 Task: Find a one-way business class flight from San Antonio to Raleigh for 5 passengers on Sat, 5 Aug, with 4 checked bags, a price limit of ₹1,000,000, and specific time and airline preferences.
Action: Mouse moved to (313, 108)
Screenshot: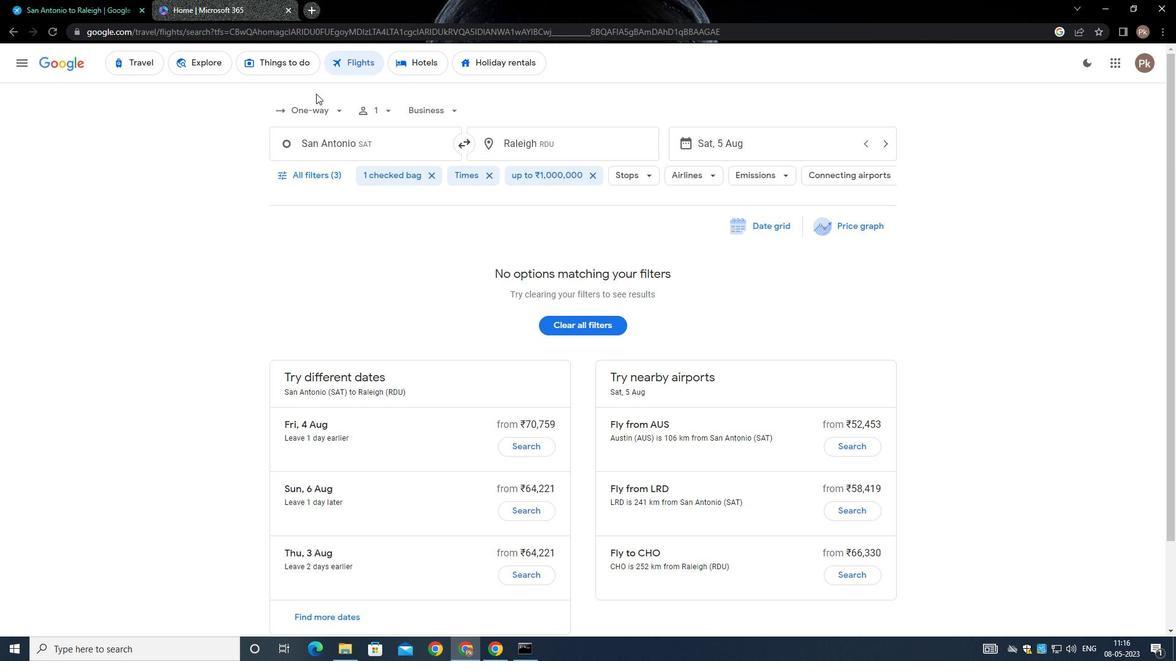 
Action: Mouse pressed left at (313, 108)
Screenshot: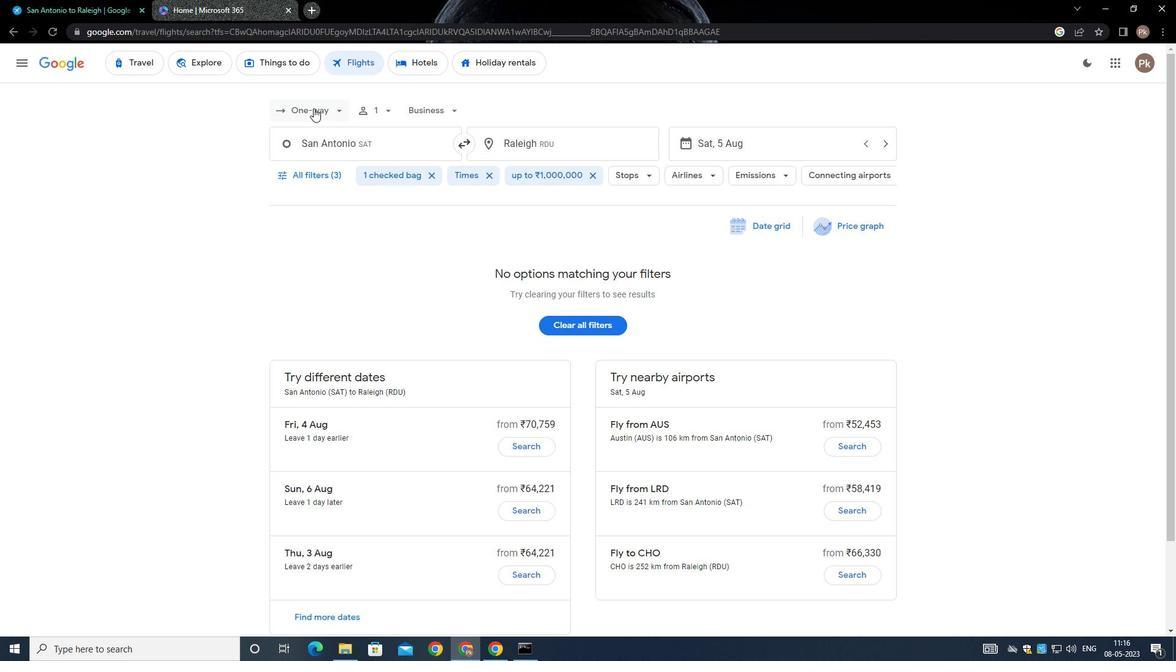 
Action: Mouse moved to (330, 175)
Screenshot: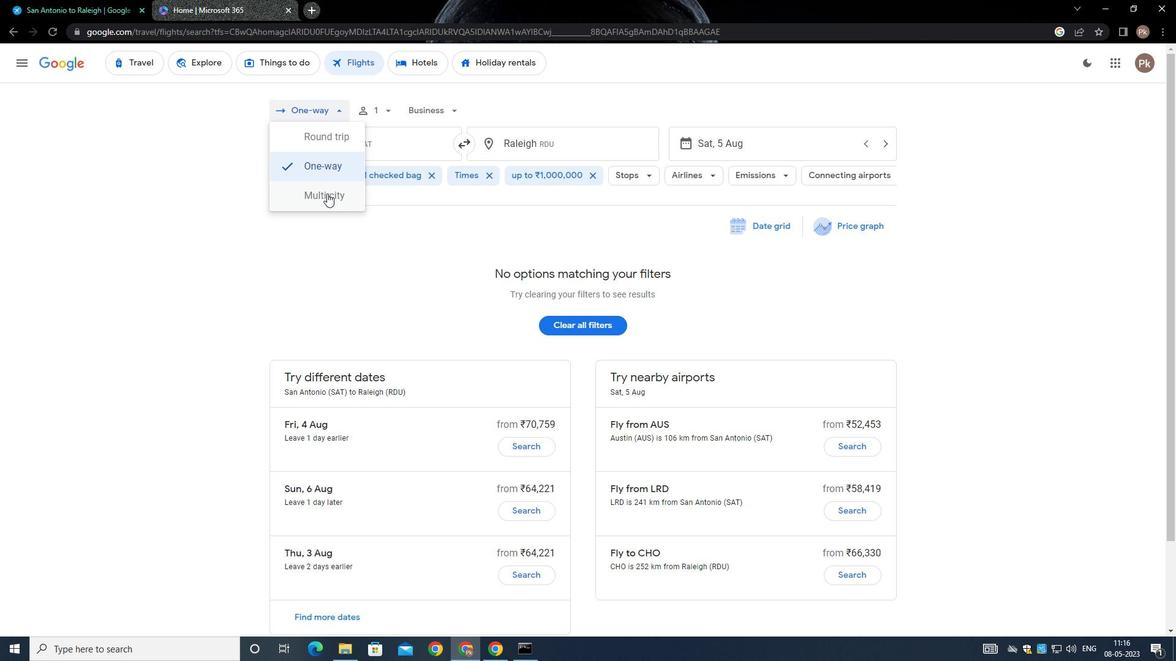 
Action: Mouse pressed left at (330, 175)
Screenshot: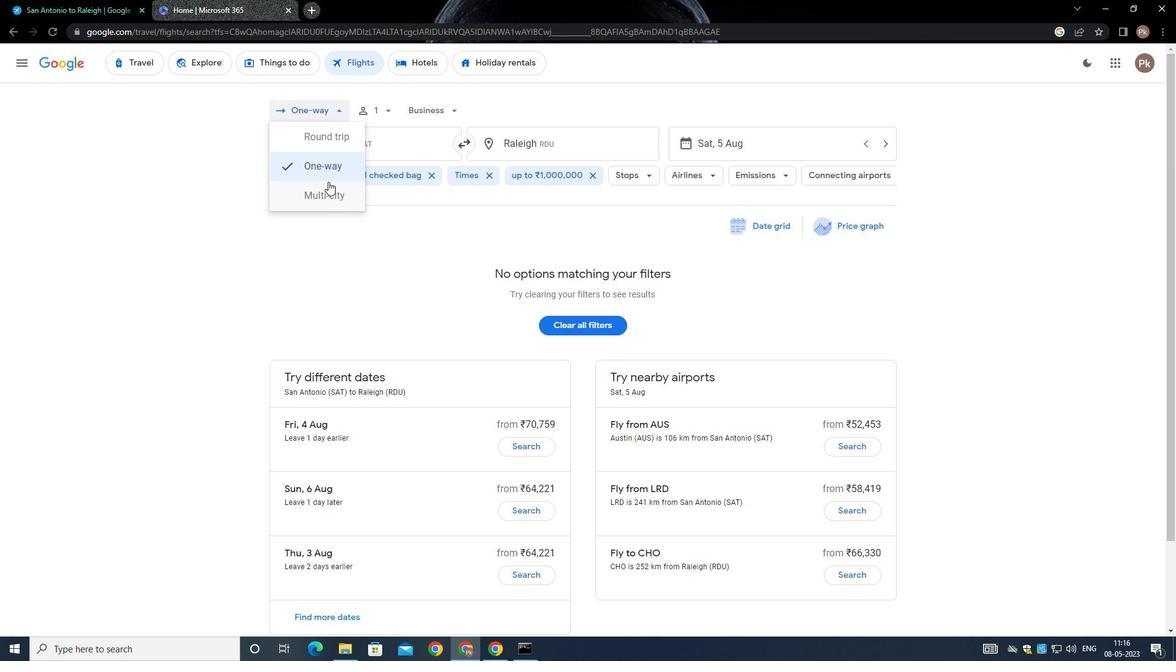 
Action: Mouse moved to (387, 109)
Screenshot: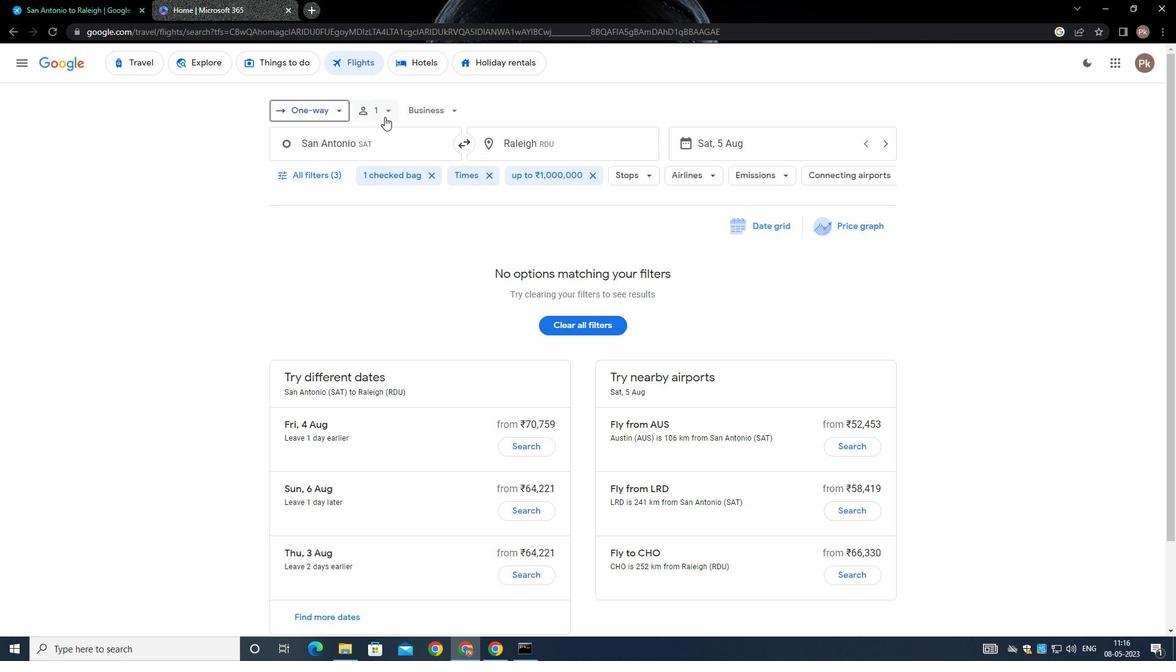
Action: Mouse pressed left at (387, 109)
Screenshot: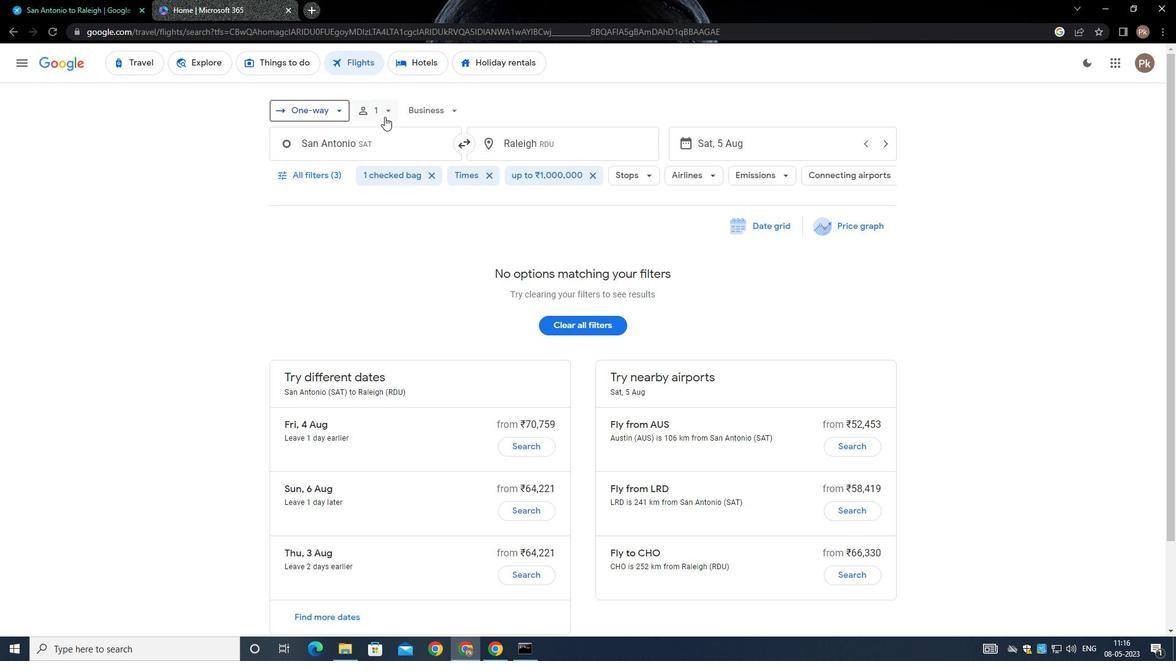 
Action: Mouse moved to (486, 142)
Screenshot: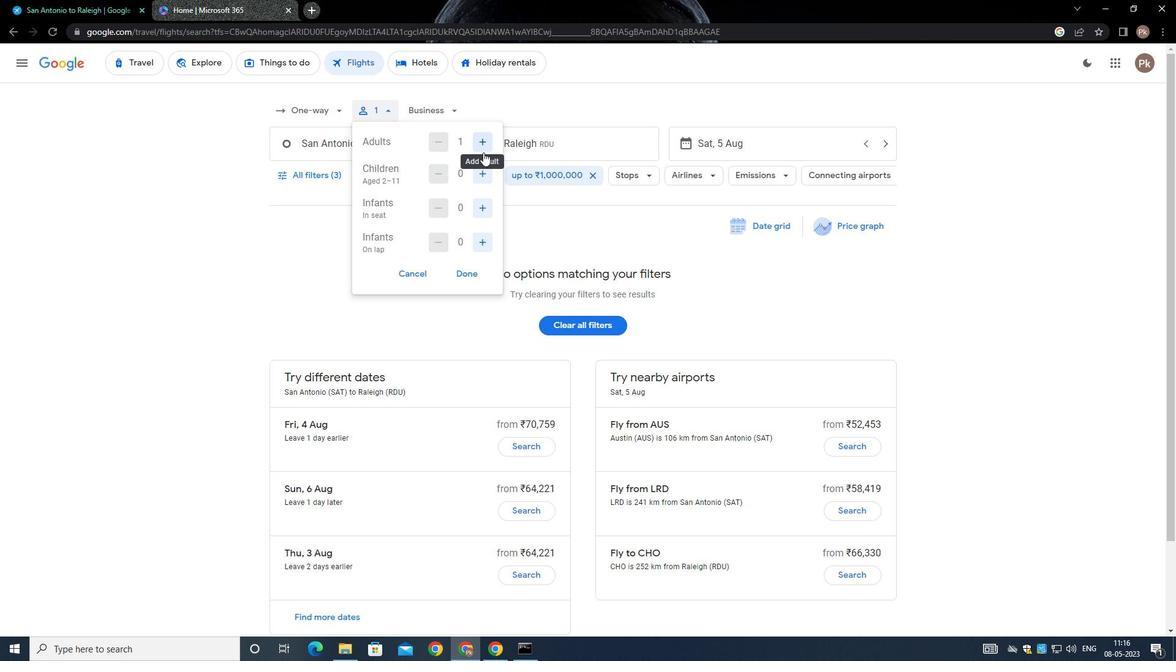 
Action: Mouse pressed left at (486, 142)
Screenshot: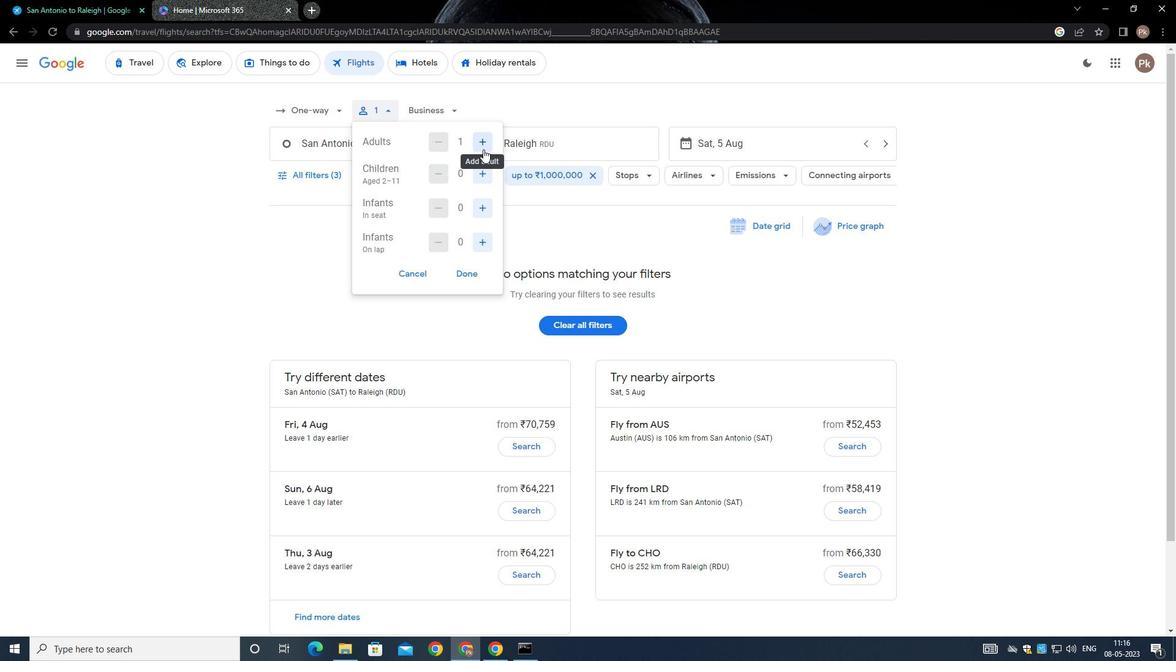
Action: Mouse moved to (476, 170)
Screenshot: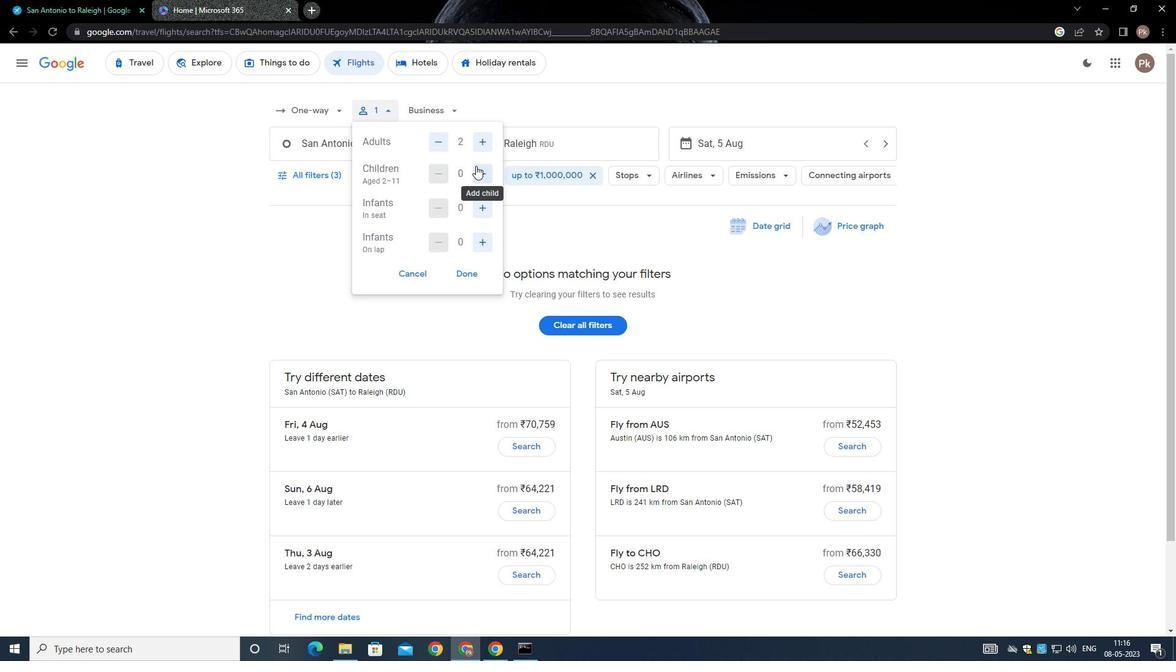 
Action: Mouse pressed left at (476, 170)
Screenshot: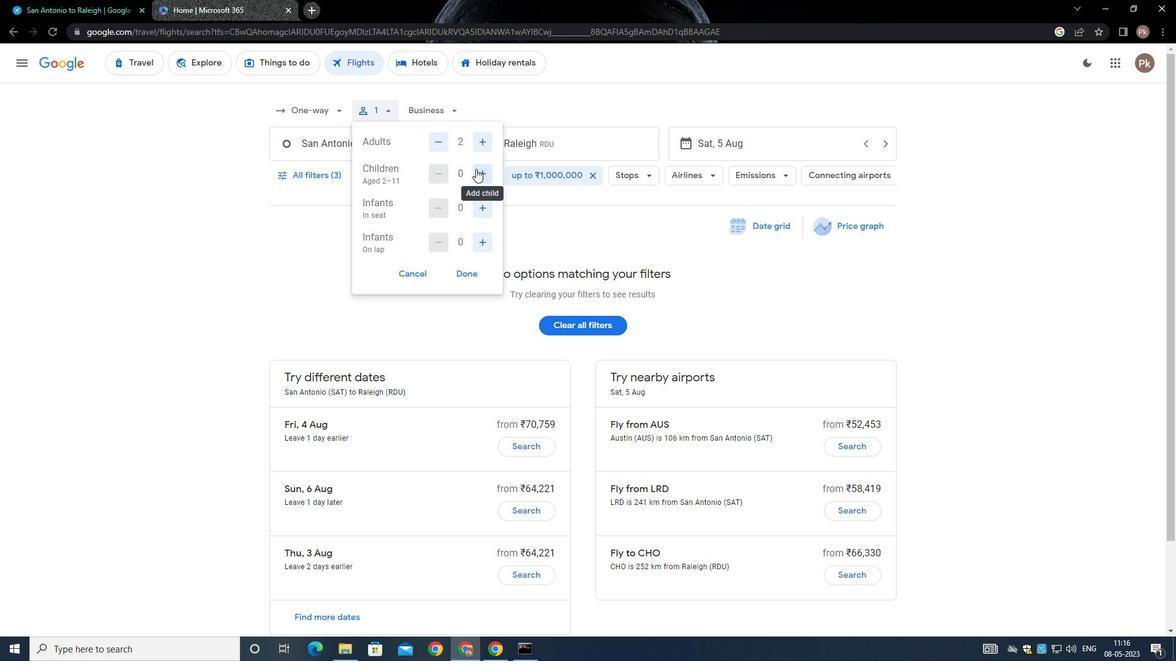 
Action: Mouse moved to (476, 171)
Screenshot: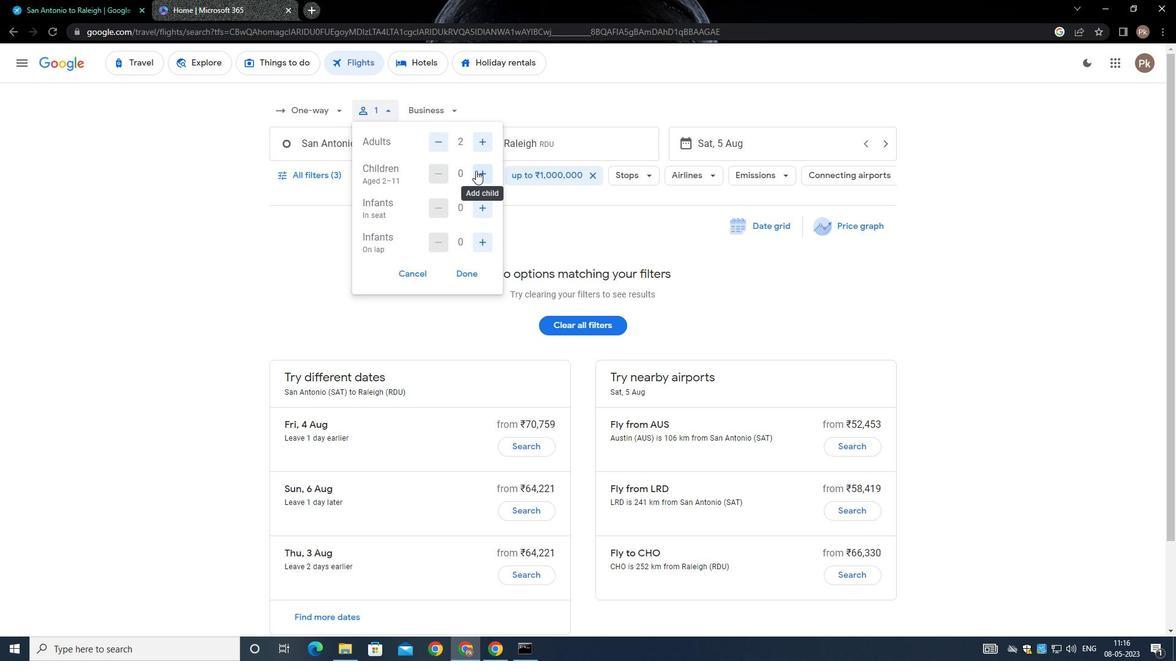 
Action: Mouse pressed left at (476, 171)
Screenshot: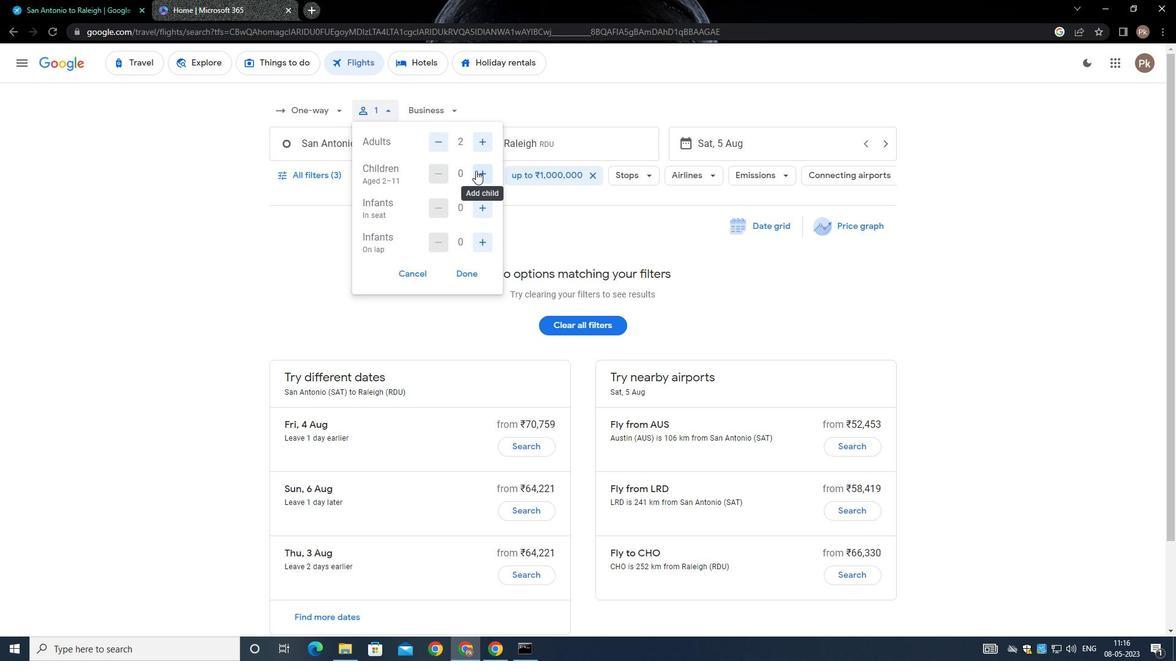 
Action: Mouse moved to (427, 167)
Screenshot: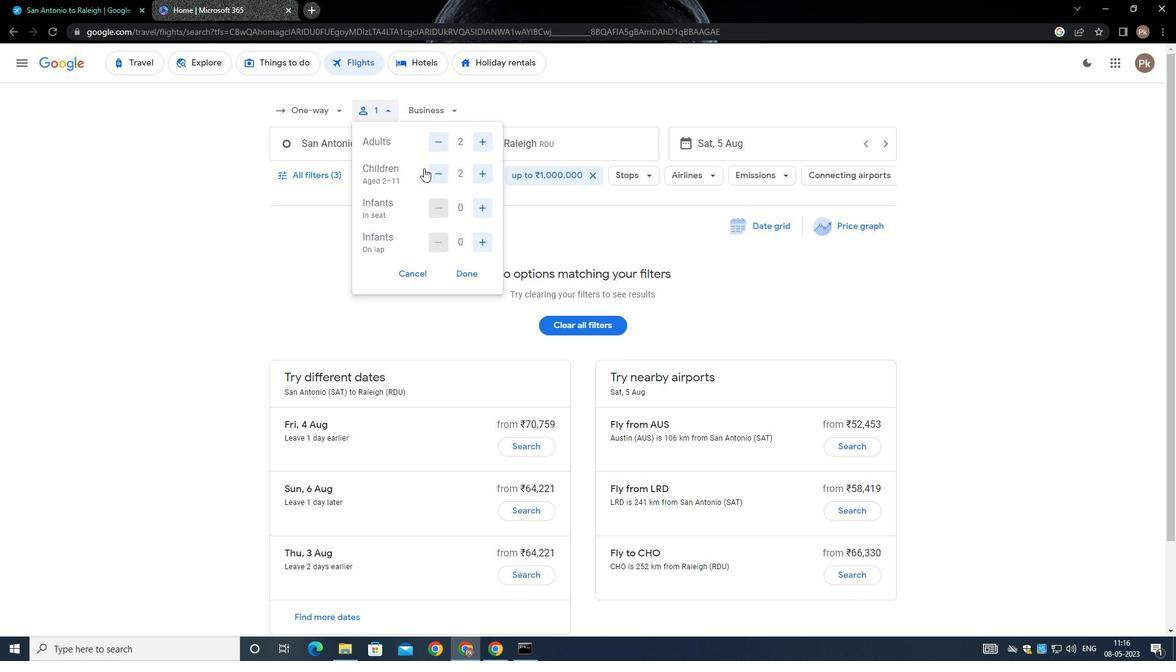 
Action: Mouse pressed left at (427, 167)
Screenshot: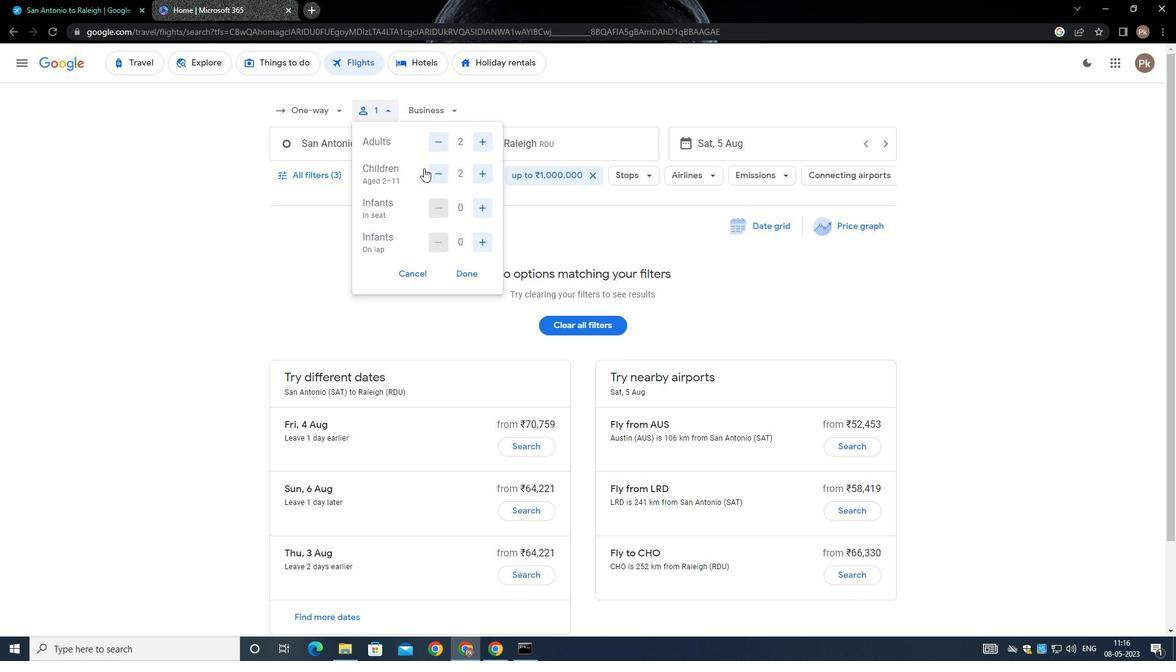 
Action: Mouse moved to (435, 177)
Screenshot: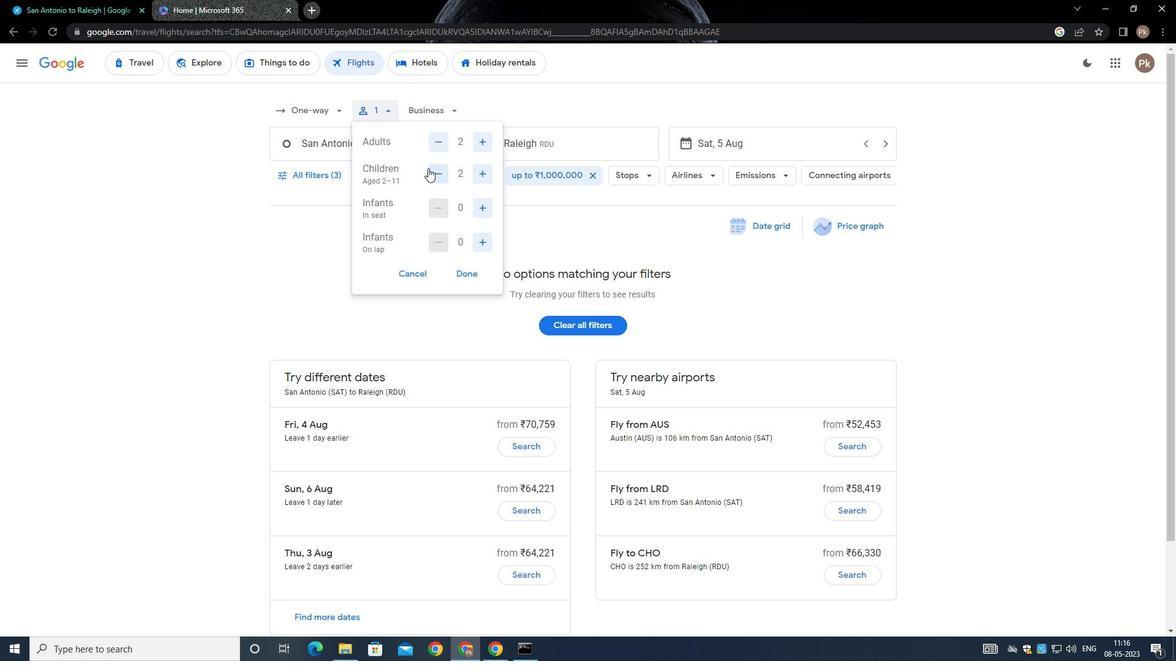 
Action: Mouse pressed left at (435, 177)
Screenshot: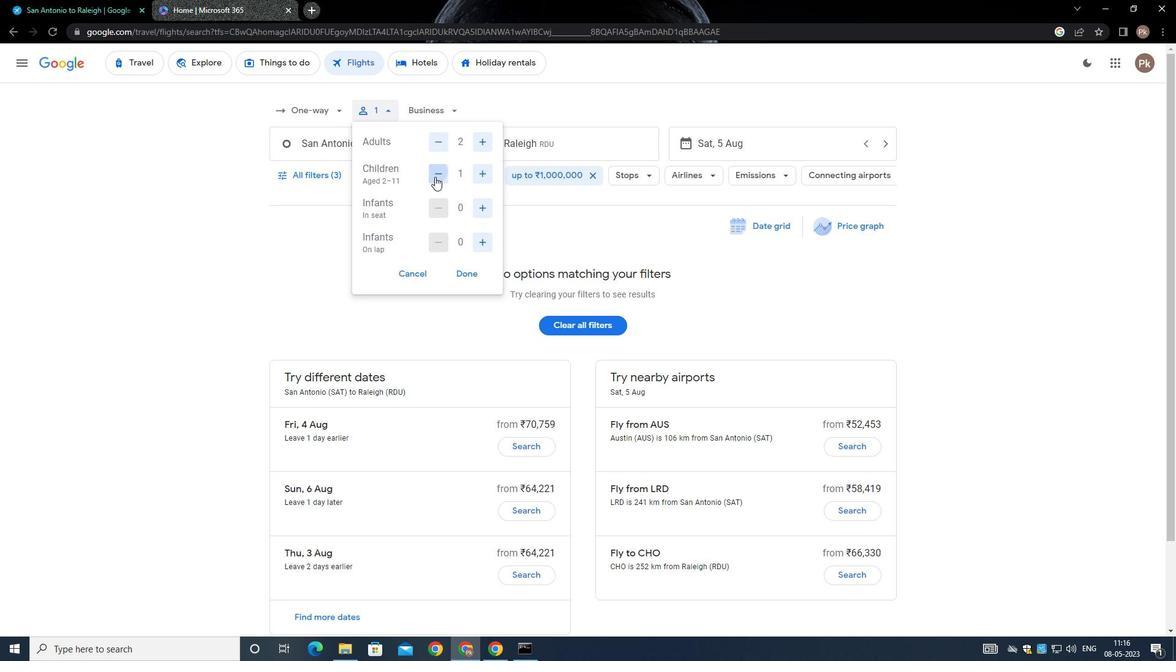 
Action: Mouse moved to (490, 207)
Screenshot: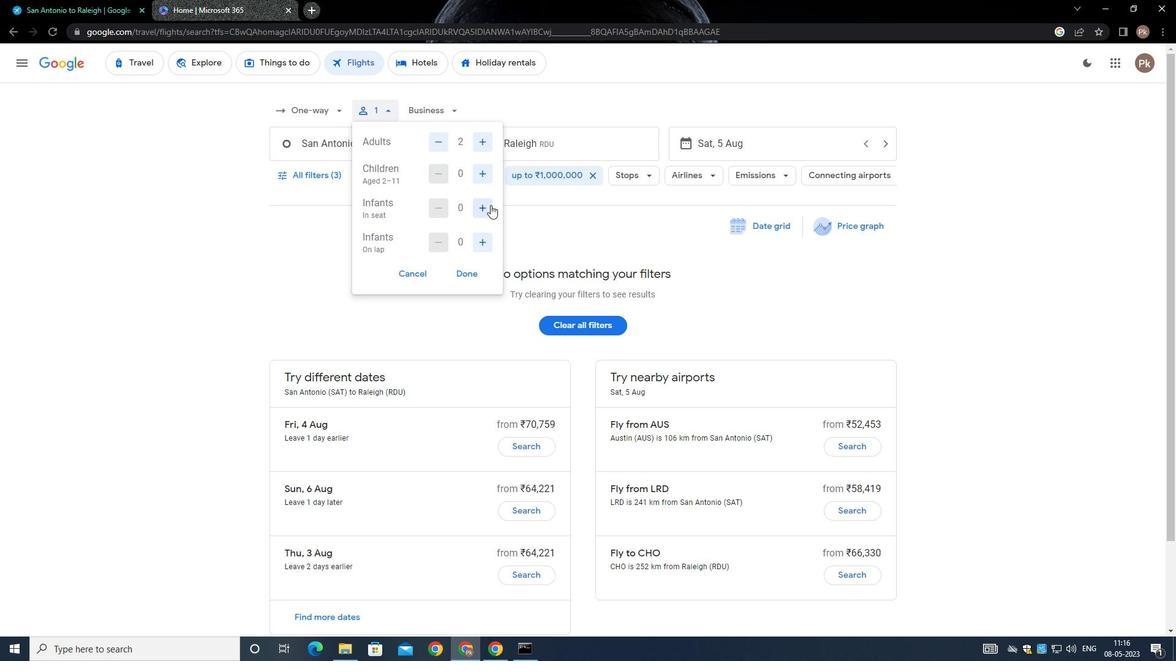 
Action: Mouse pressed left at (490, 207)
Screenshot: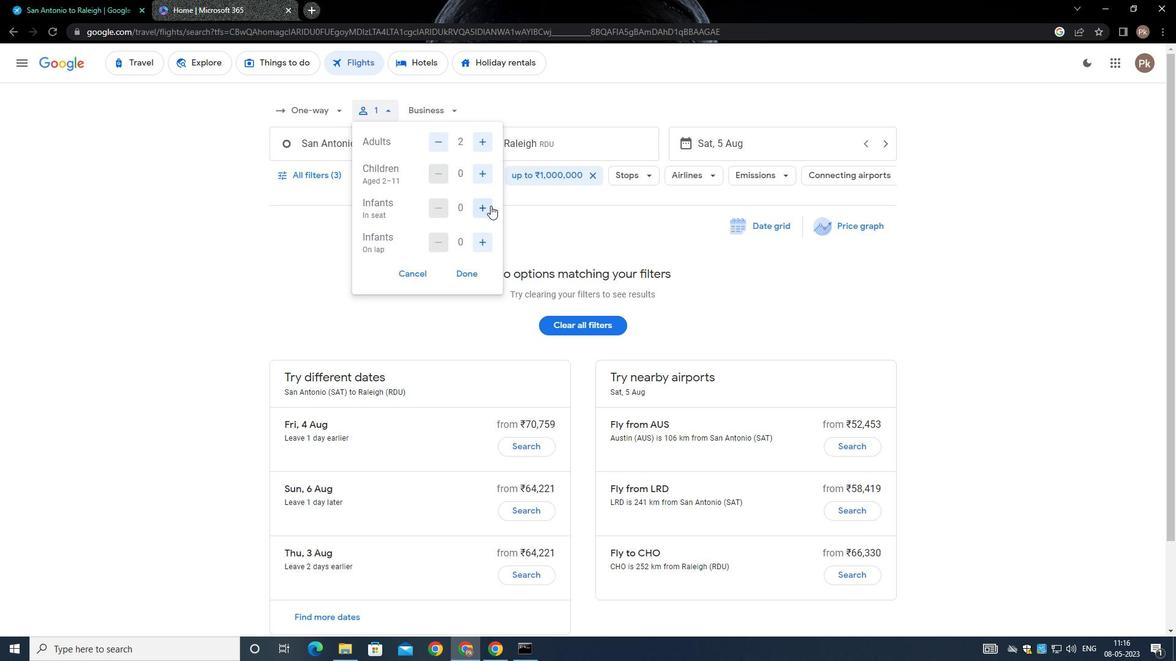 
Action: Mouse pressed left at (490, 207)
Screenshot: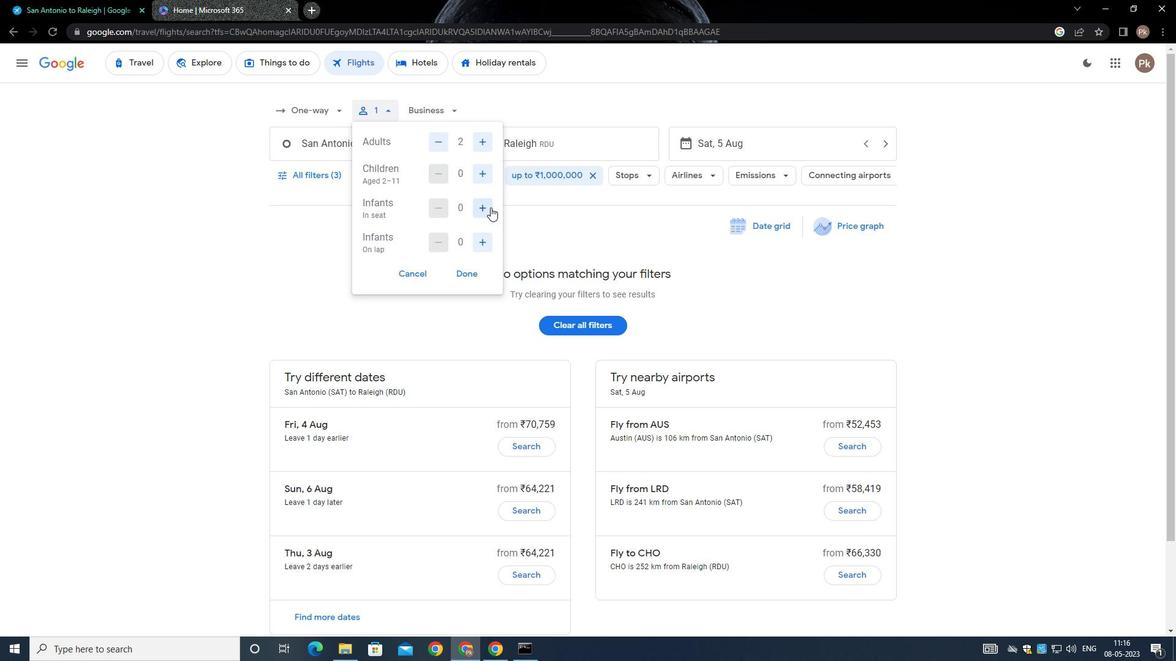
Action: Mouse moved to (486, 238)
Screenshot: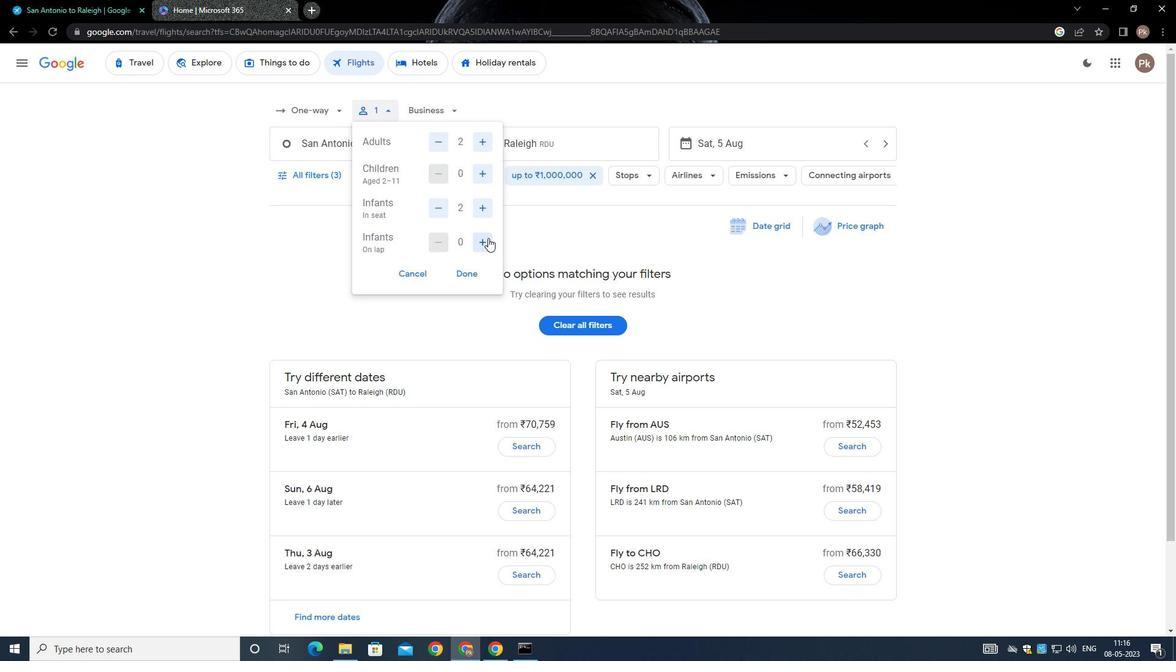
Action: Mouse pressed left at (486, 238)
Screenshot: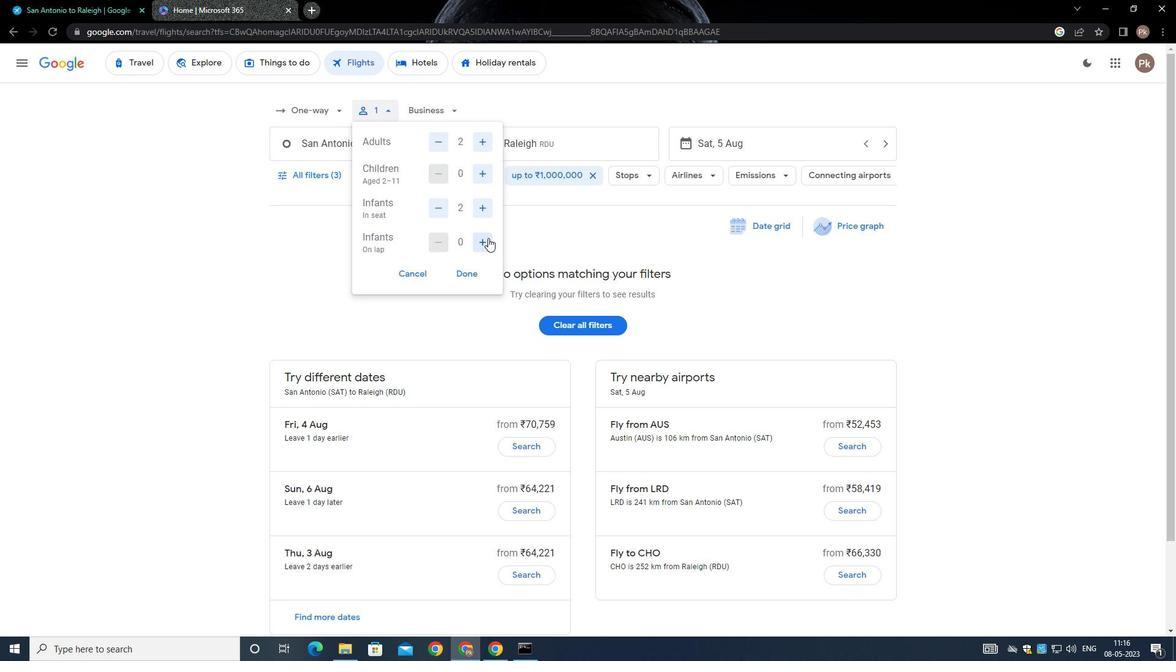 
Action: Mouse moved to (471, 274)
Screenshot: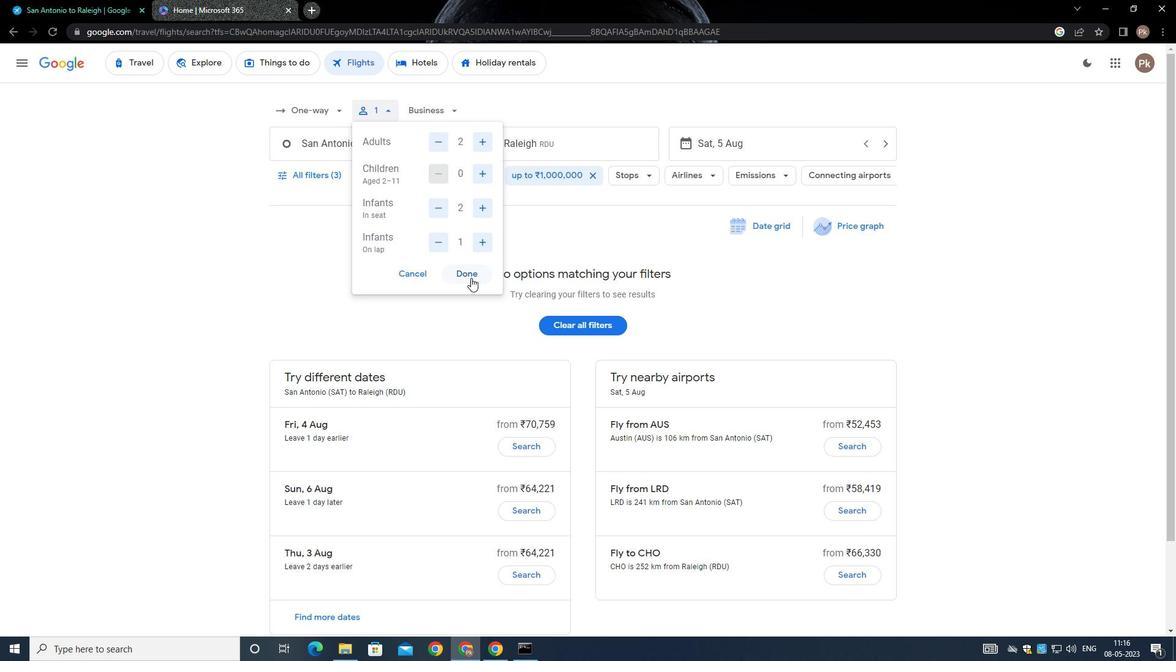 
Action: Mouse pressed left at (471, 274)
Screenshot: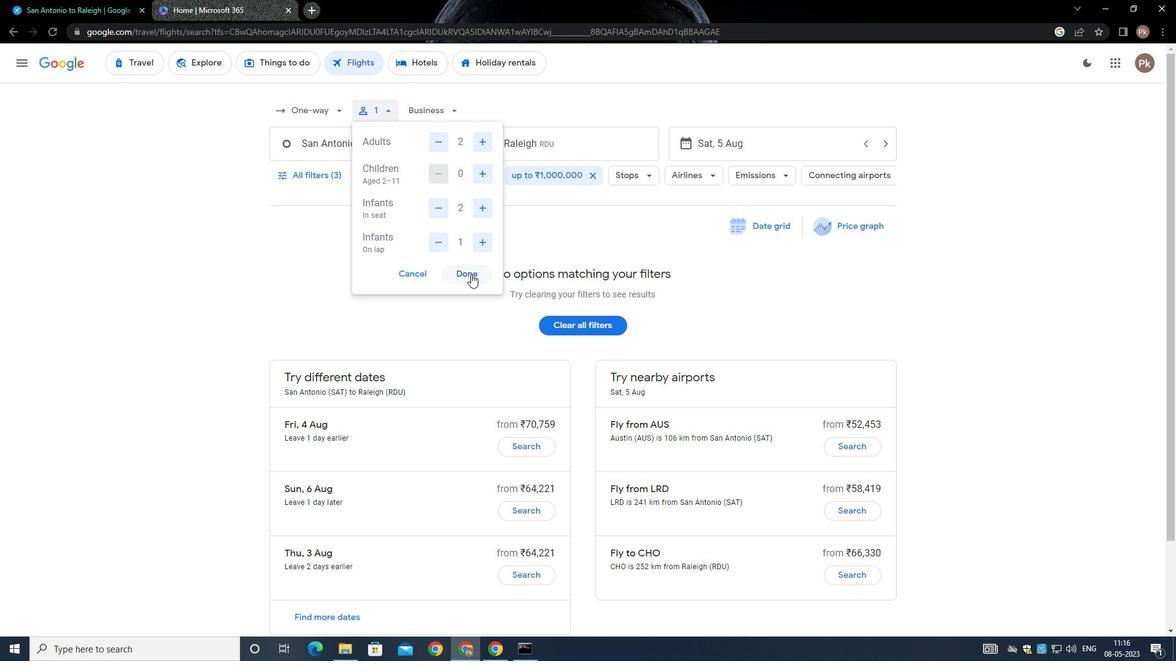 
Action: Mouse moved to (348, 147)
Screenshot: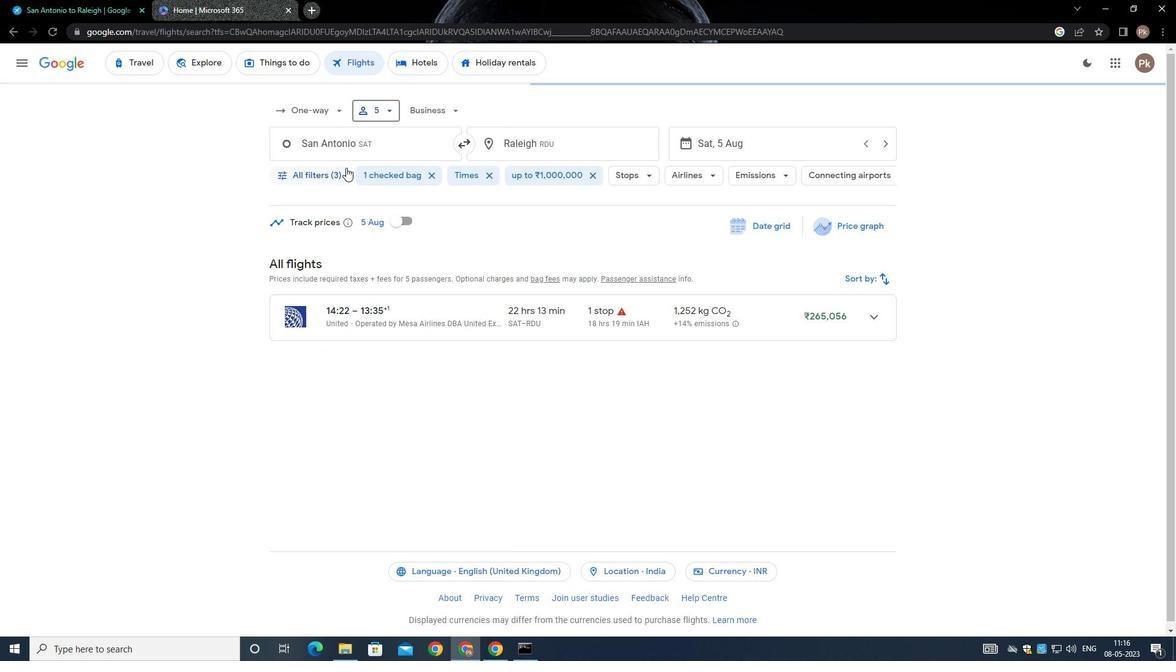 
Action: Mouse pressed left at (348, 147)
Screenshot: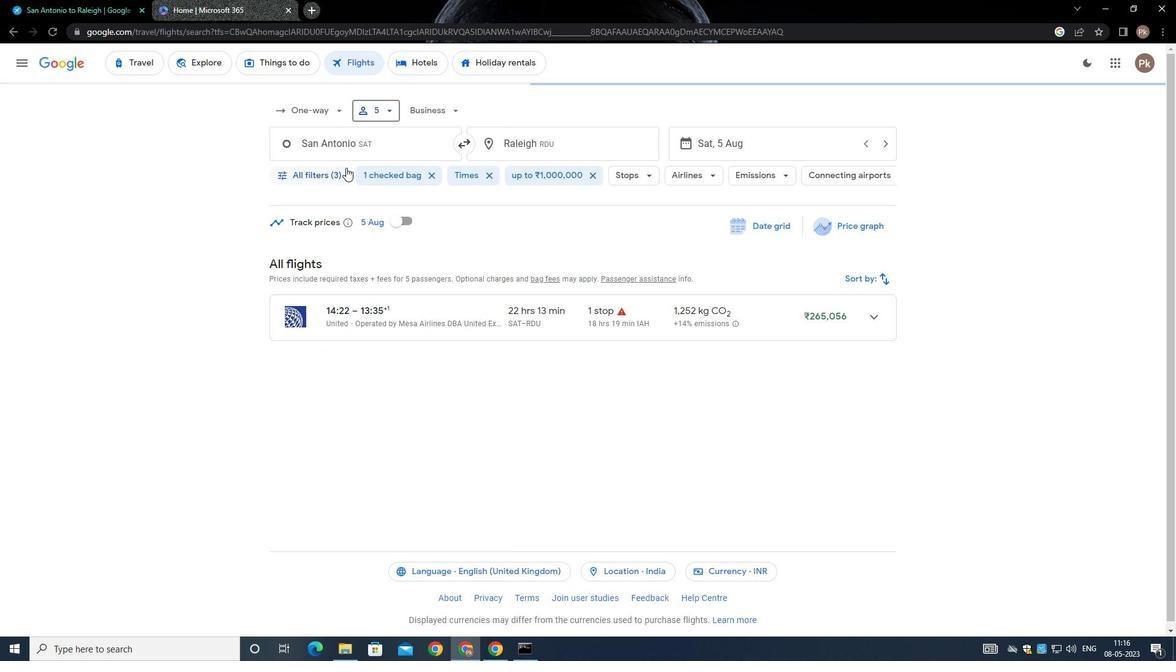 
Action: Mouse moved to (379, 211)
Screenshot: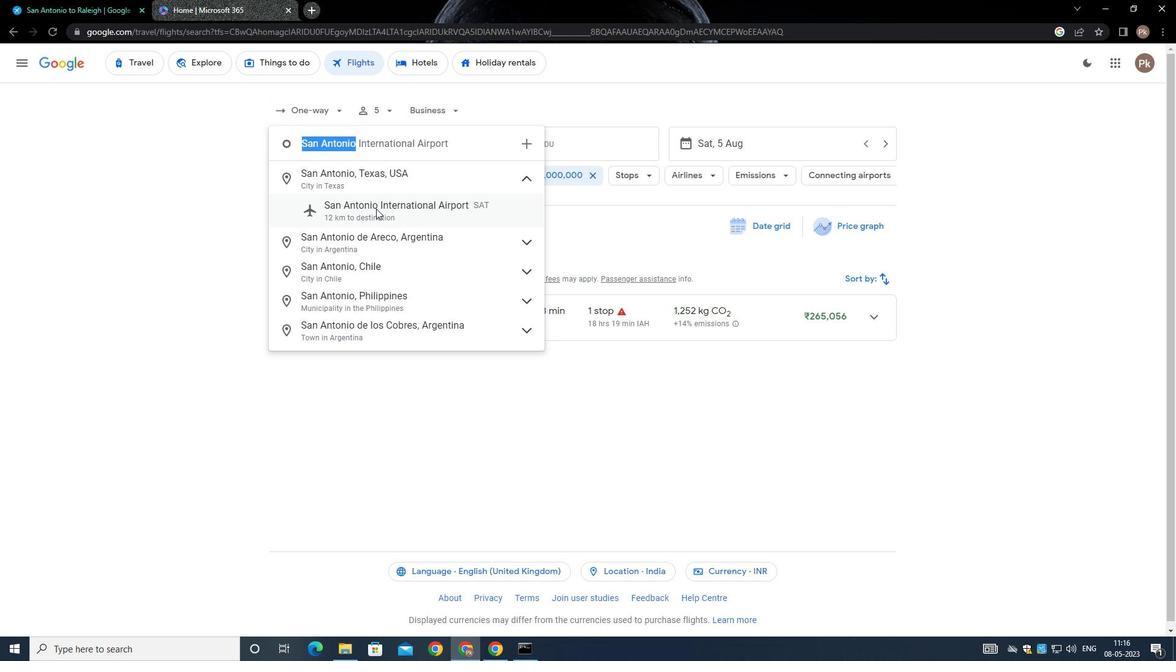 
Action: Mouse pressed left at (379, 211)
Screenshot: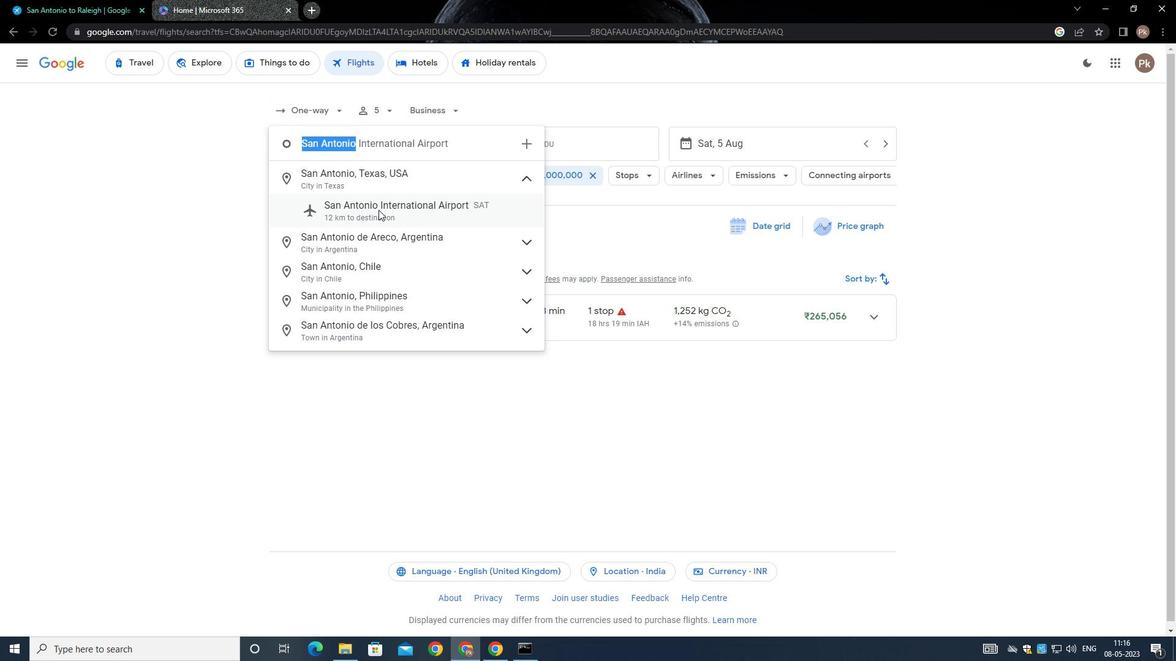 
Action: Mouse moved to (566, 145)
Screenshot: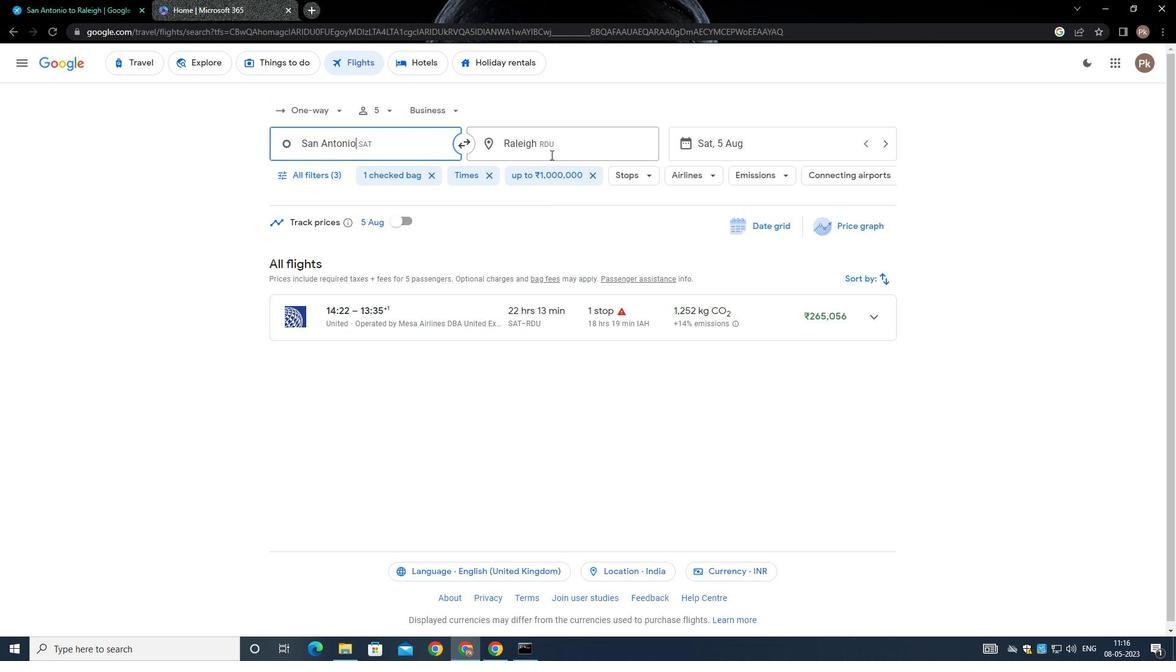 
Action: Mouse pressed left at (566, 145)
Screenshot: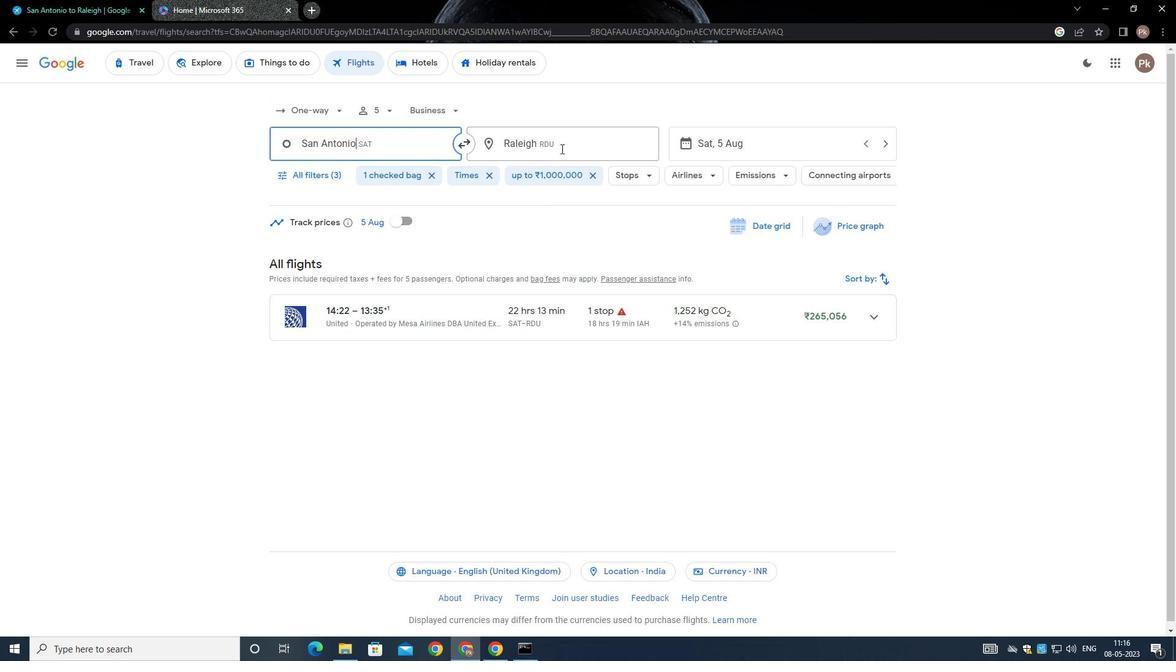 
Action: Mouse moved to (574, 208)
Screenshot: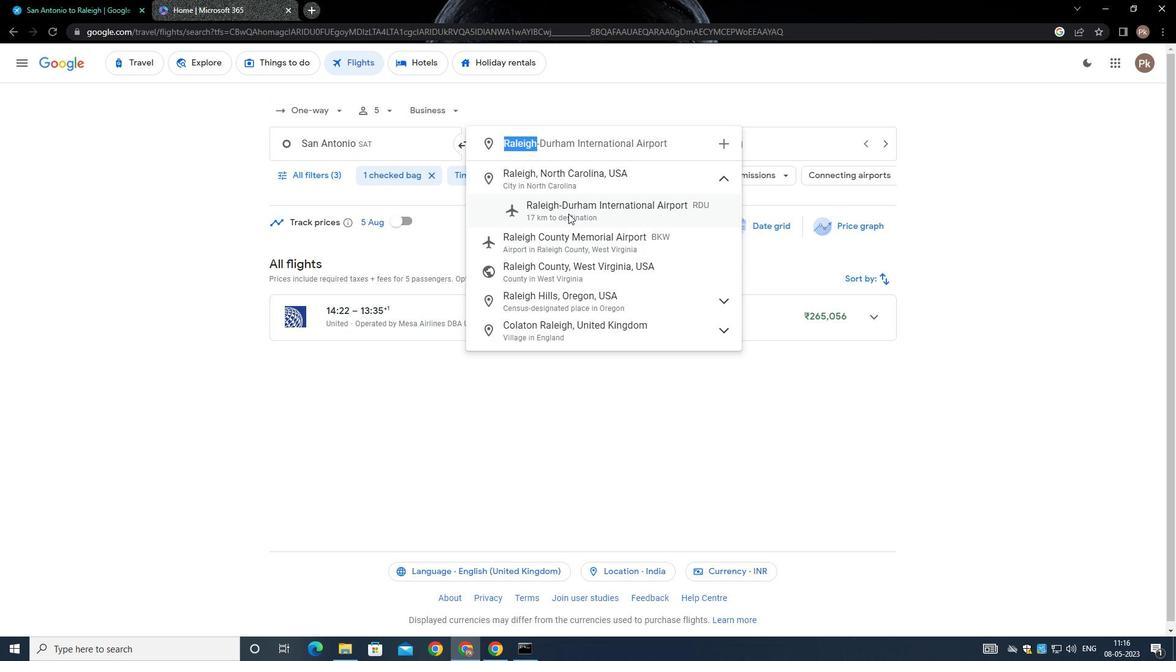 
Action: Mouse pressed left at (574, 208)
Screenshot: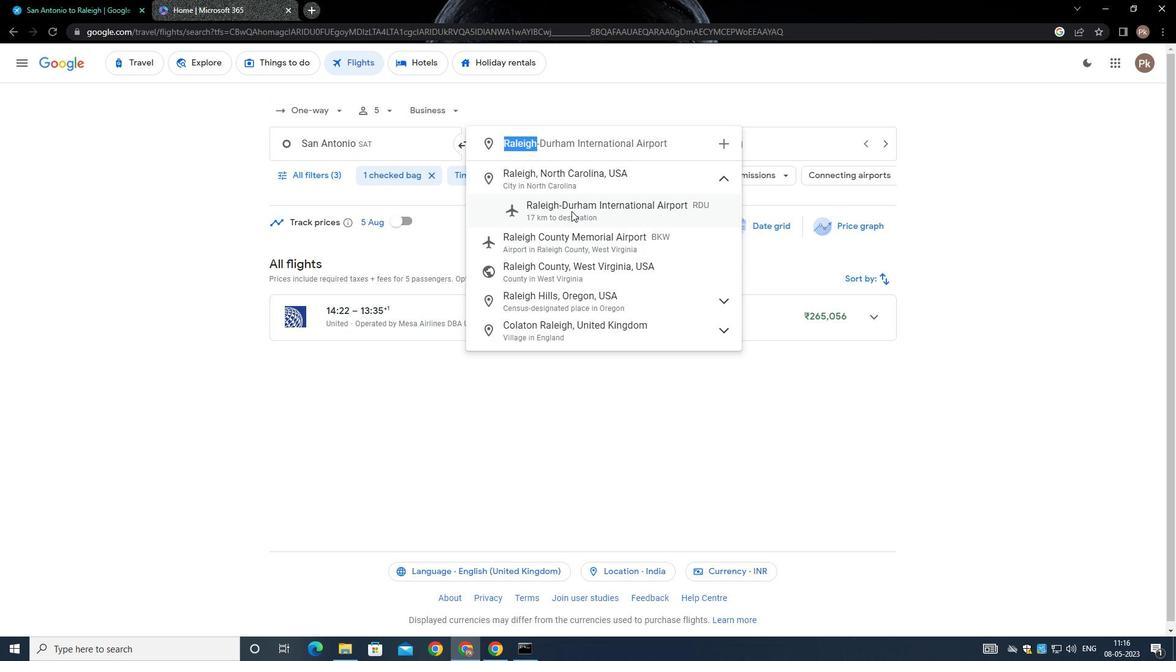 
Action: Mouse moved to (732, 139)
Screenshot: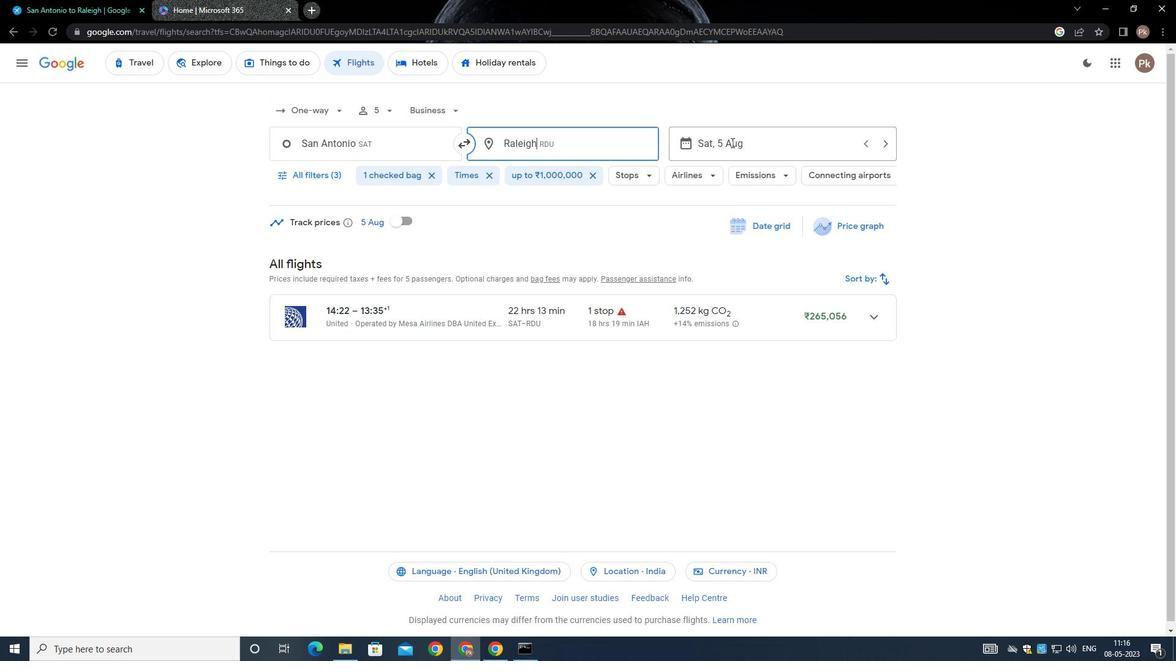
Action: Mouse pressed left at (732, 139)
Screenshot: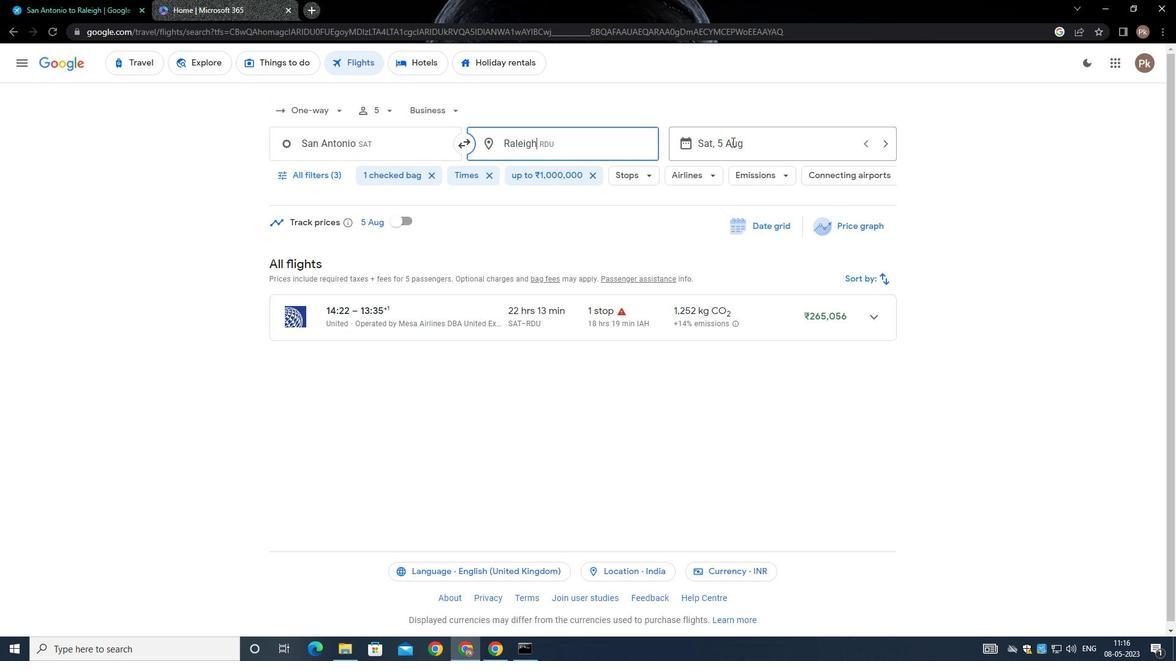 
Action: Mouse moved to (648, 243)
Screenshot: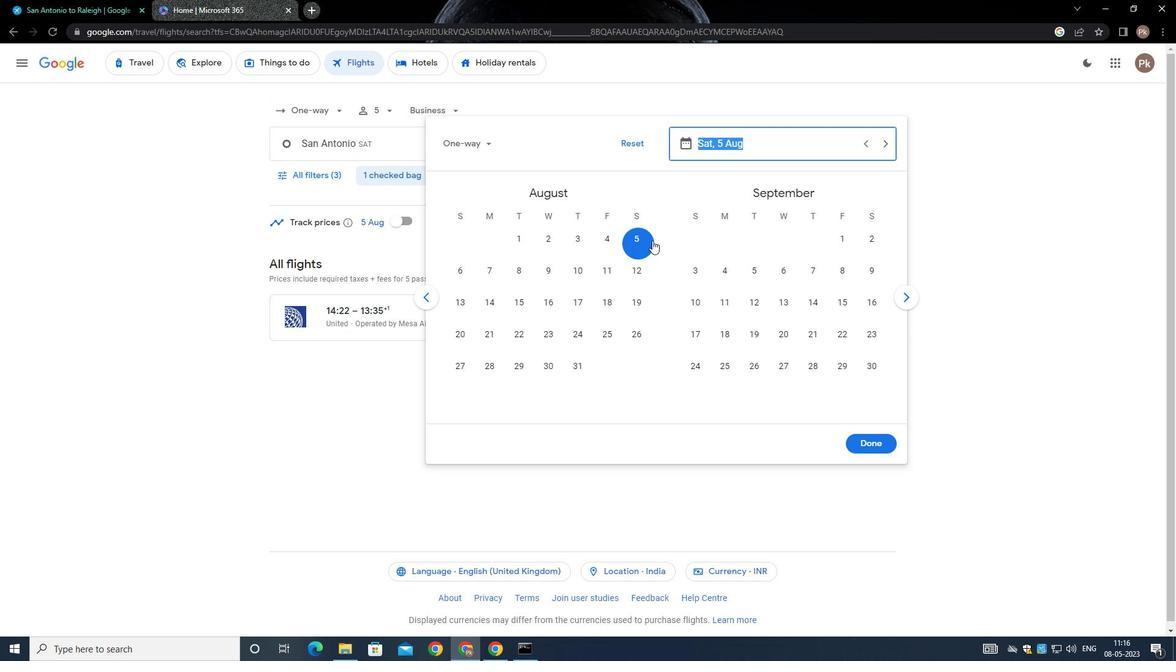 
Action: Mouse pressed left at (648, 243)
Screenshot: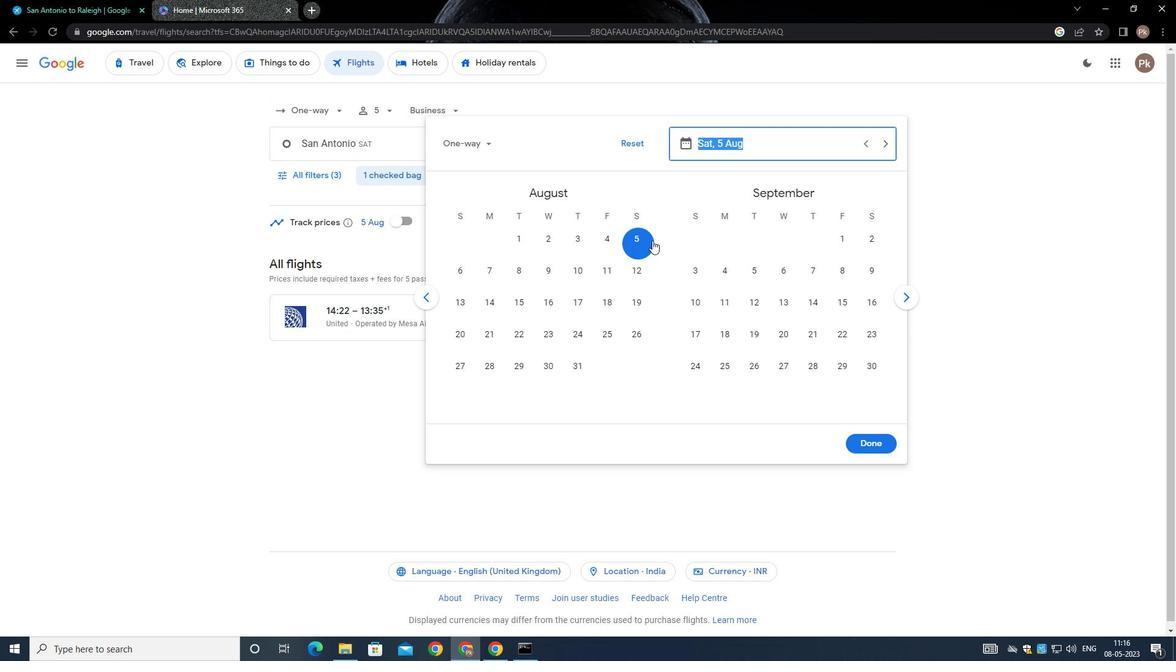 
Action: Mouse moved to (865, 451)
Screenshot: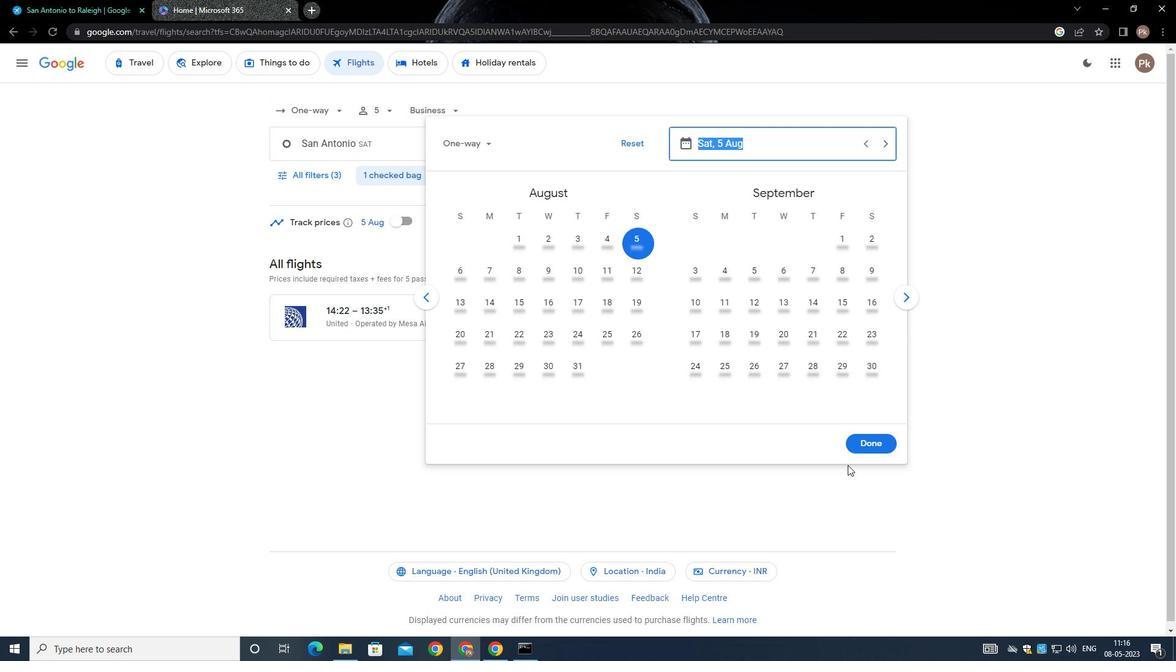 
Action: Mouse pressed left at (865, 451)
Screenshot: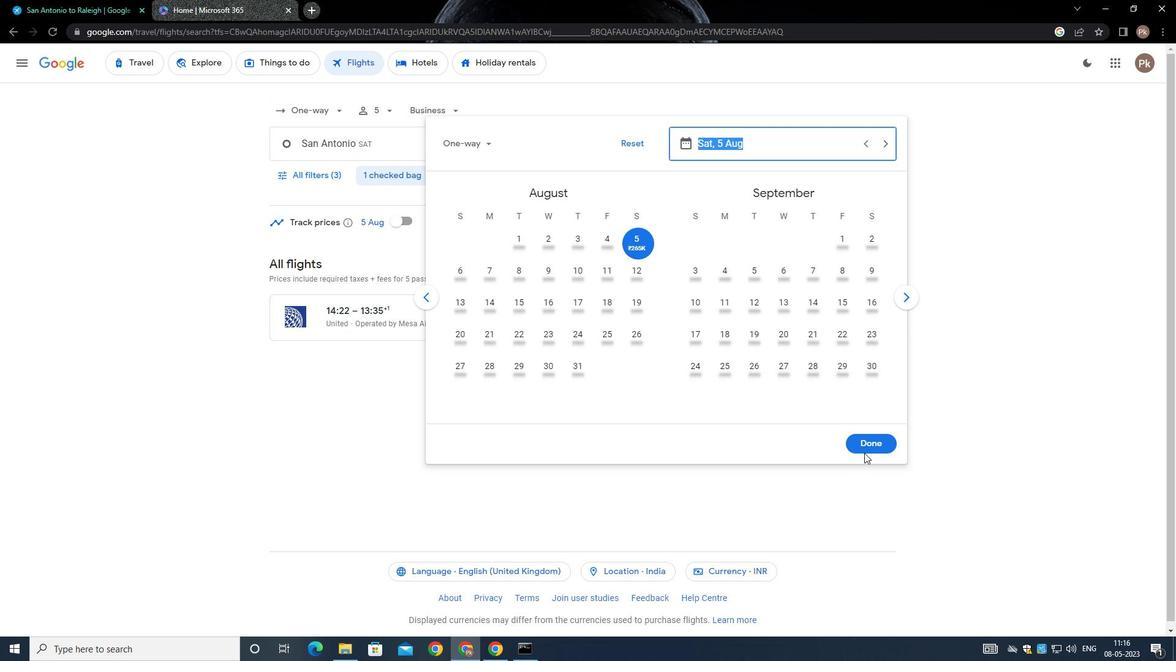 
Action: Mouse moved to (316, 177)
Screenshot: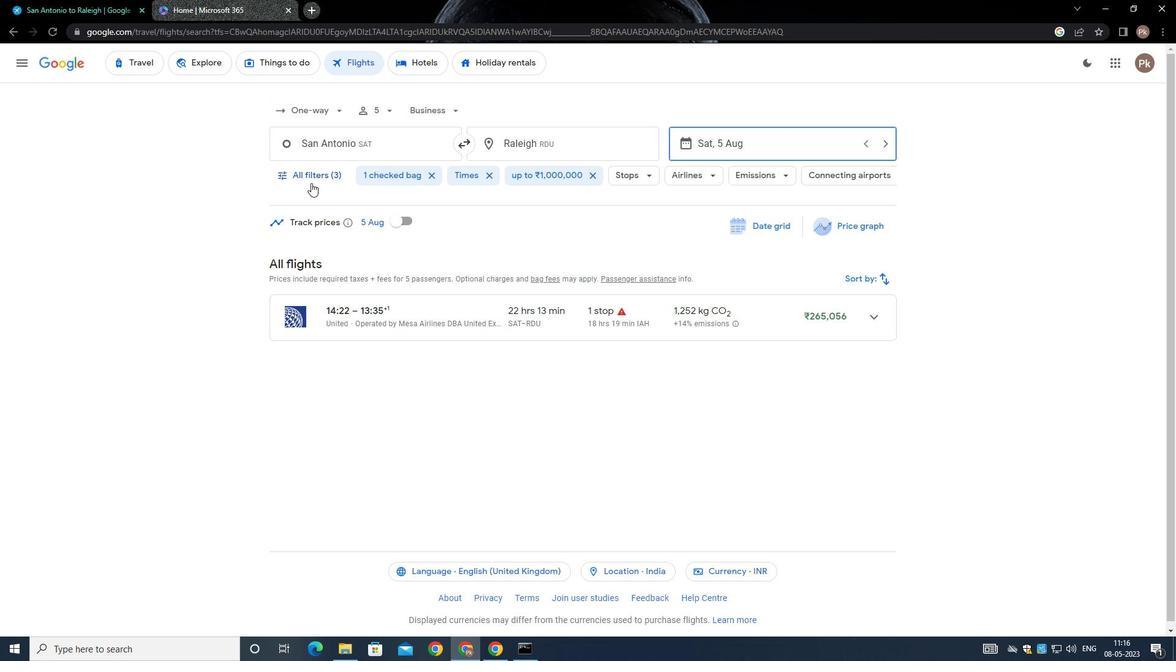 
Action: Mouse pressed left at (316, 177)
Screenshot: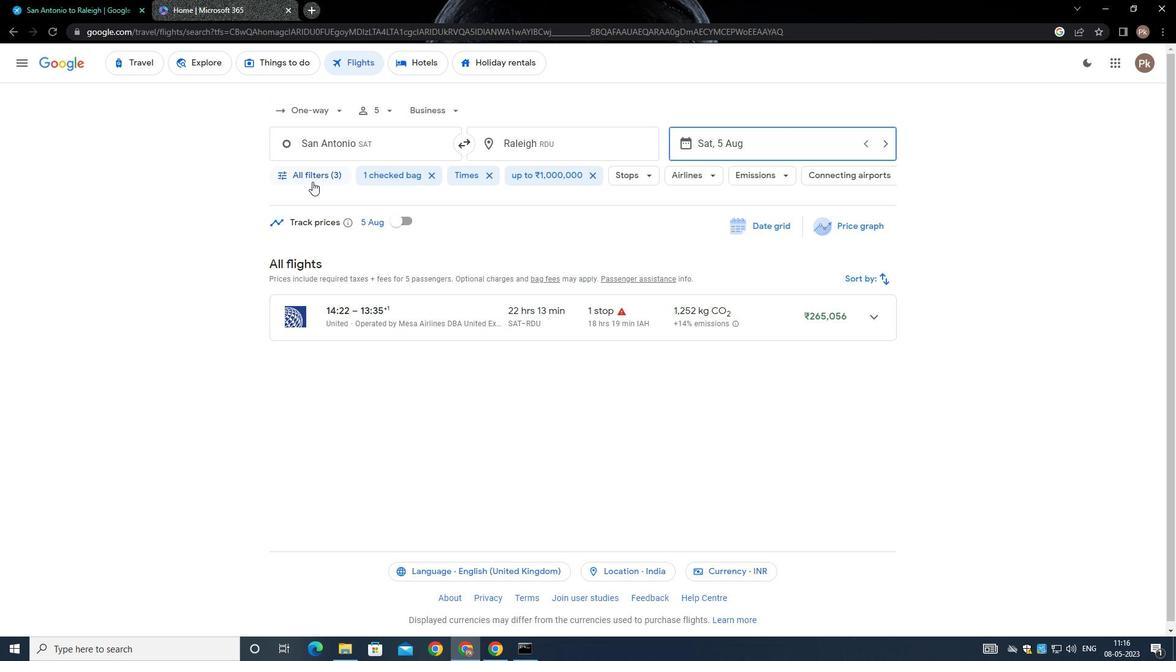 
Action: Mouse moved to (445, 435)
Screenshot: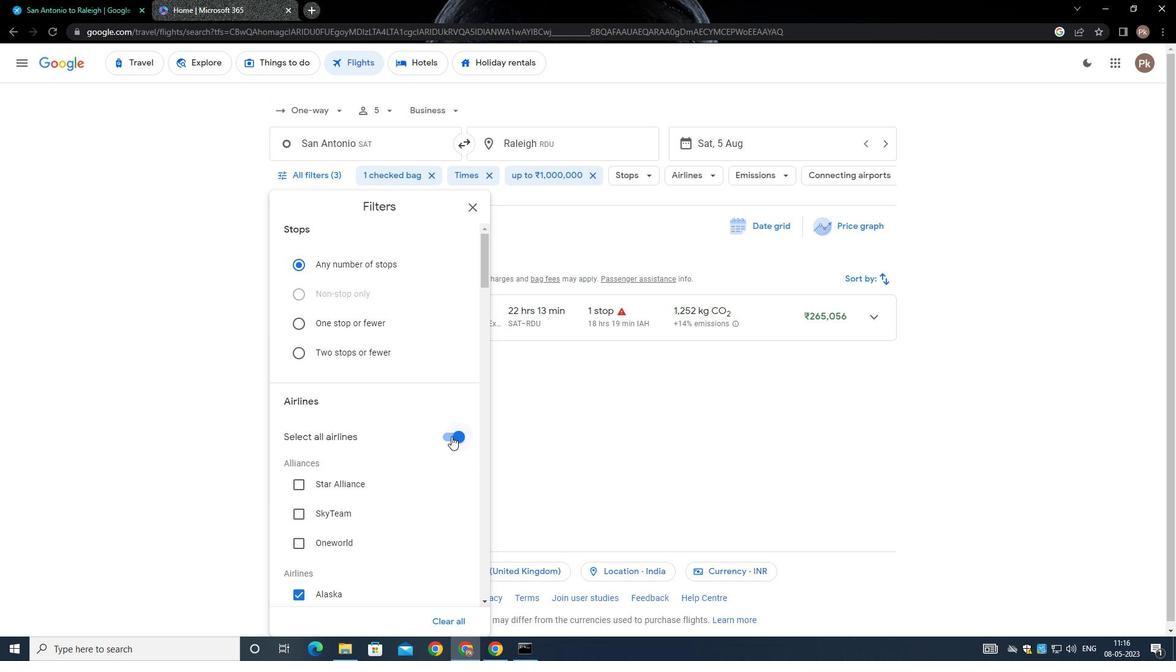 
Action: Mouse pressed left at (445, 435)
Screenshot: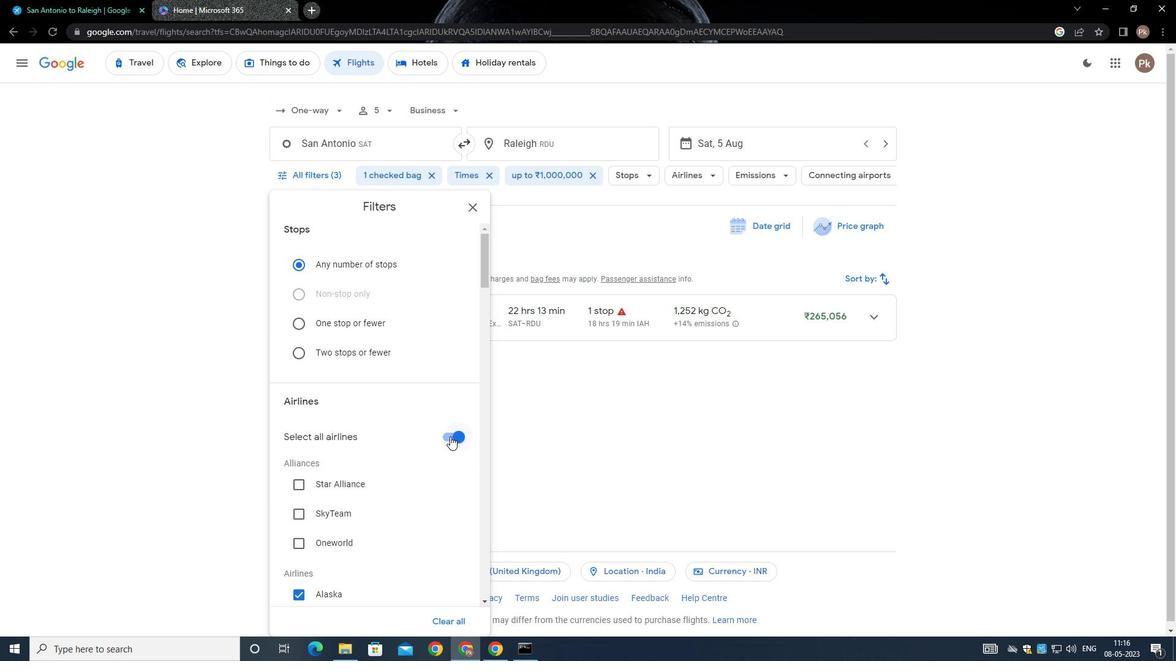 
Action: Mouse moved to (392, 415)
Screenshot: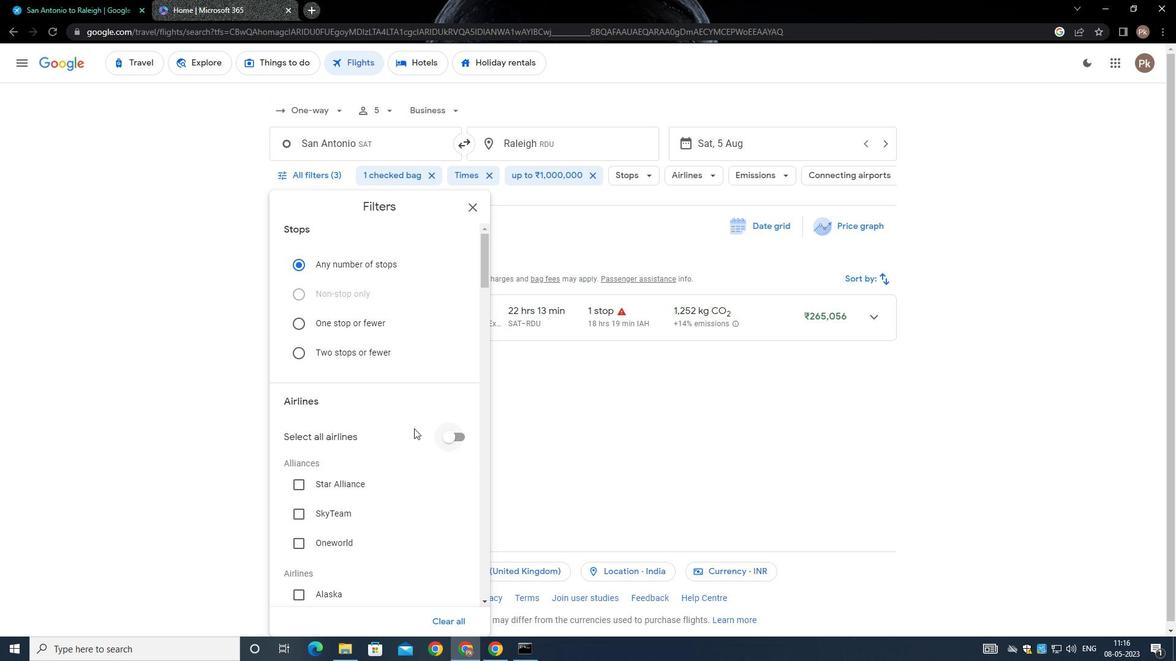 
Action: Mouse scrolled (392, 414) with delta (0, 0)
Screenshot: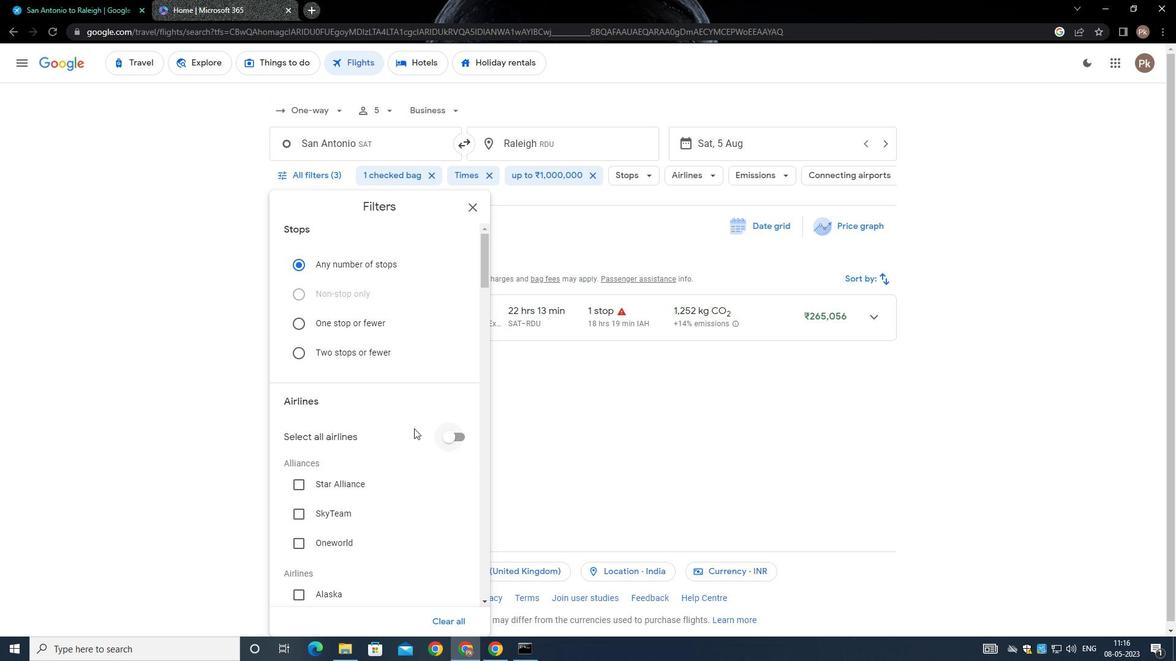 
Action: Mouse moved to (391, 415)
Screenshot: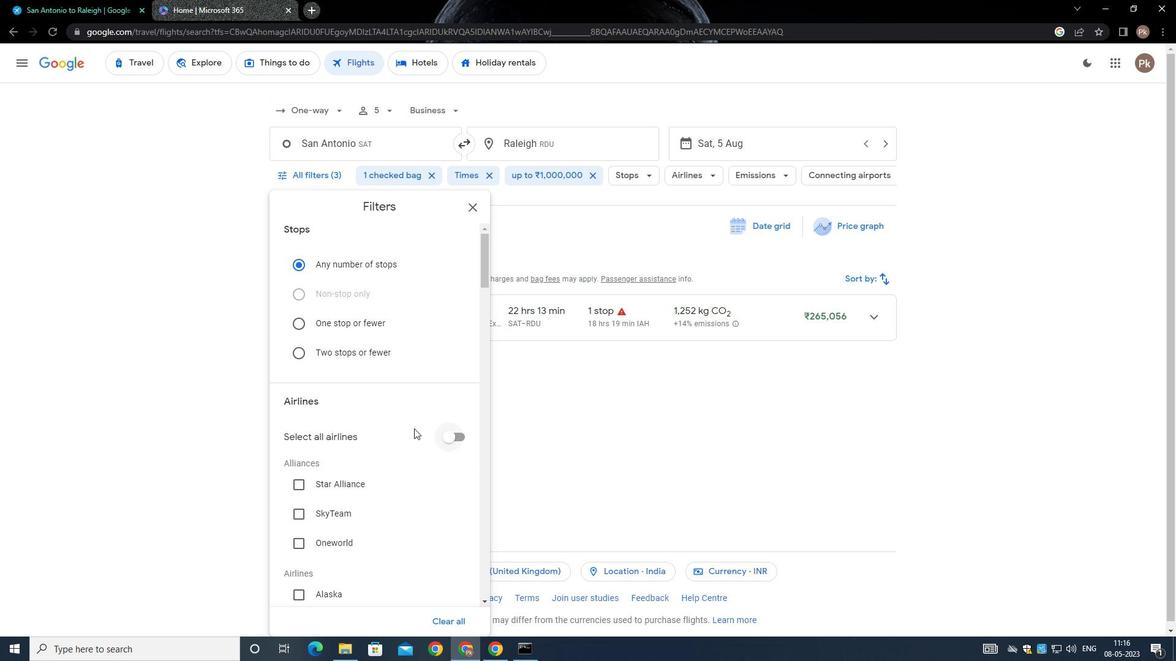 
Action: Mouse scrolled (391, 414) with delta (0, 0)
Screenshot: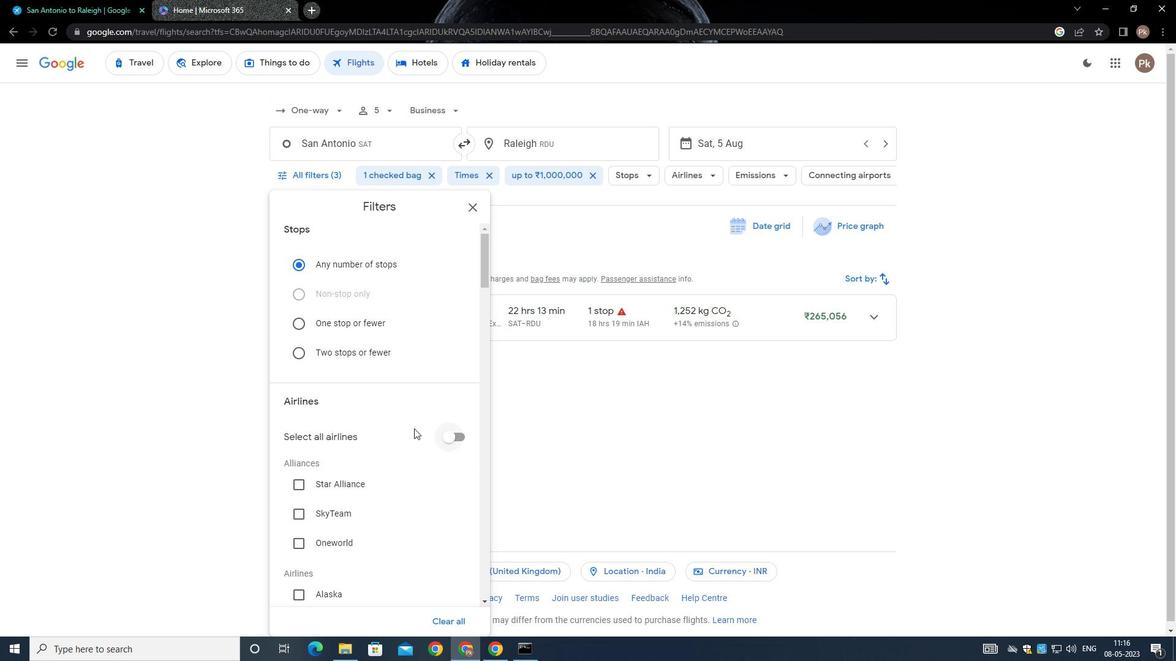 
Action: Mouse moved to (391, 415)
Screenshot: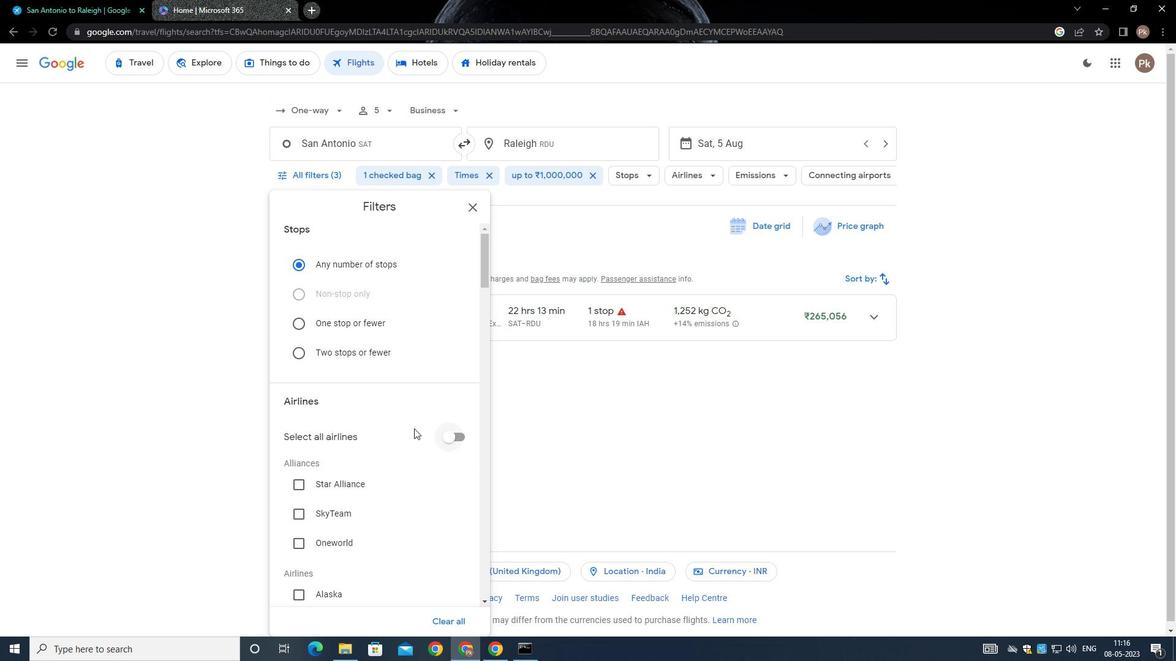 
Action: Mouse scrolled (391, 414) with delta (0, 0)
Screenshot: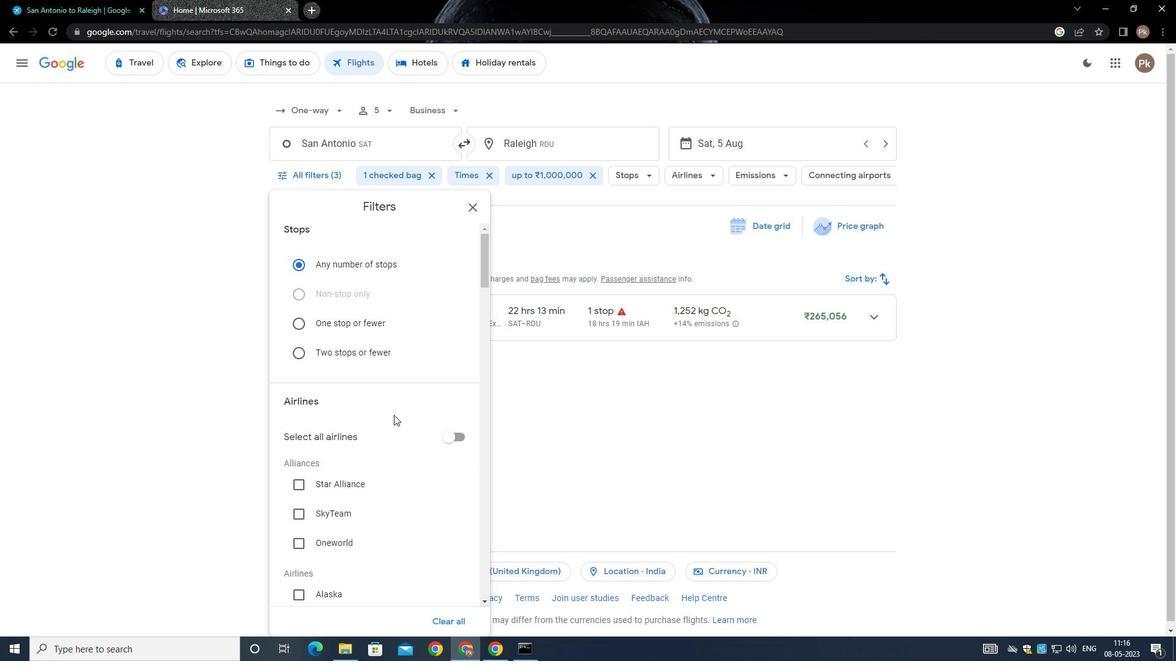 
Action: Mouse scrolled (391, 414) with delta (0, 0)
Screenshot: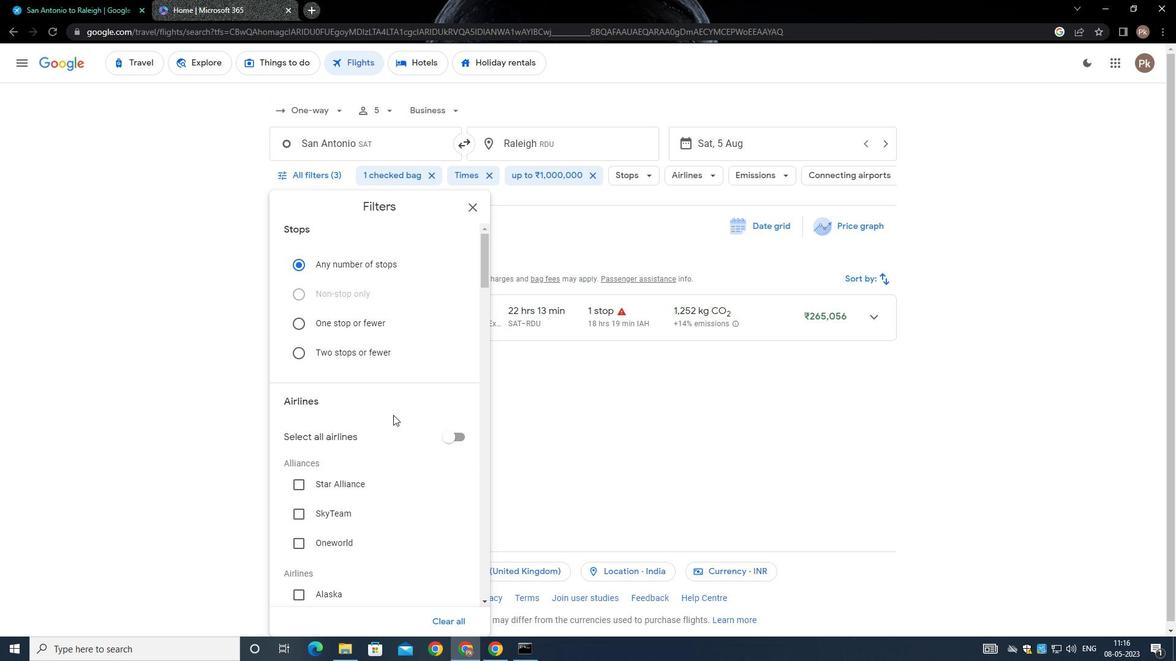 
Action: Mouse scrolled (391, 414) with delta (0, 0)
Screenshot: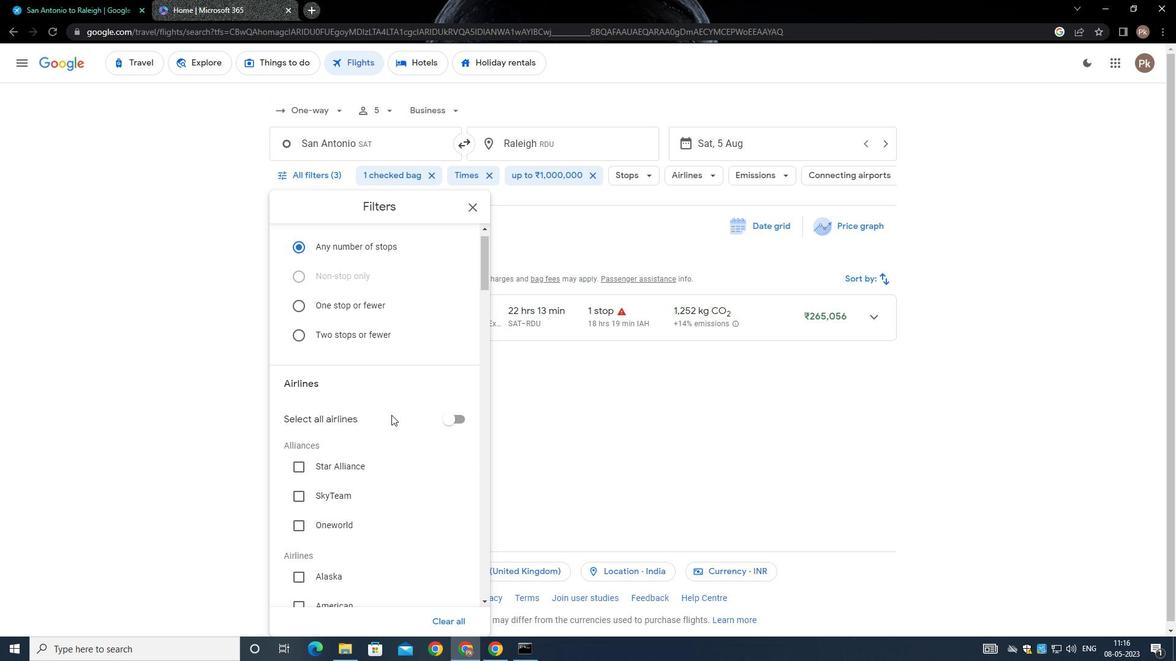 
Action: Mouse moved to (390, 418)
Screenshot: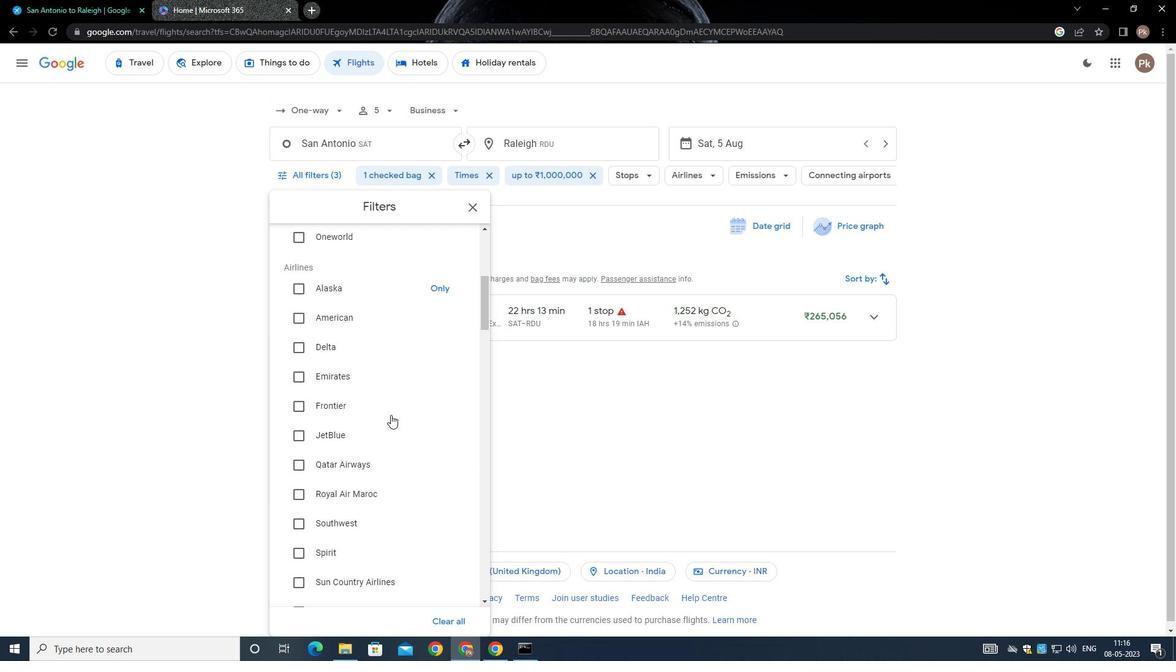 
Action: Mouse scrolled (390, 417) with delta (0, 0)
Screenshot: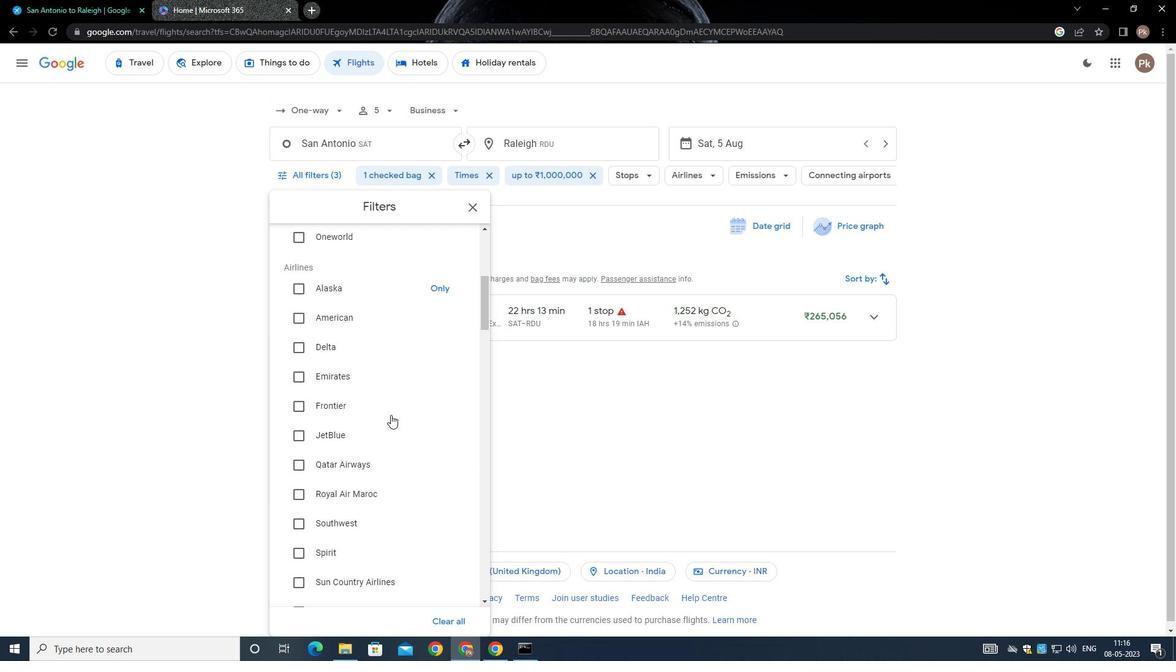 
Action: Mouse moved to (390, 418)
Screenshot: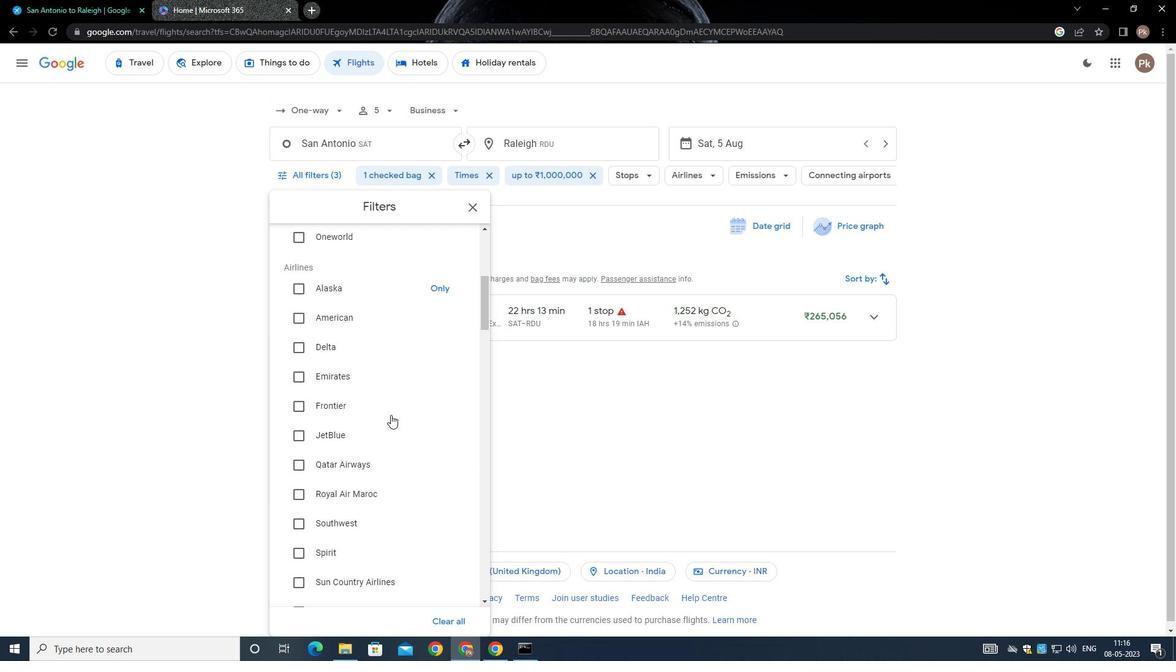 
Action: Mouse scrolled (390, 417) with delta (0, 0)
Screenshot: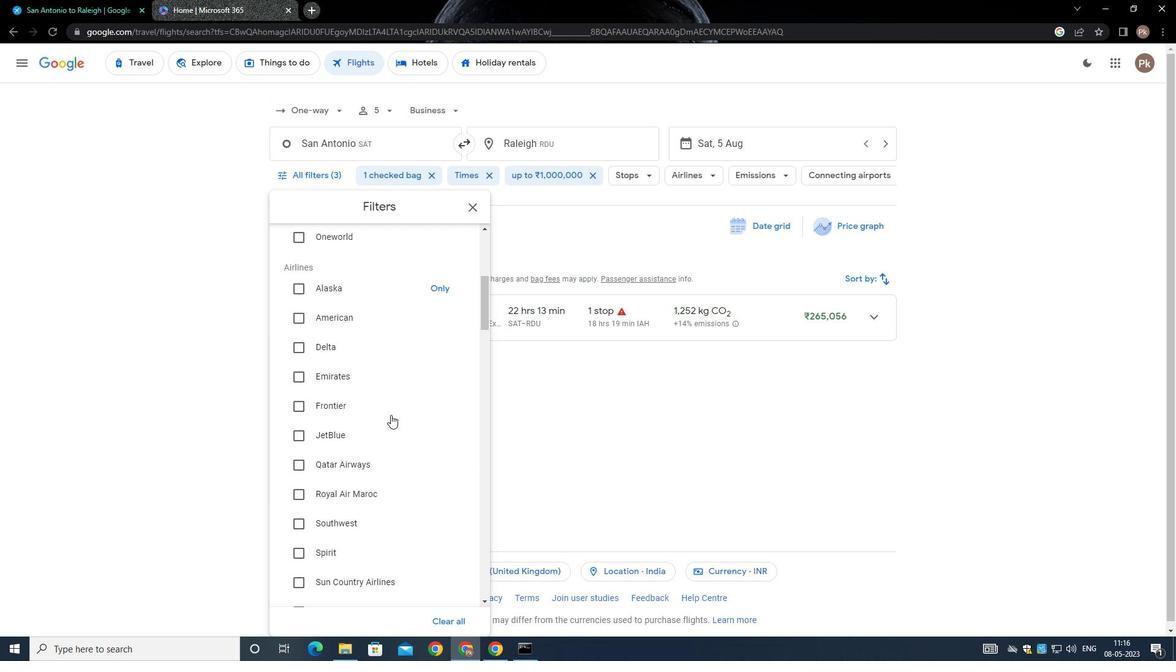 
Action: Mouse moved to (390, 419)
Screenshot: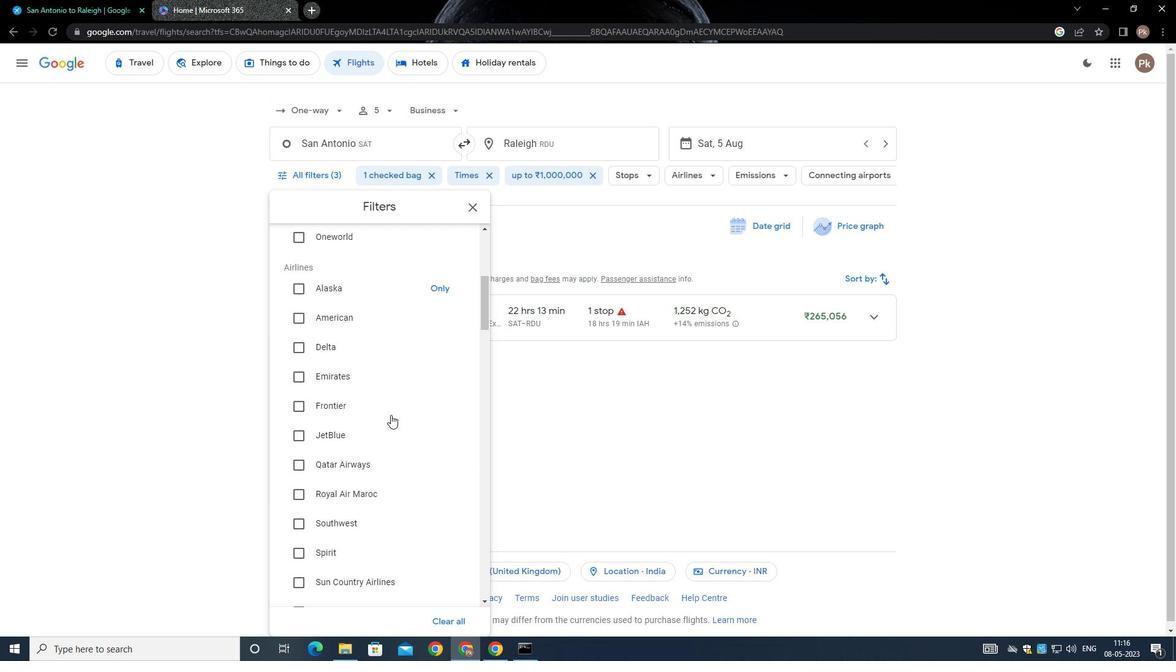 
Action: Mouse scrolled (390, 418) with delta (0, 0)
Screenshot: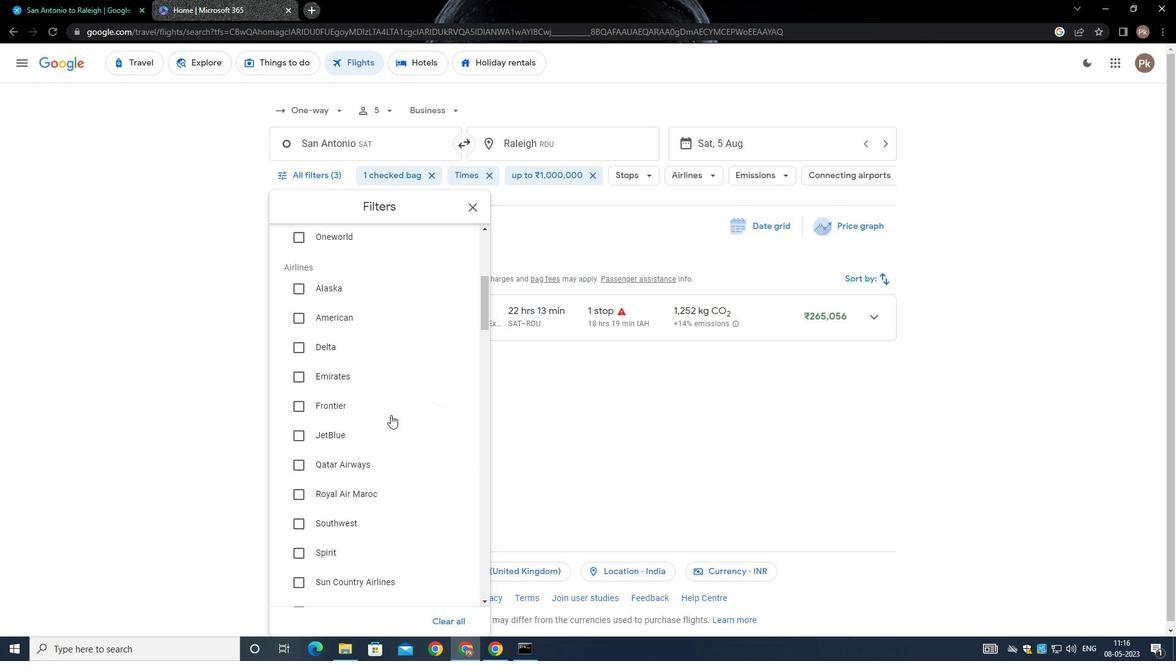 
Action: Mouse moved to (390, 420)
Screenshot: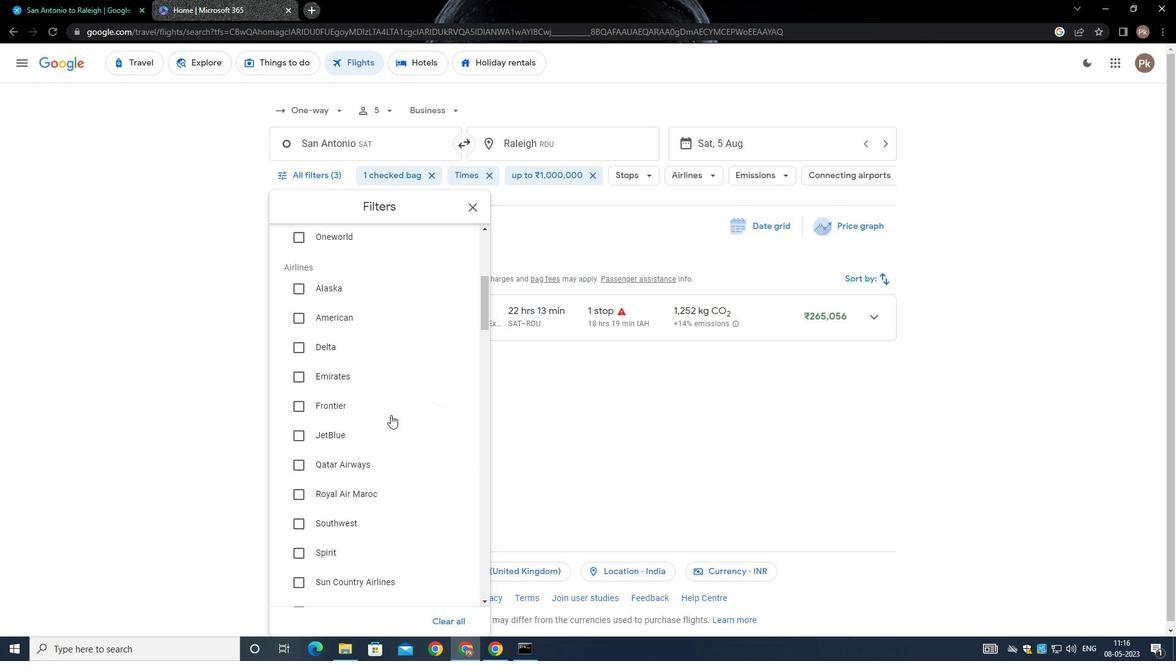 
Action: Mouse scrolled (390, 419) with delta (0, 0)
Screenshot: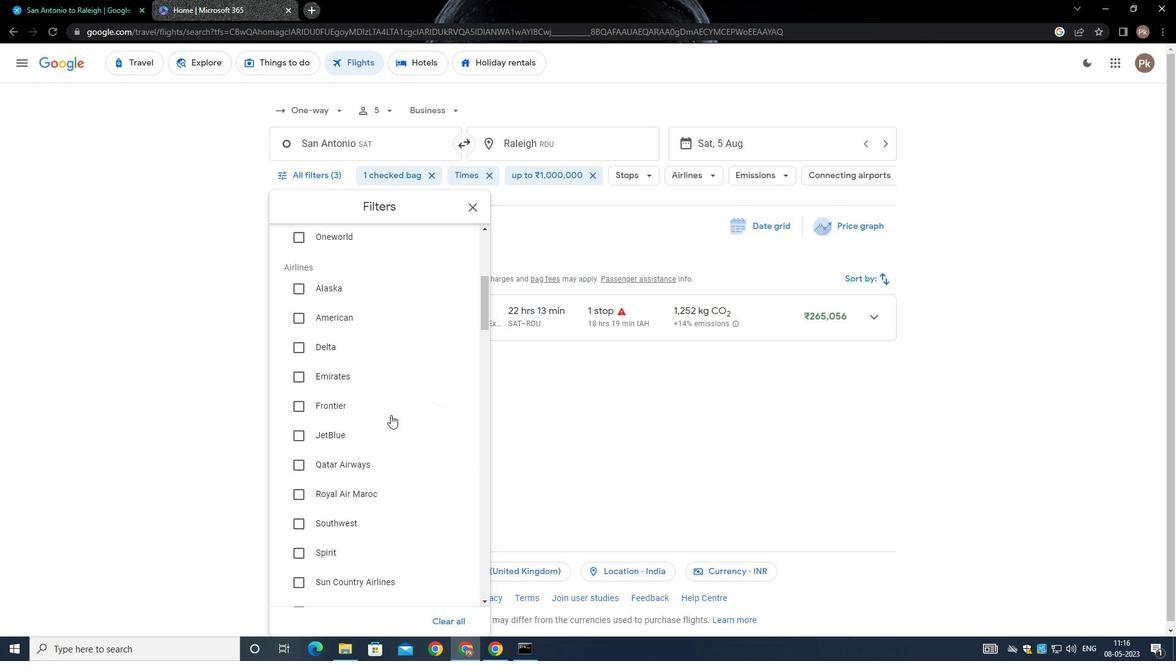 
Action: Mouse moved to (457, 509)
Screenshot: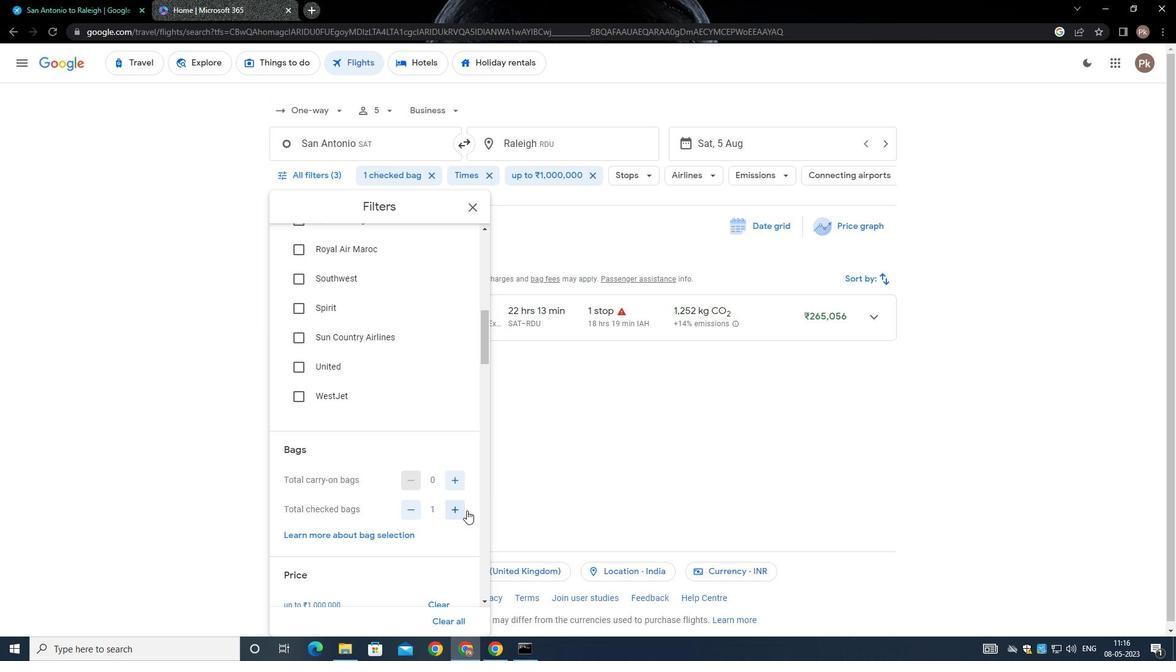 
Action: Mouse pressed left at (457, 509)
Screenshot: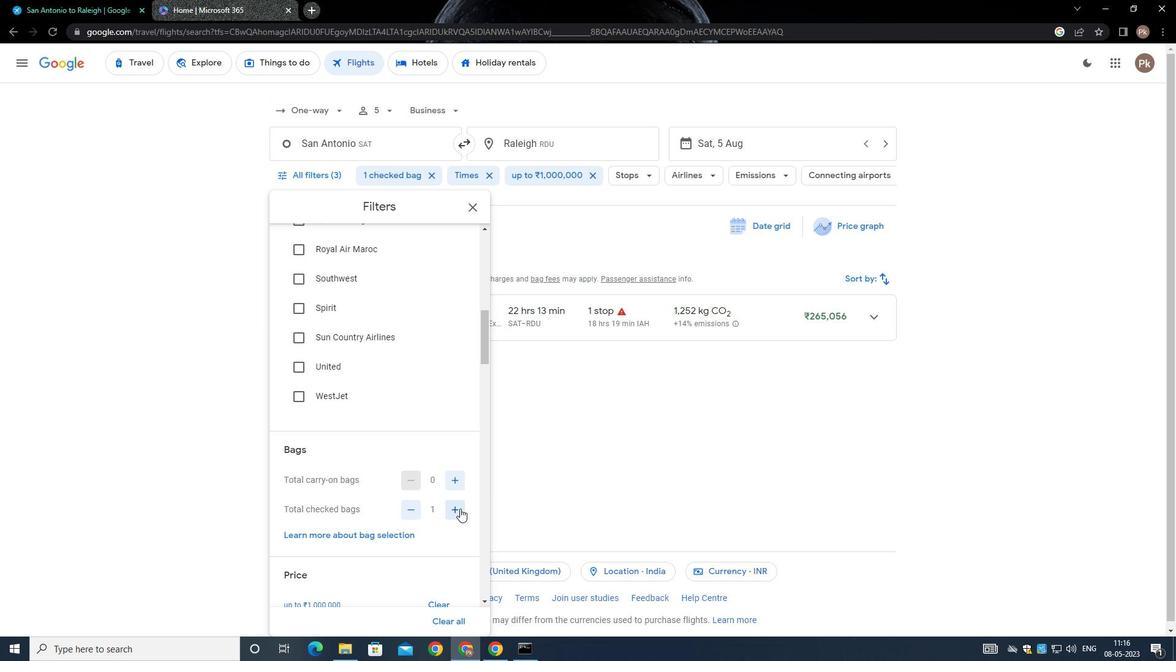
Action: Mouse moved to (457, 508)
Screenshot: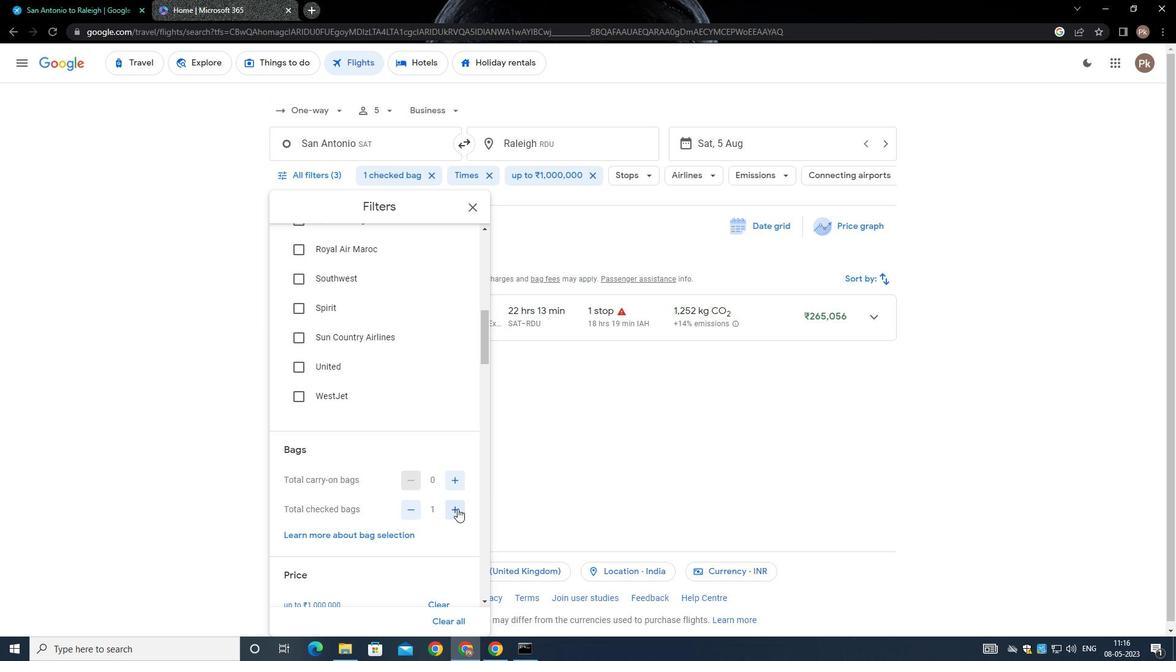 
Action: Mouse pressed left at (457, 508)
Screenshot: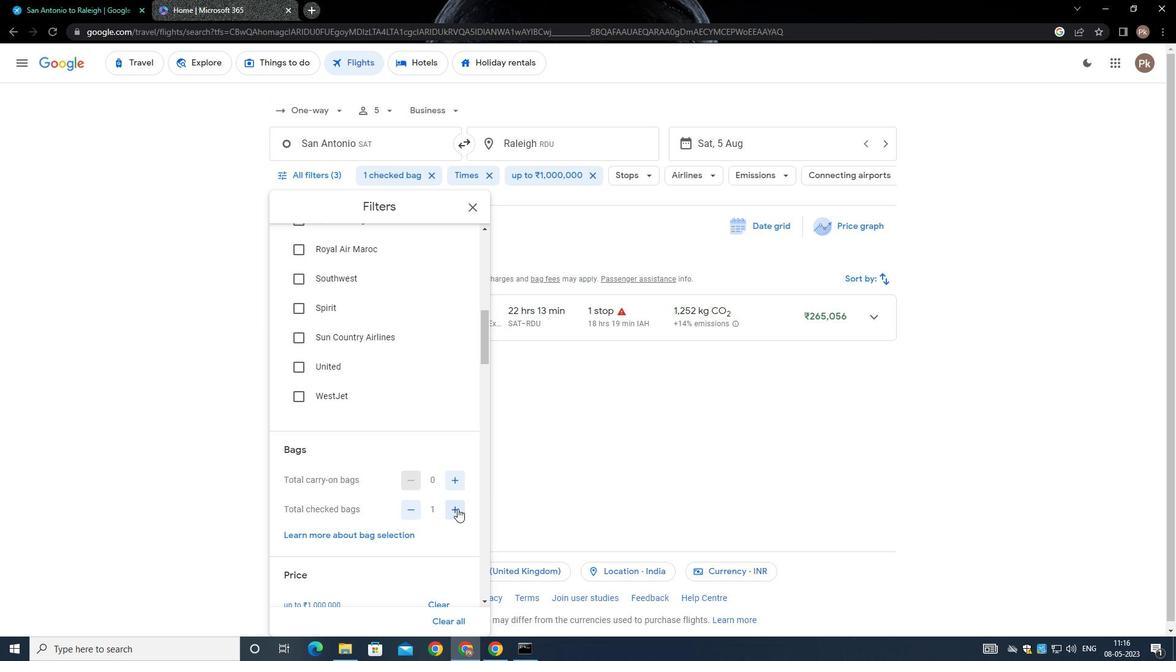 
Action: Mouse moved to (457, 508)
Screenshot: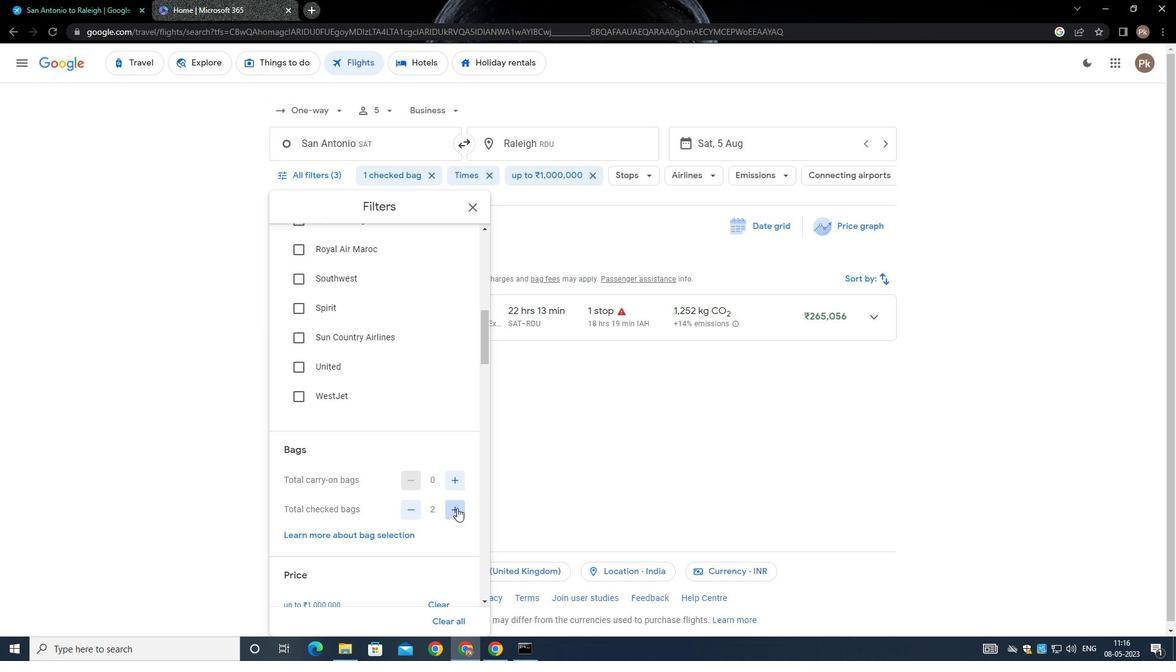 
Action: Mouse pressed left at (457, 508)
Screenshot: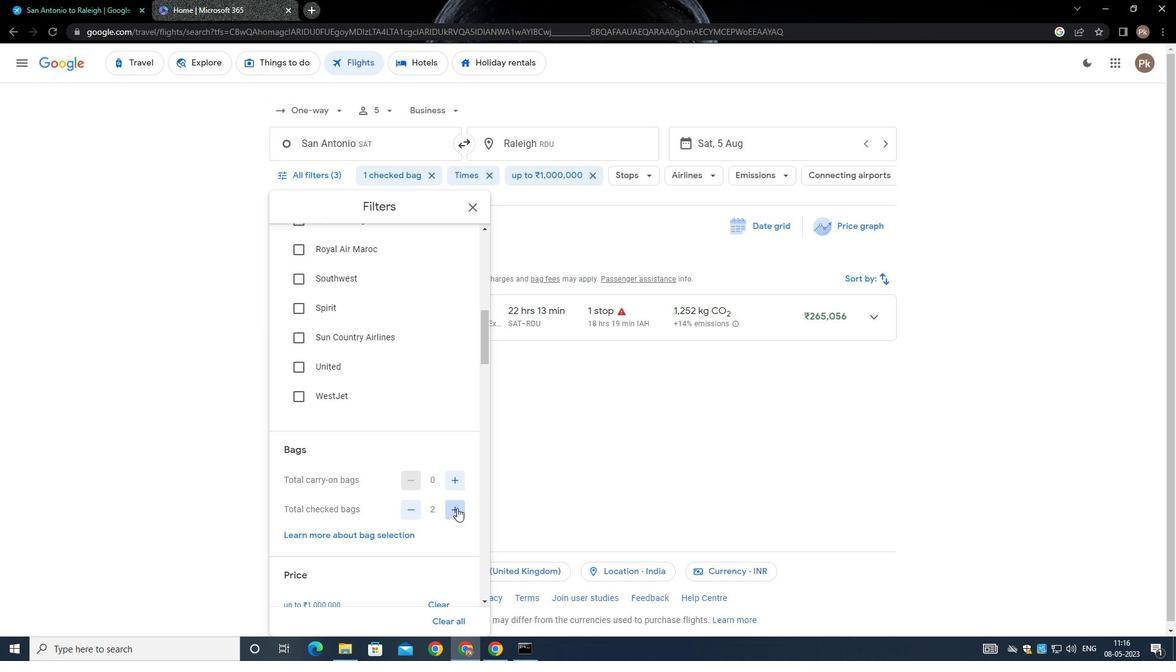 
Action: Mouse moved to (457, 507)
Screenshot: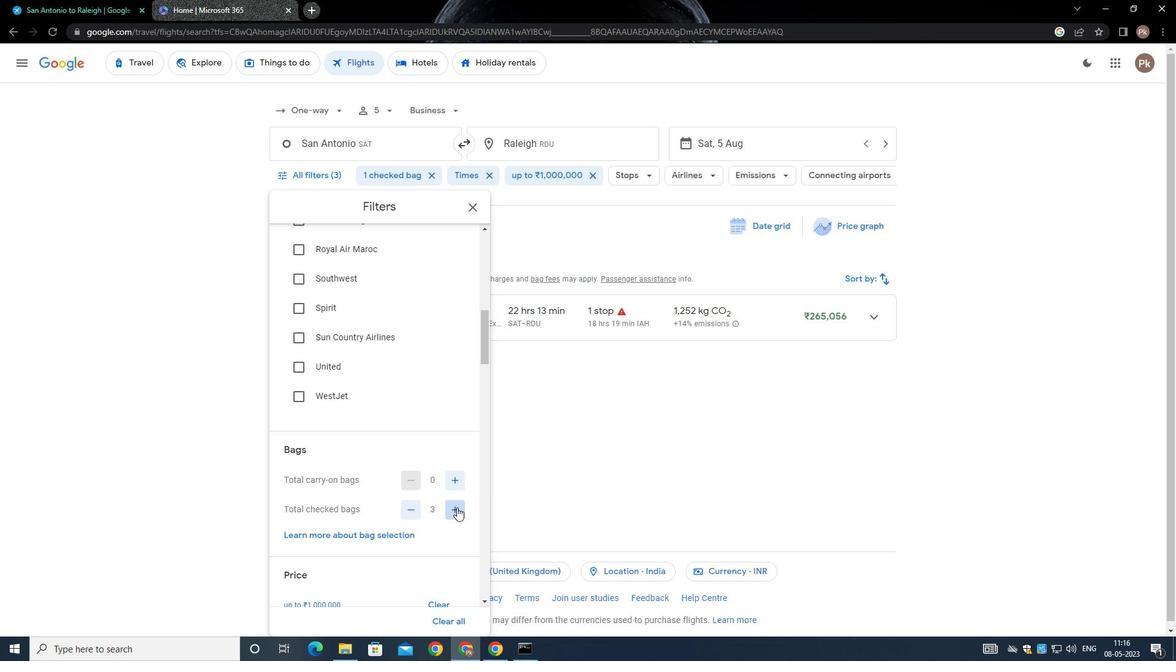 
Action: Mouse pressed left at (457, 507)
Screenshot: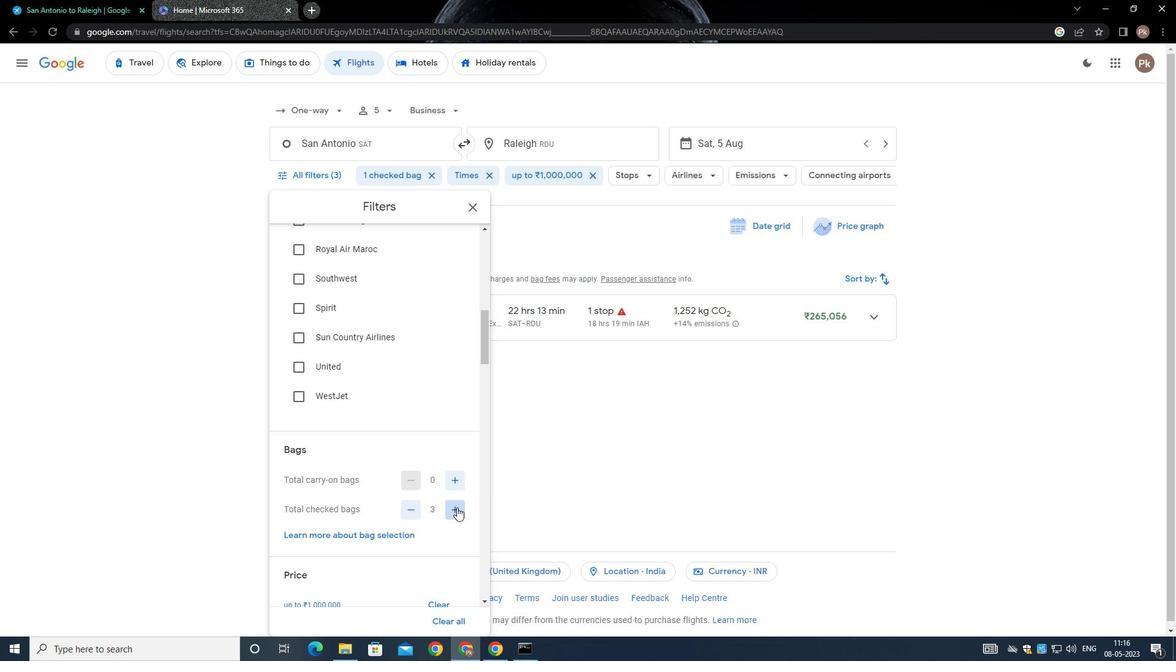 
Action: Mouse moved to (411, 501)
Screenshot: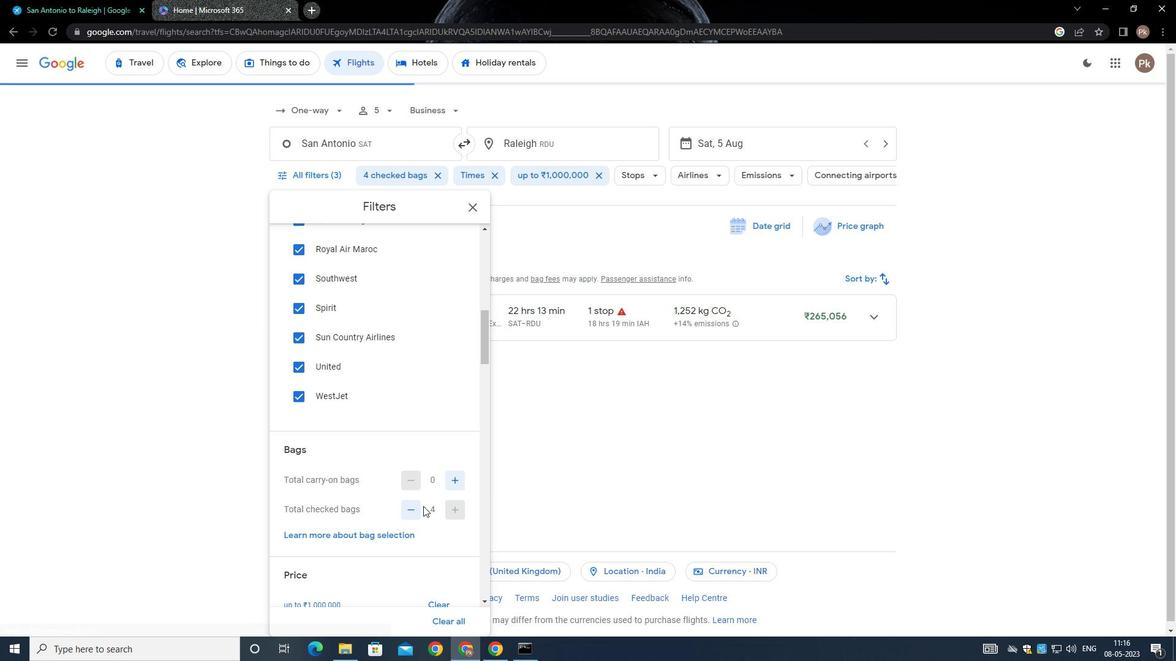 
Action: Mouse scrolled (411, 501) with delta (0, 0)
Screenshot: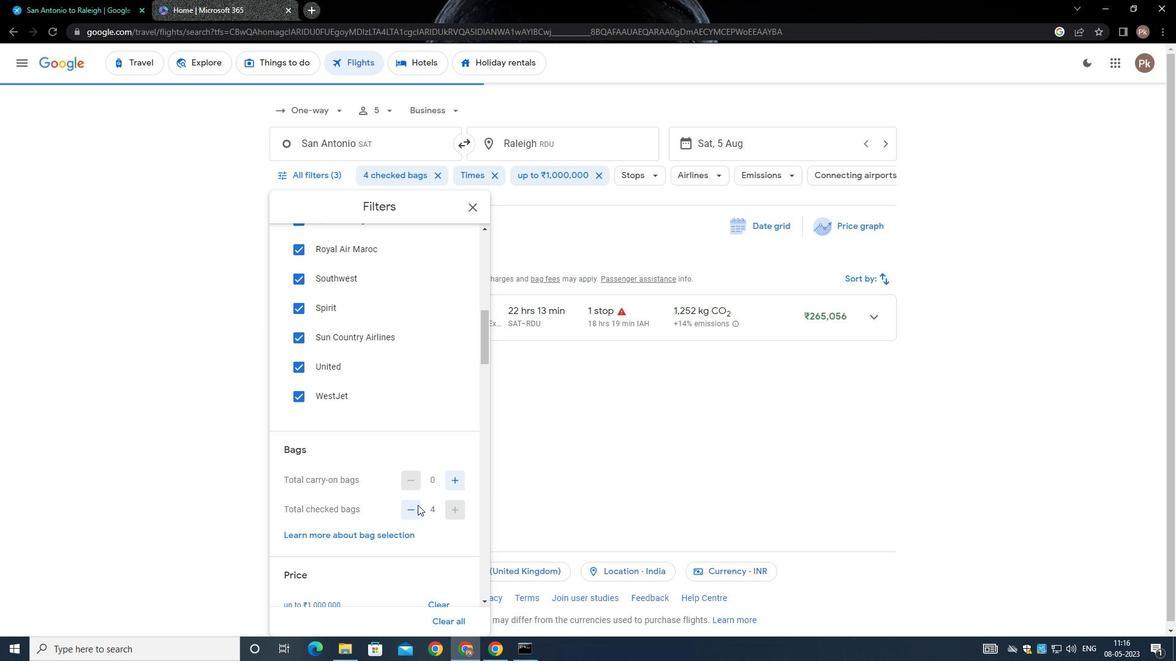 
Action: Mouse moved to (411, 501)
Screenshot: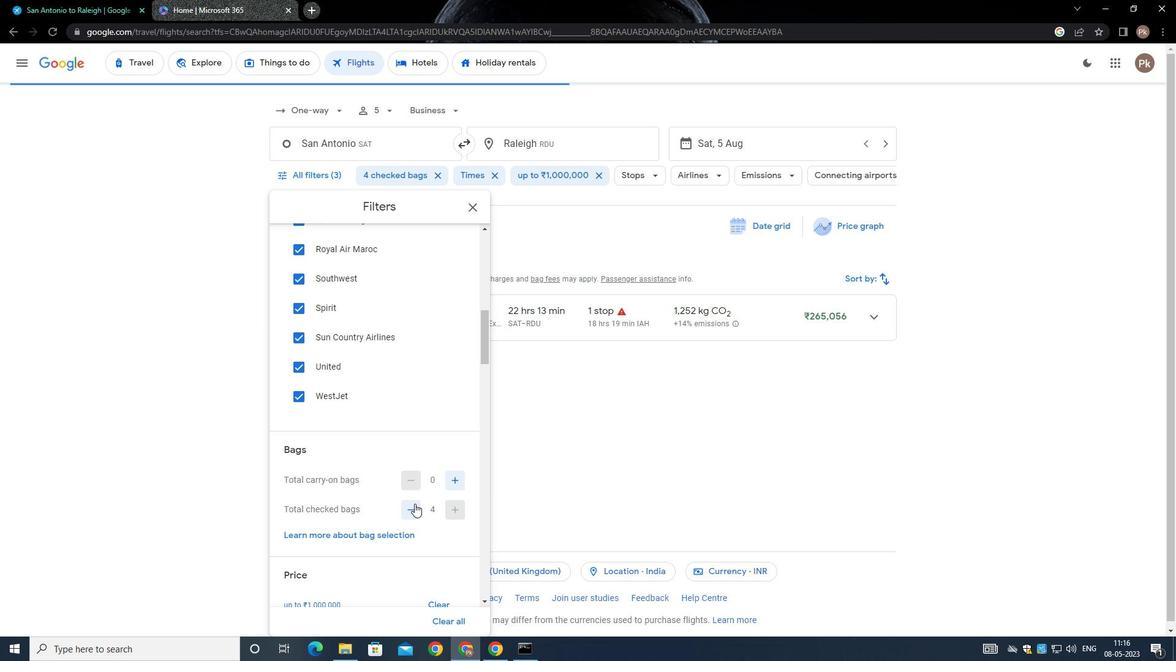 
Action: Mouse scrolled (411, 501) with delta (0, 0)
Screenshot: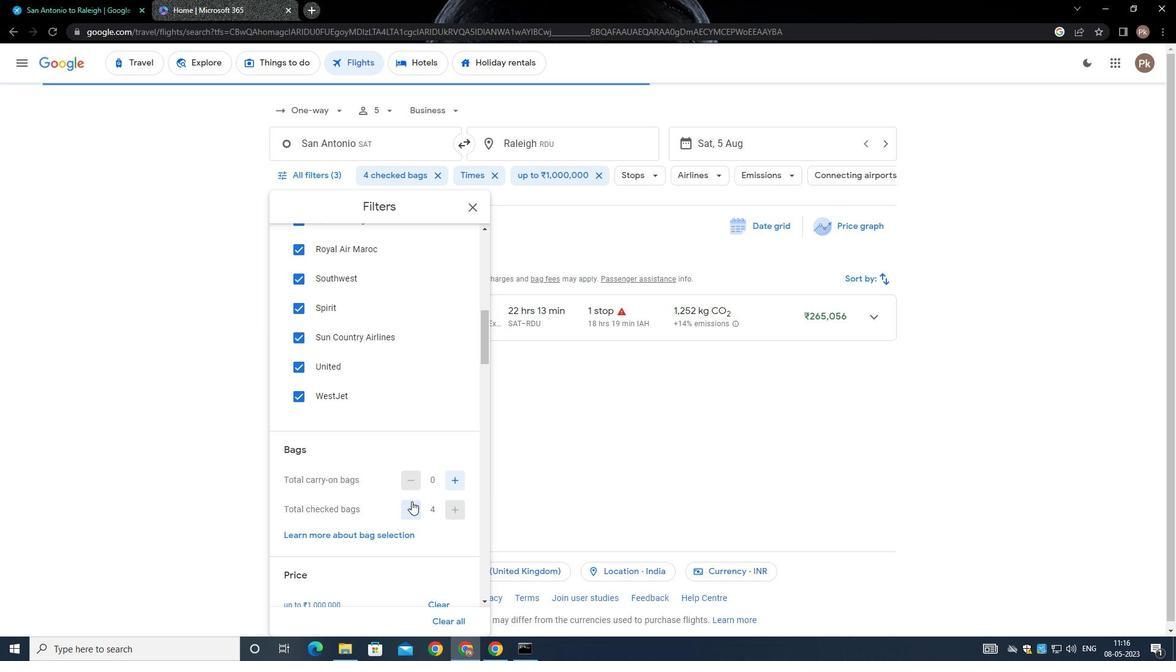 
Action: Mouse moved to (411, 501)
Screenshot: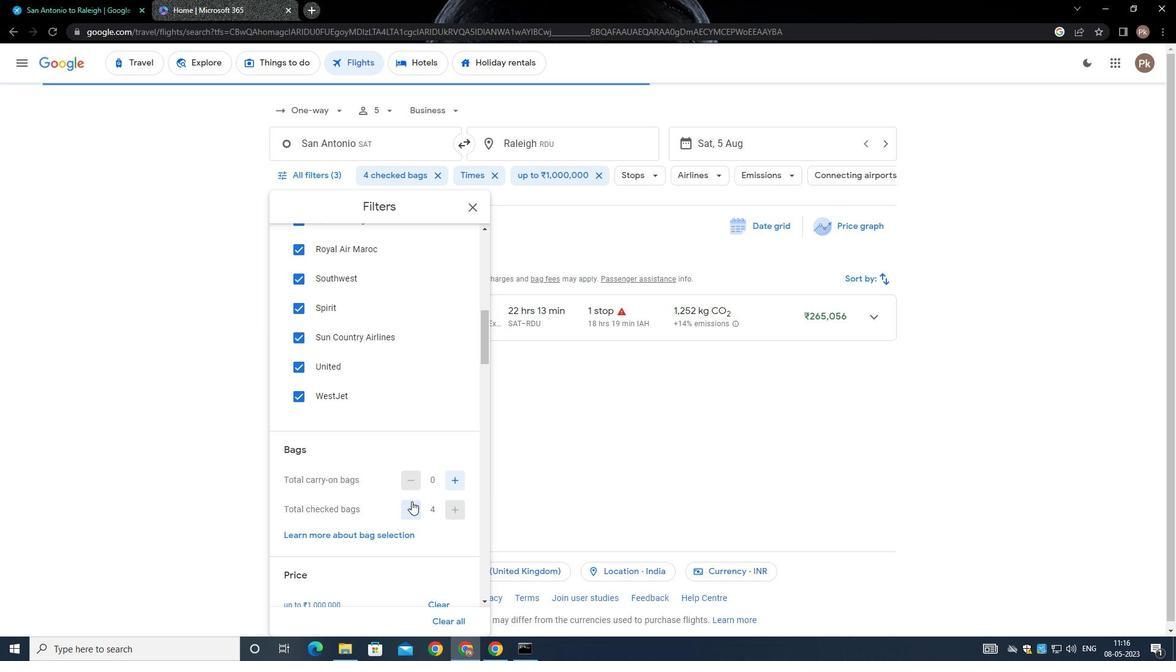 
Action: Mouse scrolled (411, 501) with delta (0, 0)
Screenshot: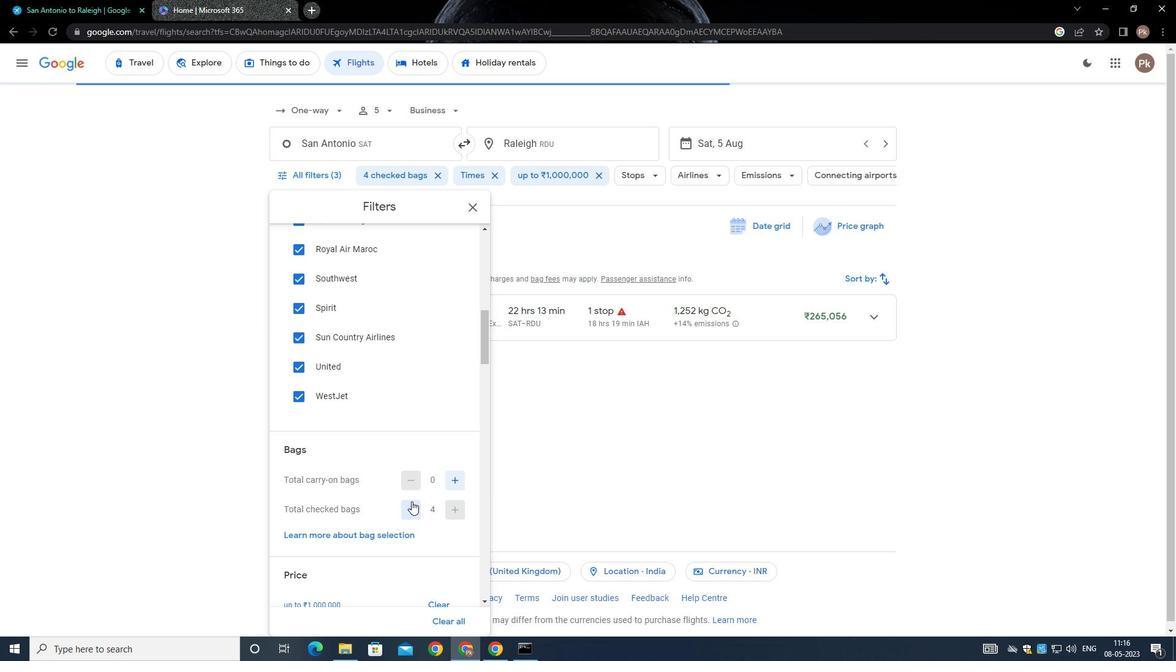 
Action: Mouse moved to (309, 445)
Screenshot: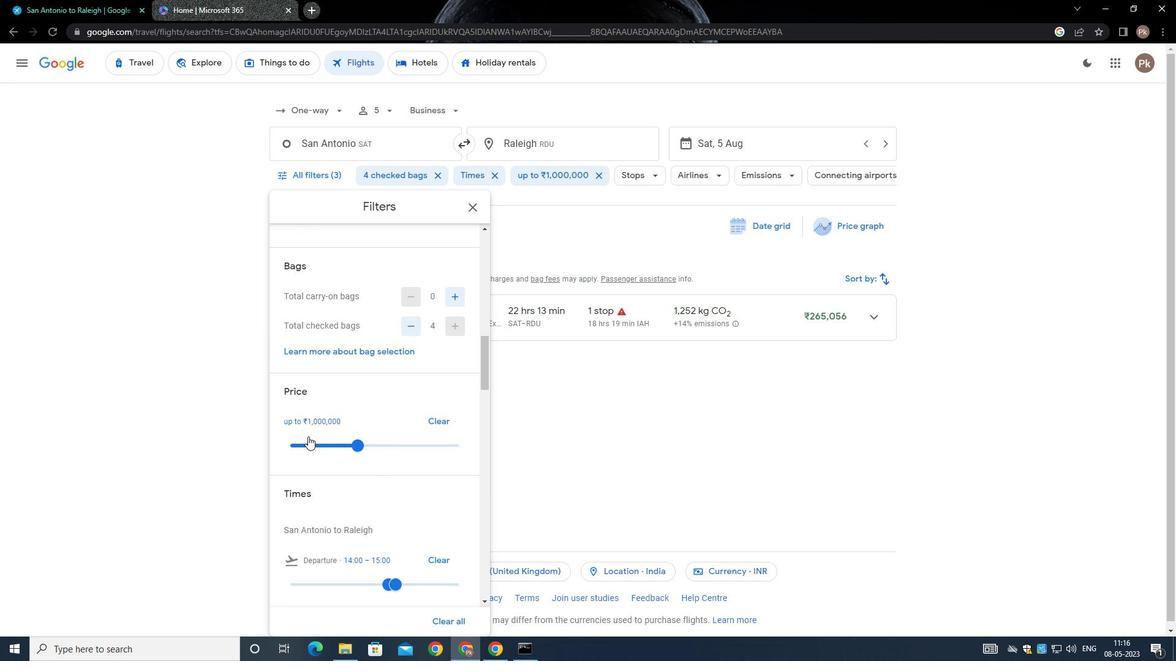 
Action: Mouse pressed left at (309, 445)
Screenshot: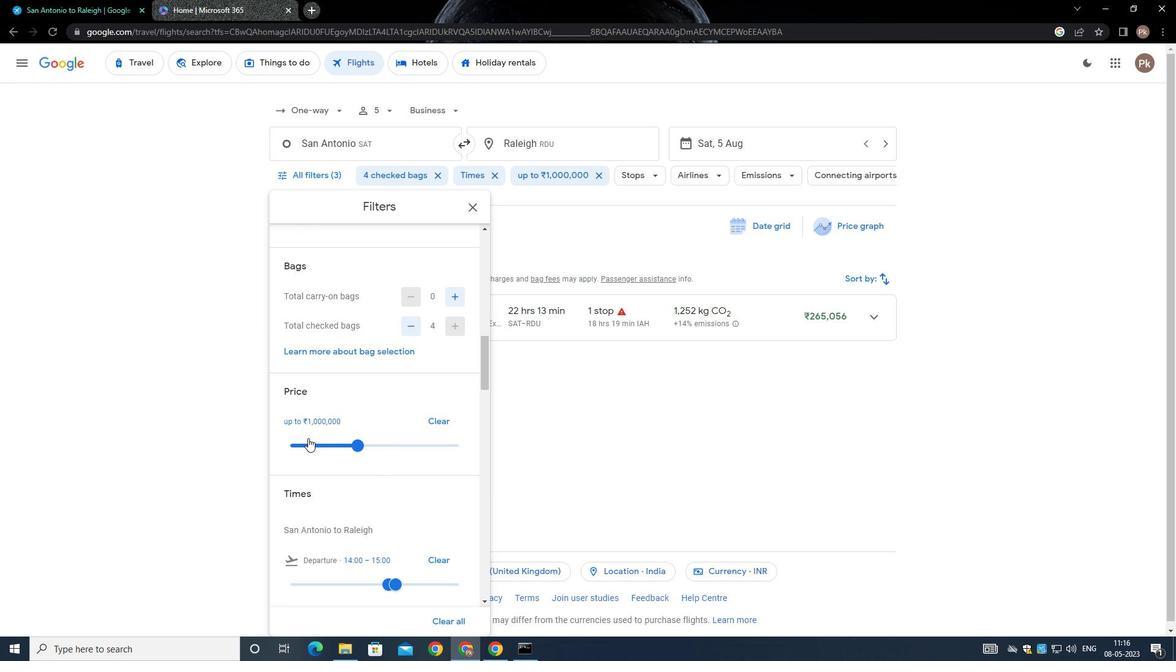
Action: Mouse moved to (309, 445)
Screenshot: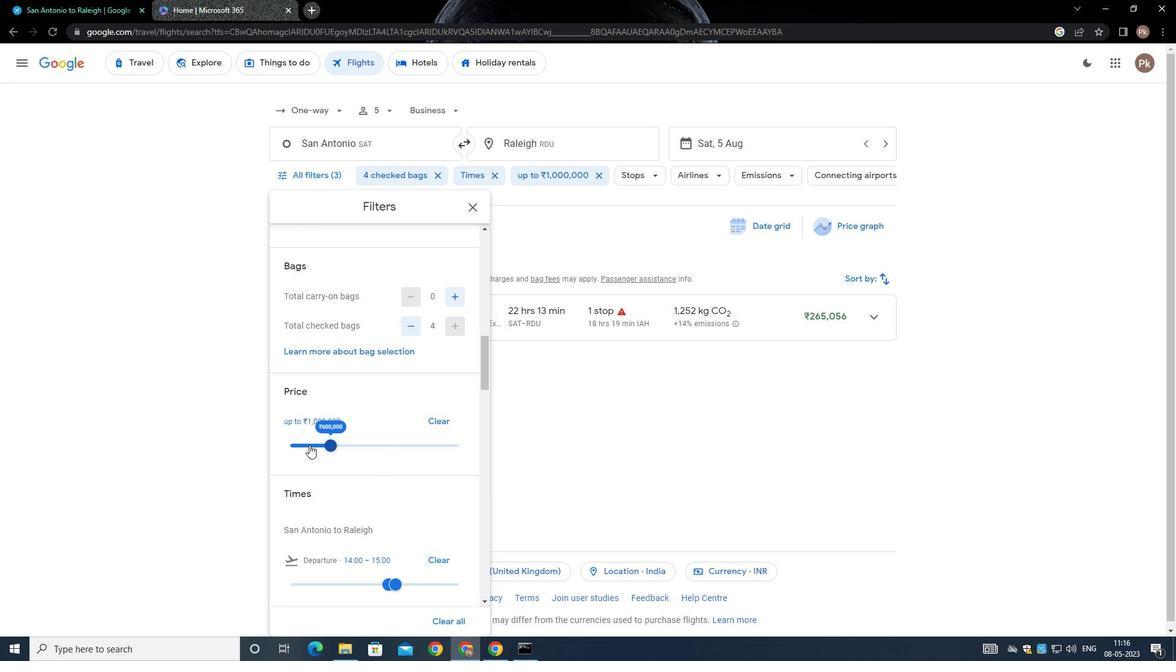 
Action: Mouse pressed left at (309, 445)
Screenshot: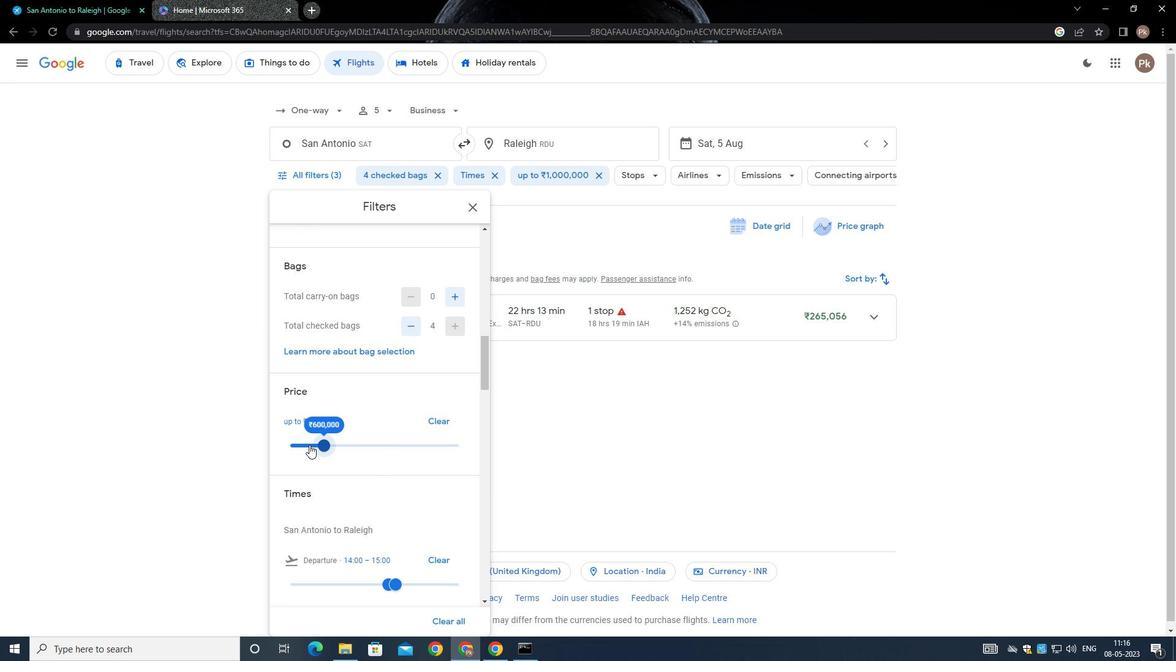 
Action: Mouse moved to (319, 463)
Screenshot: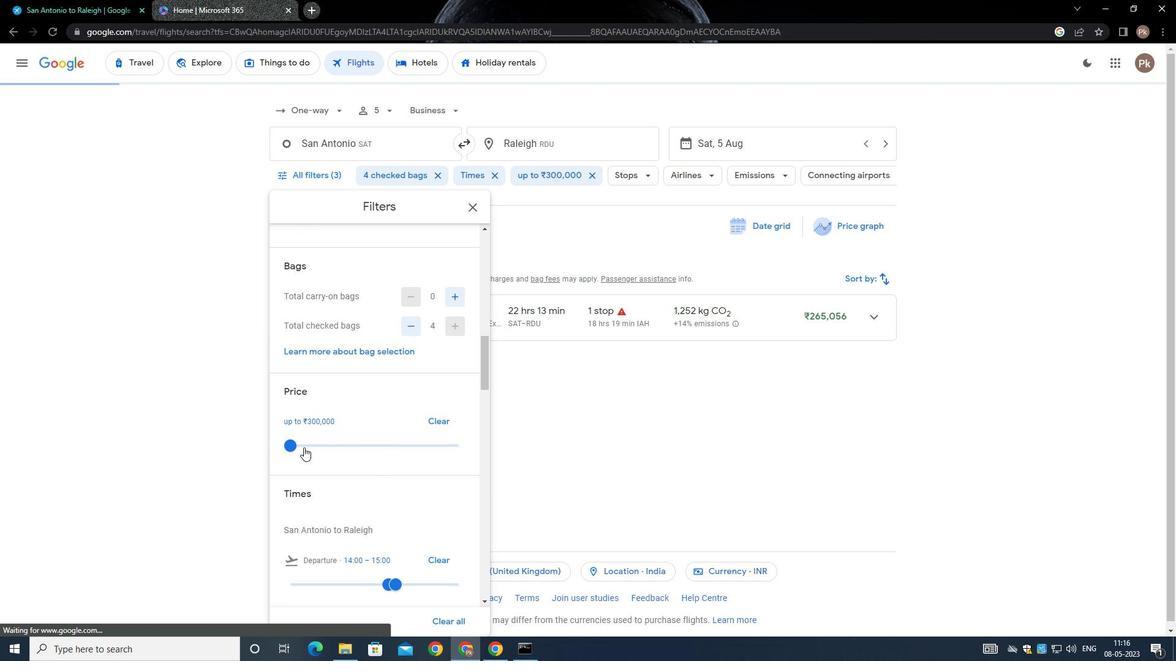 
Action: Mouse scrolled (319, 462) with delta (0, 0)
Screenshot: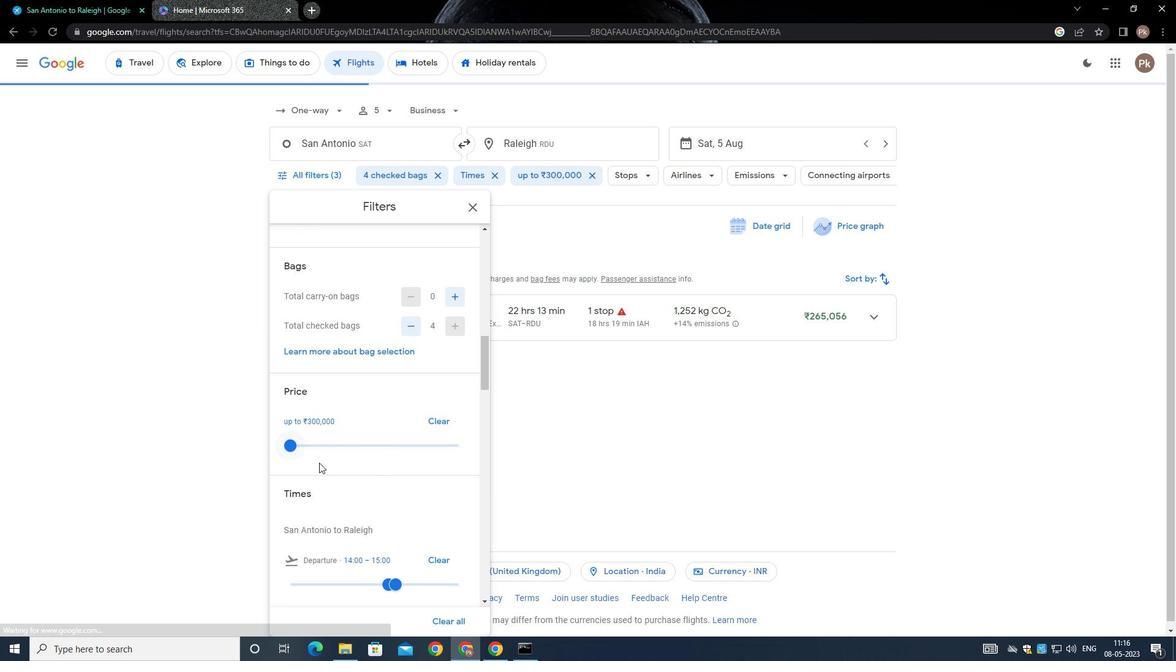 
Action: Mouse scrolled (319, 462) with delta (0, 0)
Screenshot: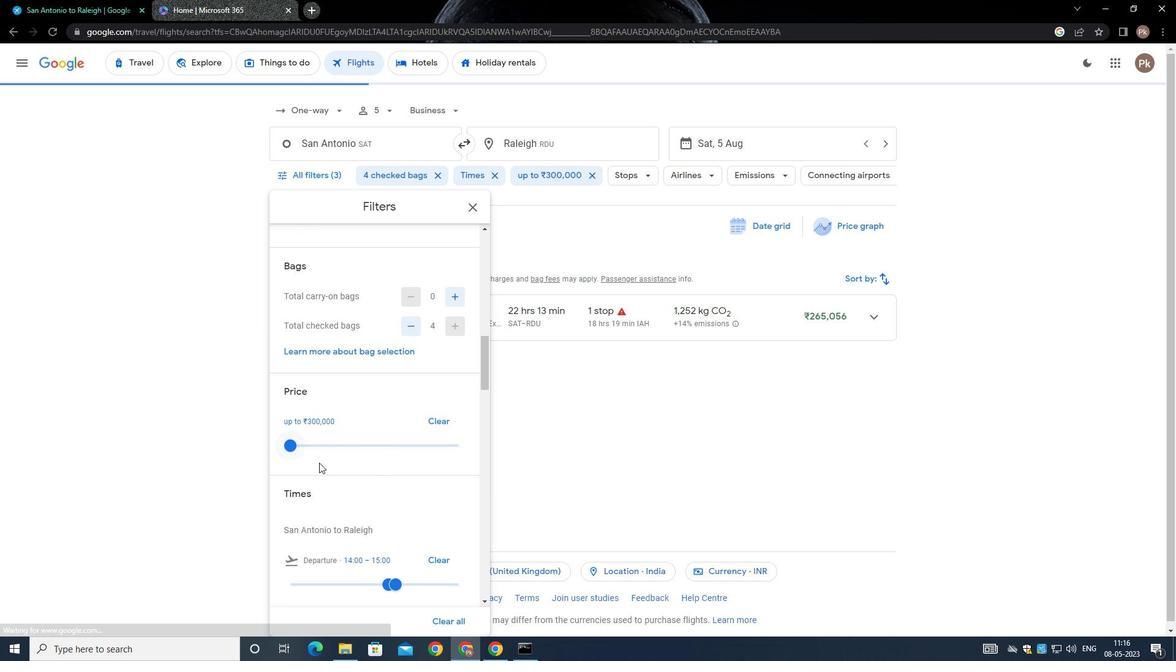 
Action: Mouse moved to (319, 463)
Screenshot: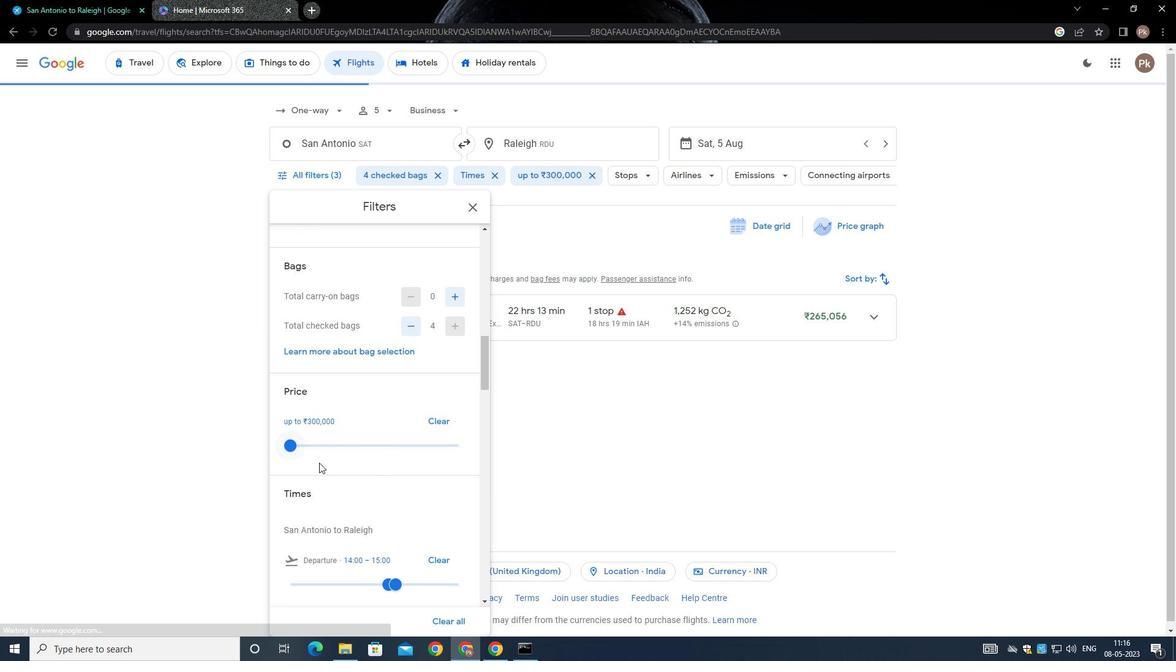 
Action: Mouse scrolled (319, 462) with delta (0, 0)
Screenshot: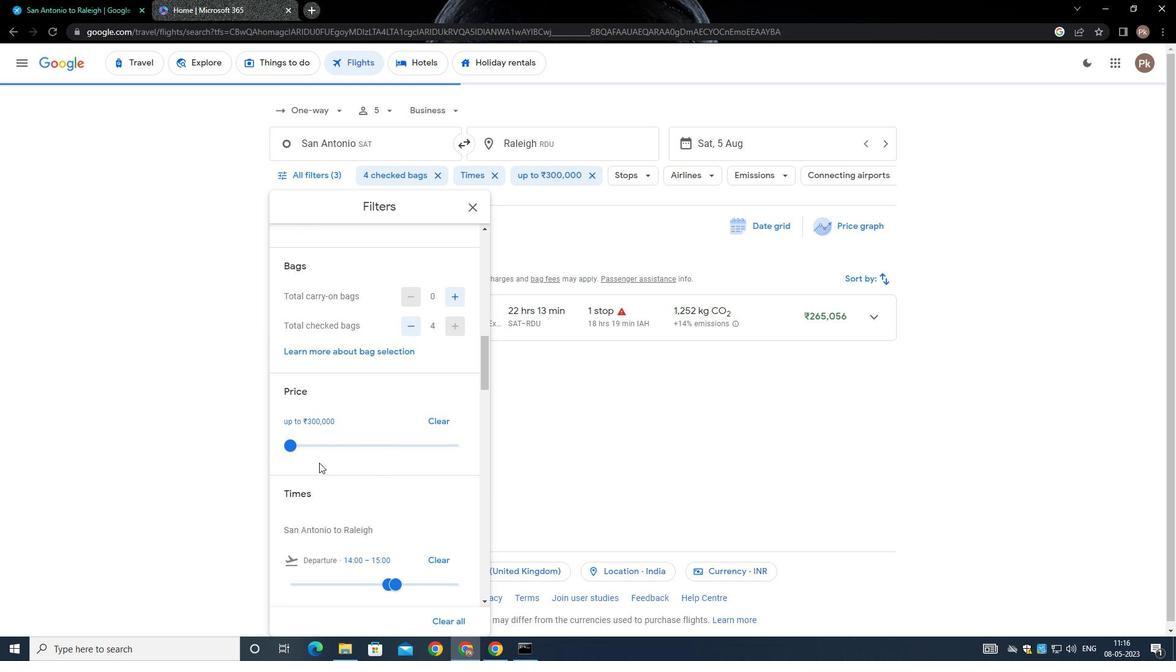 
Action: Mouse moved to (414, 399)
Screenshot: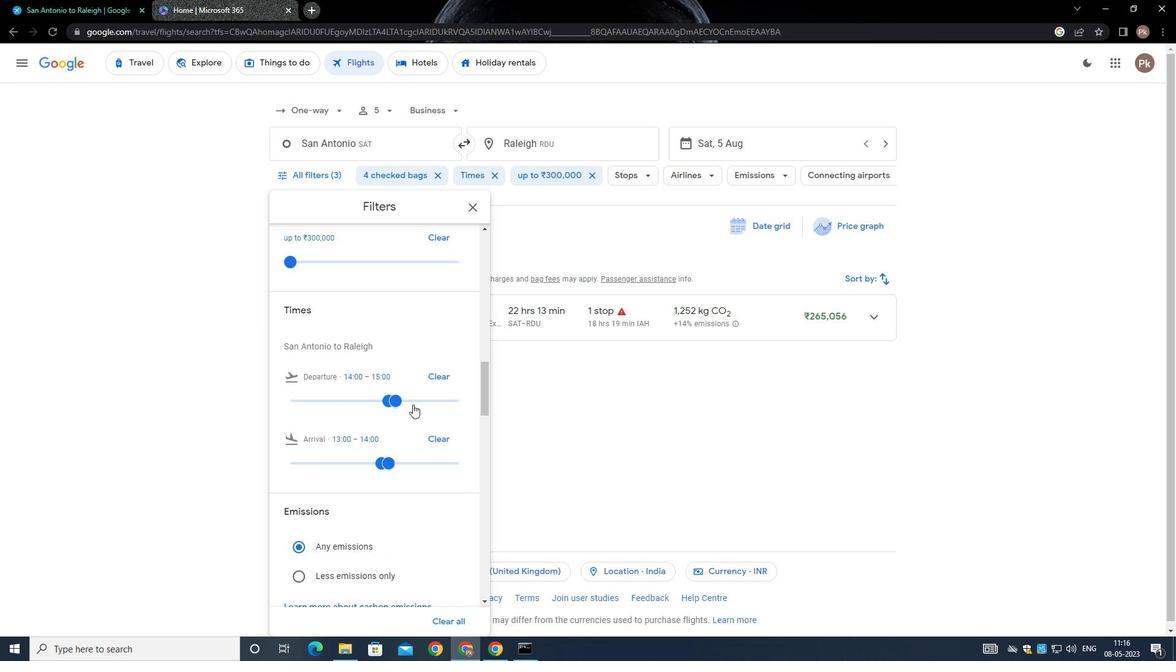 
Action: Mouse pressed left at (414, 399)
Screenshot: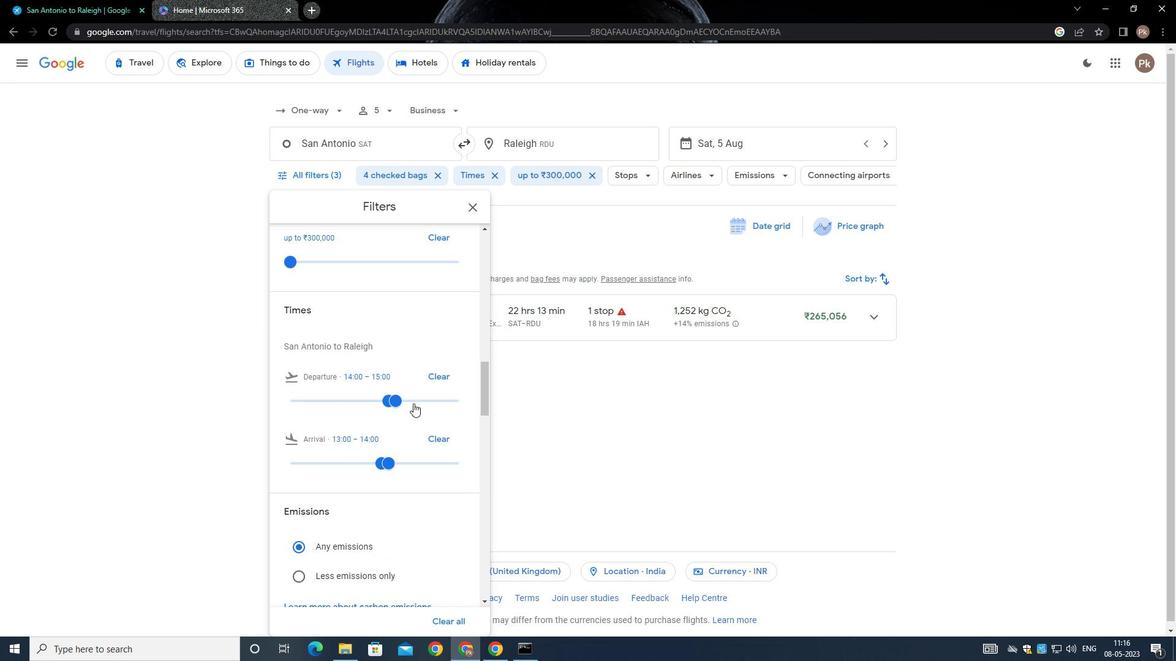 
Action: Mouse moved to (413, 400)
Screenshot: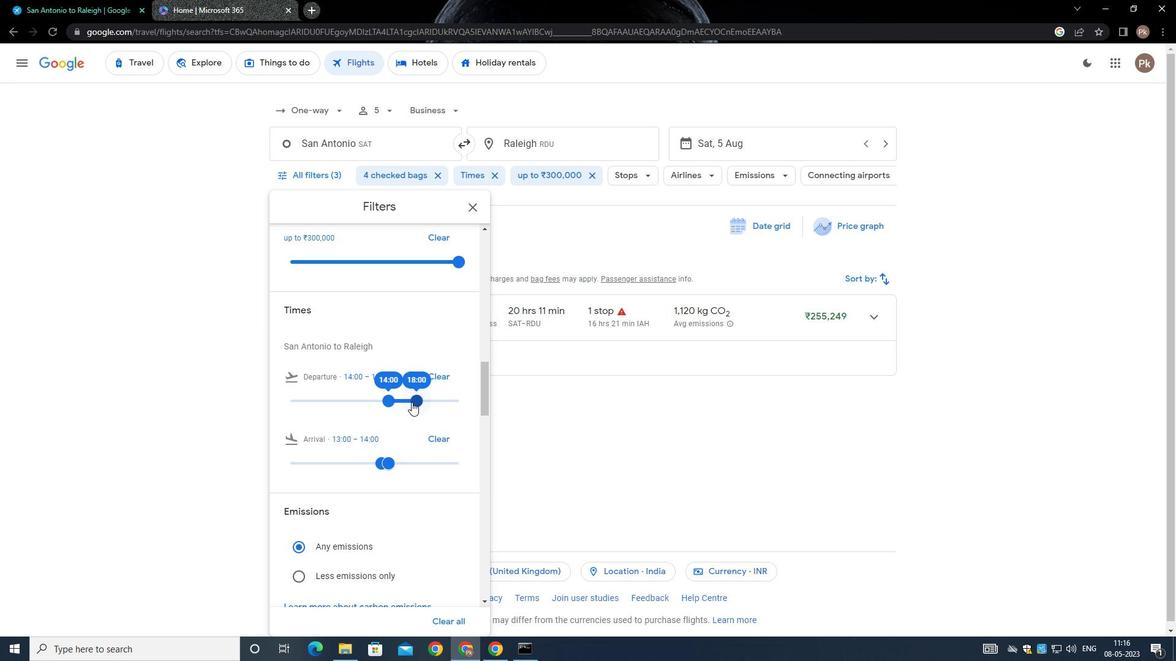
Action: Mouse pressed left at (413, 400)
Screenshot: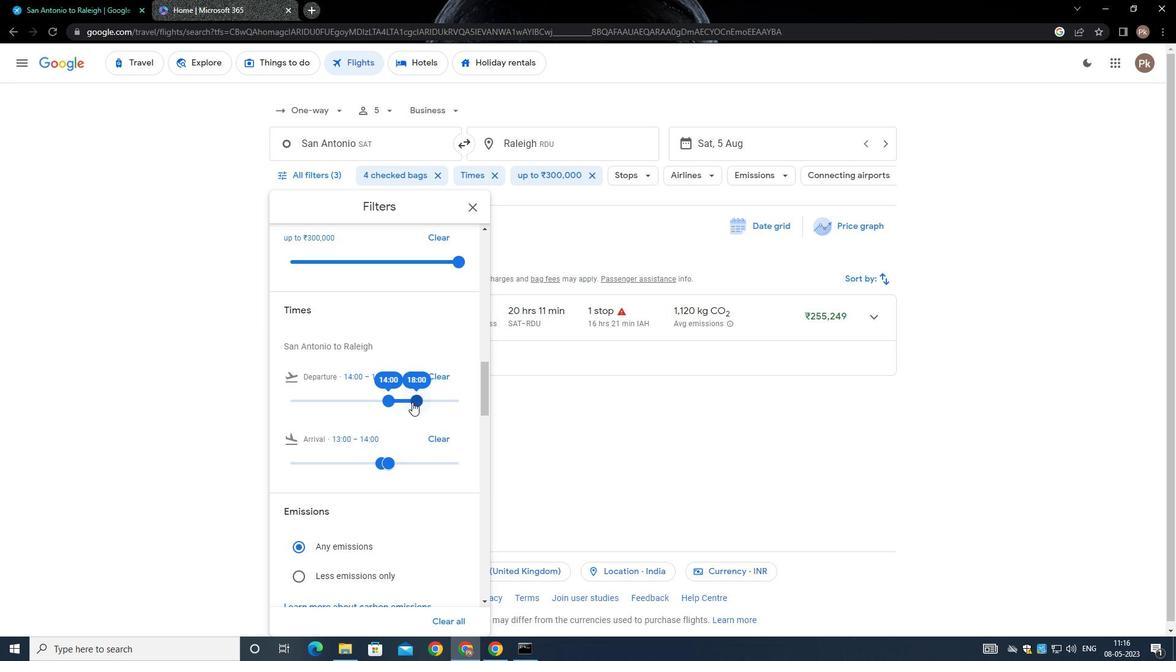 
Action: Mouse moved to (377, 401)
Screenshot: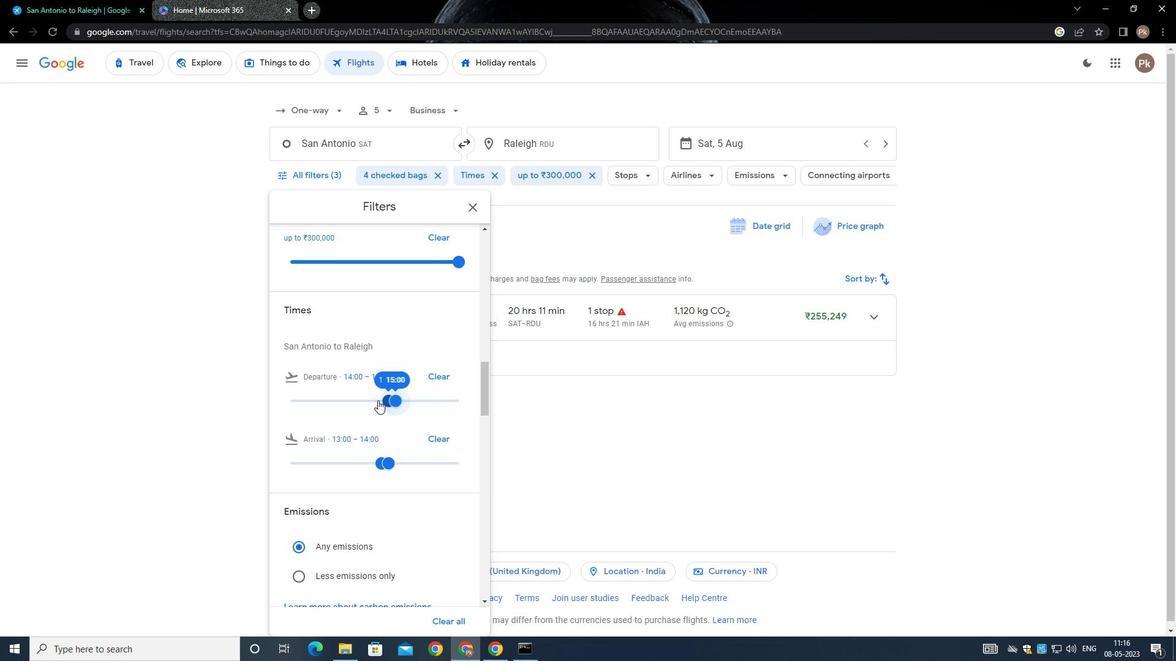 
Action: Mouse scrolled (377, 401) with delta (0, 0)
Screenshot: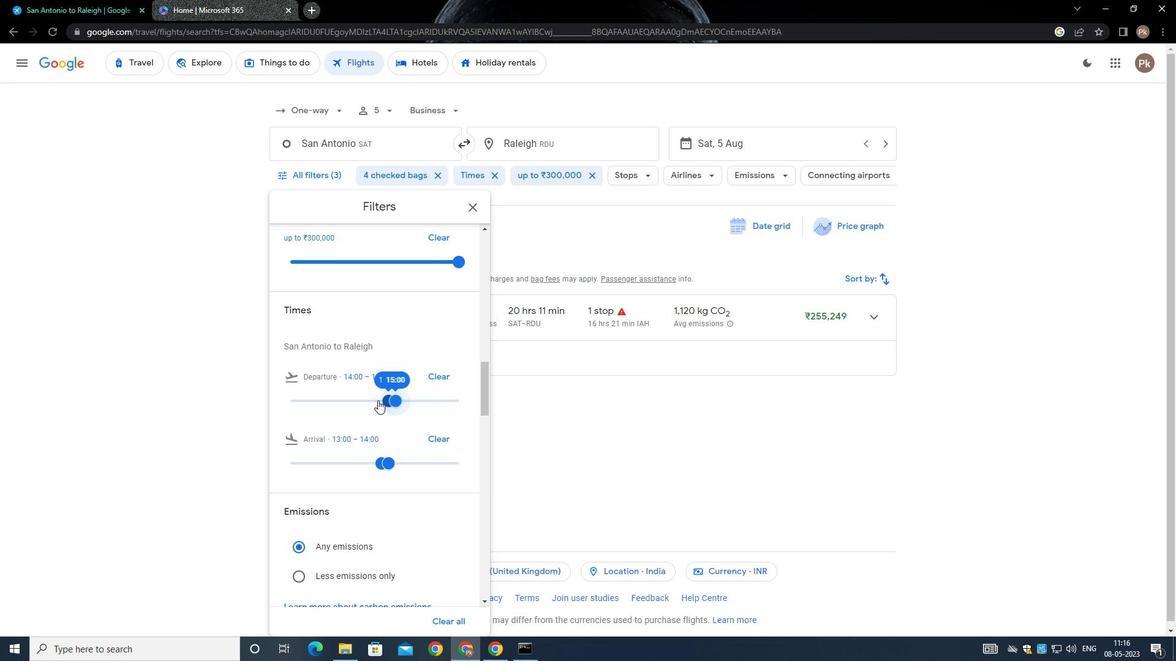 
Action: Mouse moved to (377, 403)
Screenshot: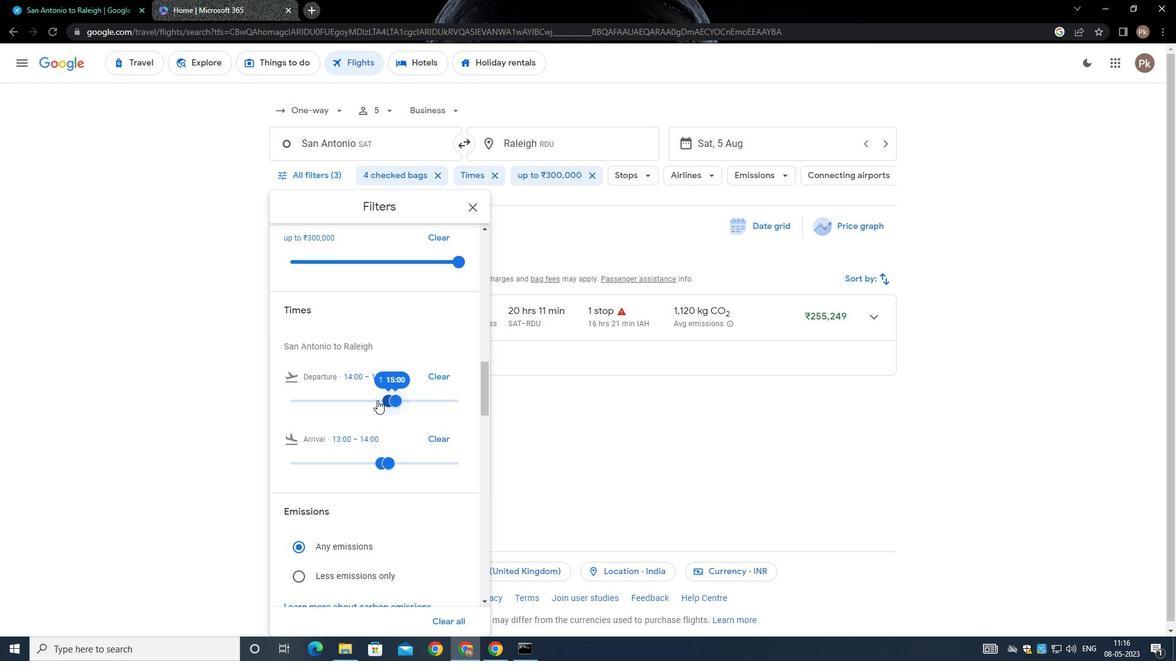 
Action: Mouse scrolled (377, 402) with delta (0, 0)
Screenshot: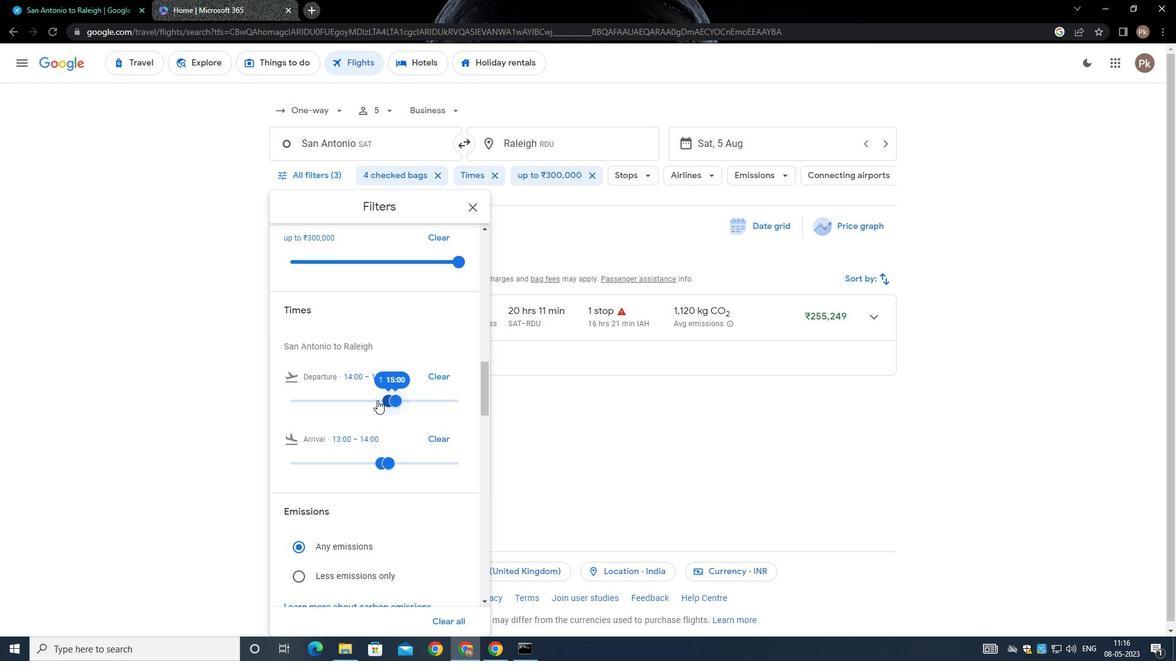 
Action: Mouse moved to (377, 404)
Screenshot: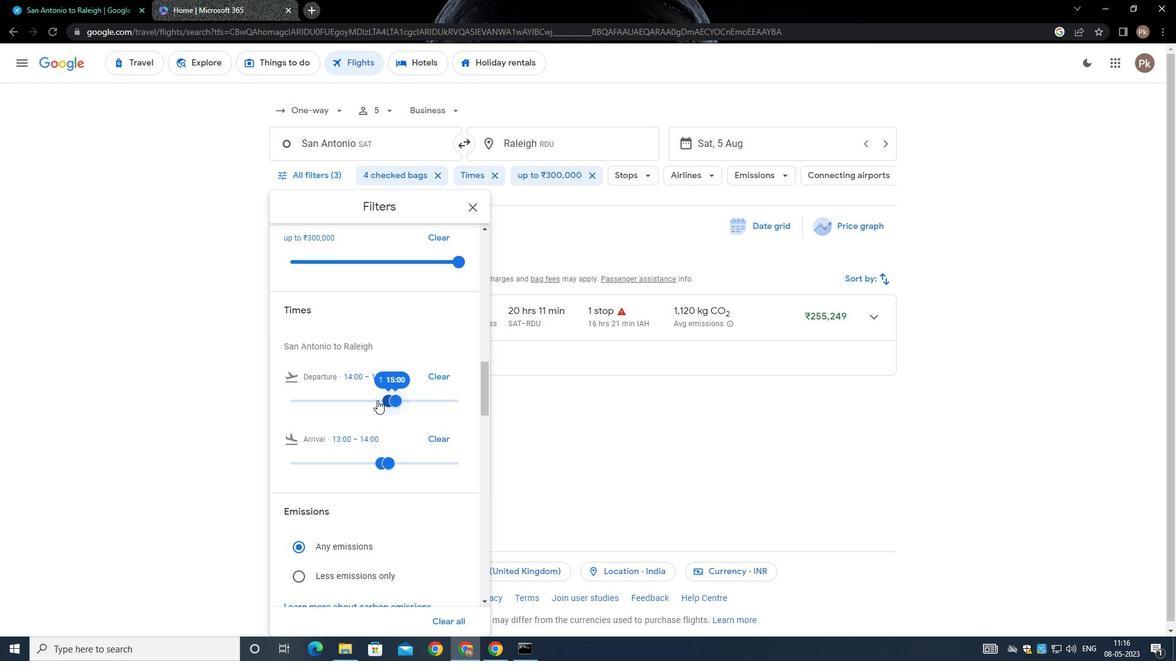 
Action: Mouse scrolled (377, 403) with delta (0, 0)
Screenshot: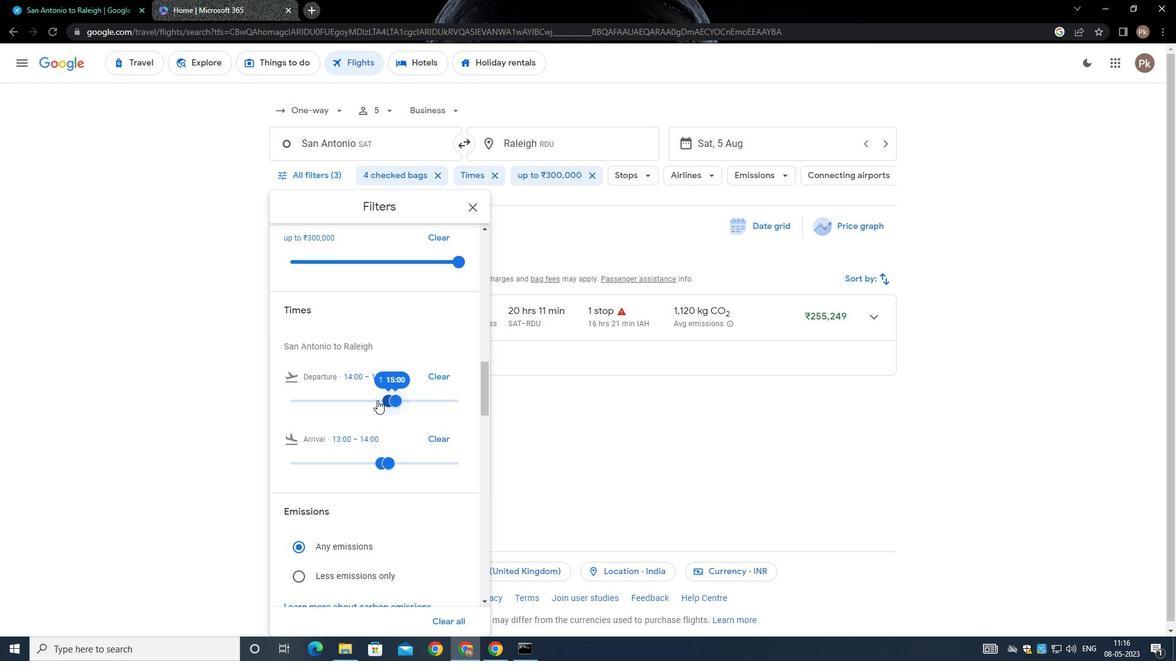 
Action: Mouse scrolled (377, 403) with delta (0, 0)
Screenshot: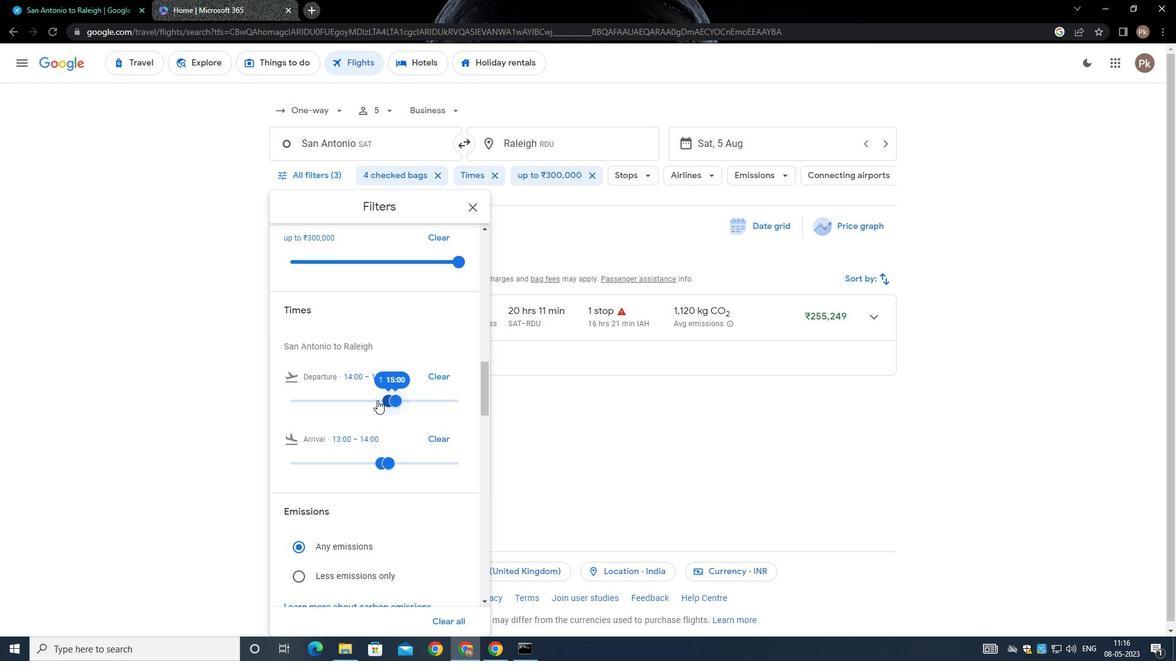
Action: Mouse moved to (377, 405)
Screenshot: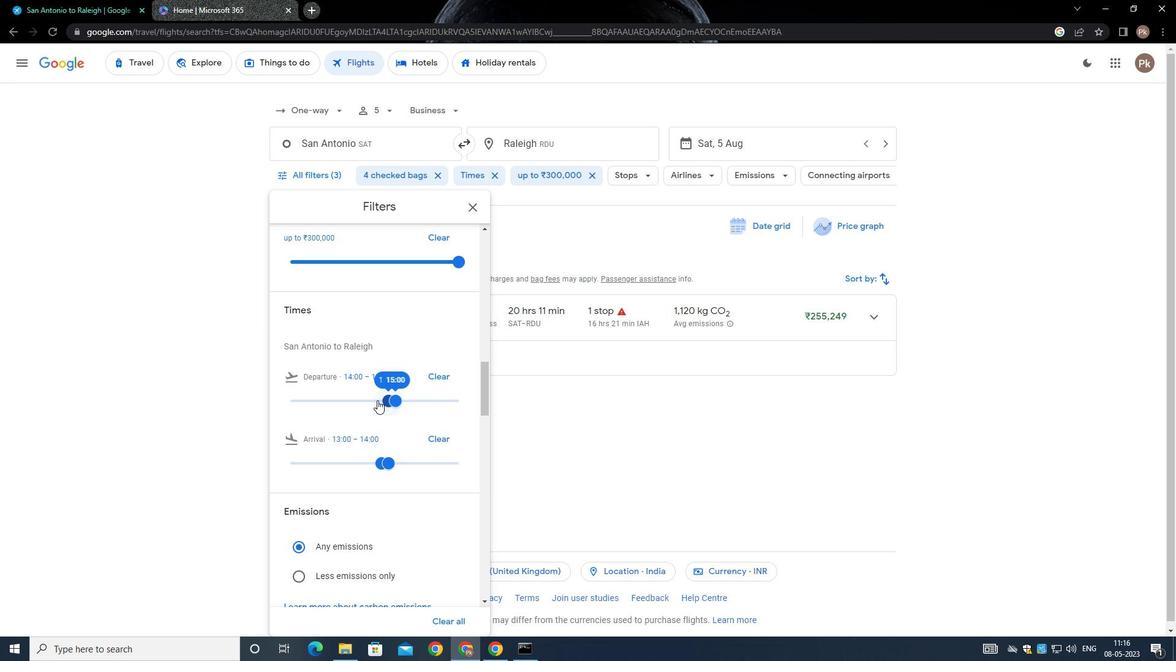 
Action: Mouse scrolled (377, 404) with delta (0, 0)
Screenshot: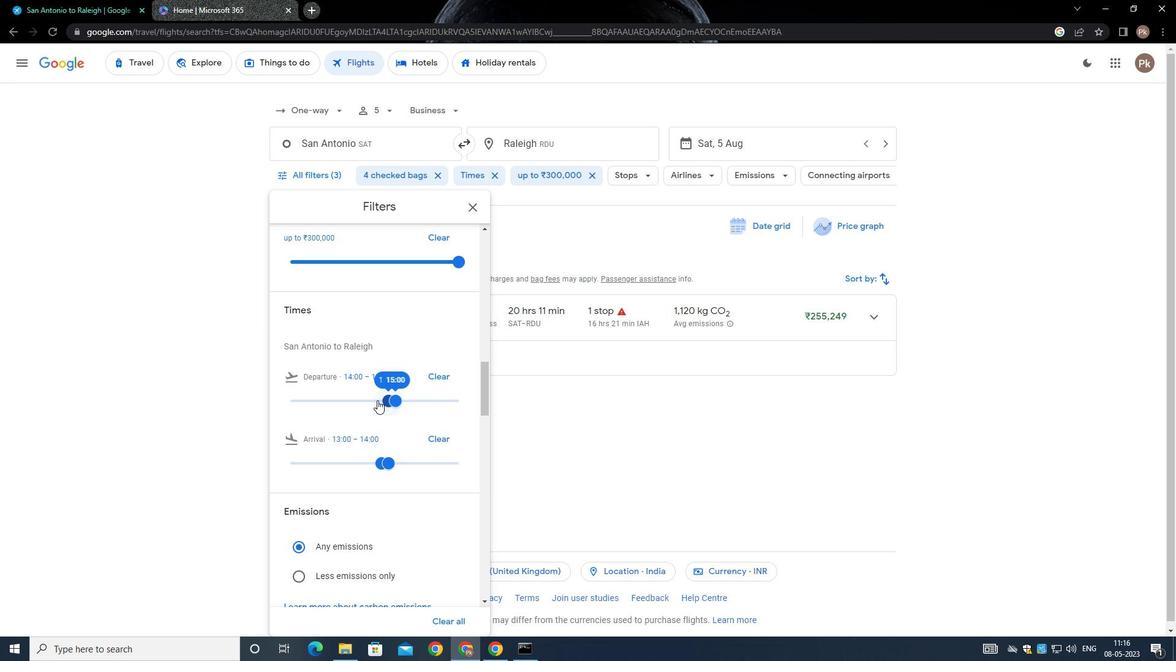 
Action: Mouse moved to (377, 405)
Screenshot: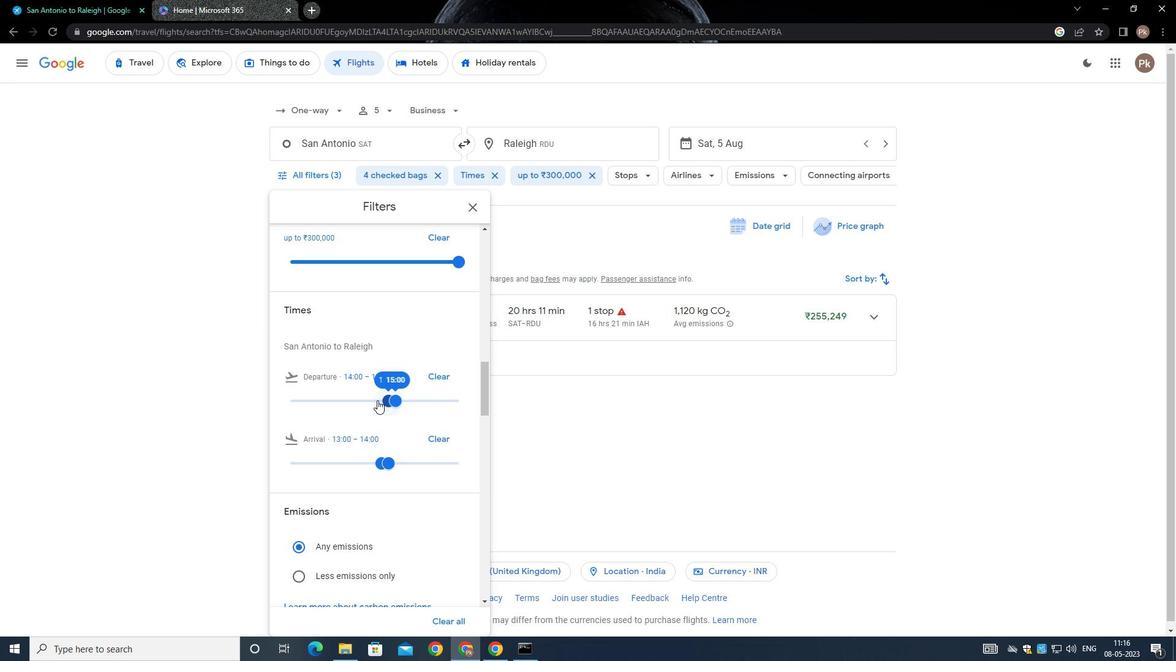 
Action: Mouse scrolled (377, 404) with delta (0, 0)
Screenshot: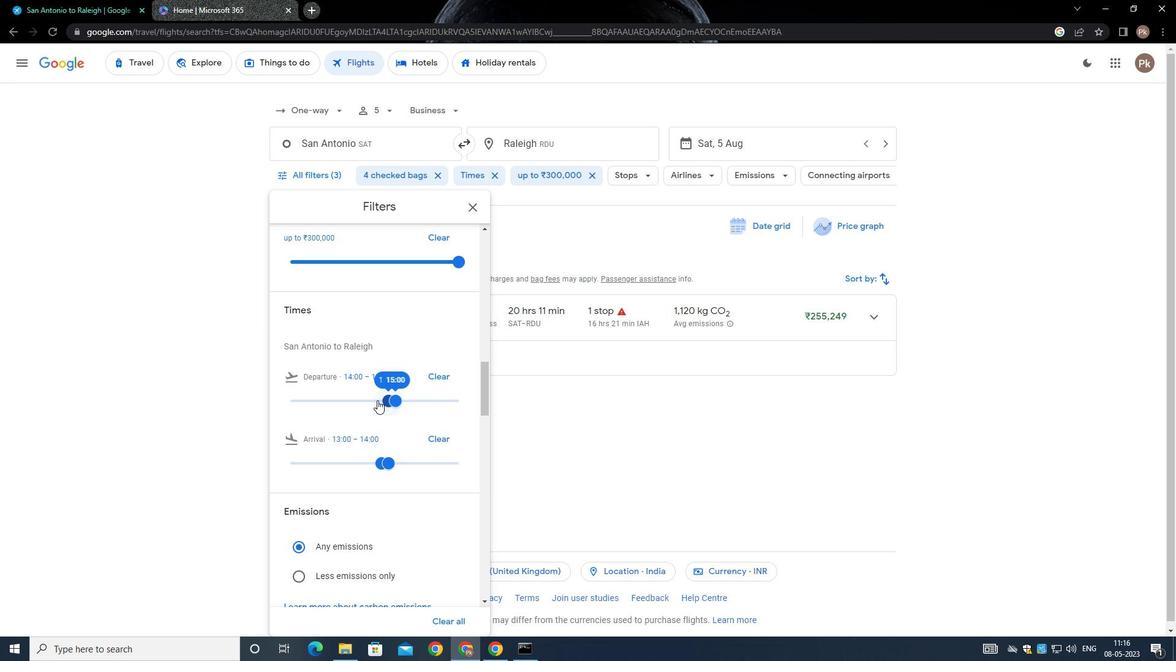 
Action: Mouse moved to (375, 413)
Screenshot: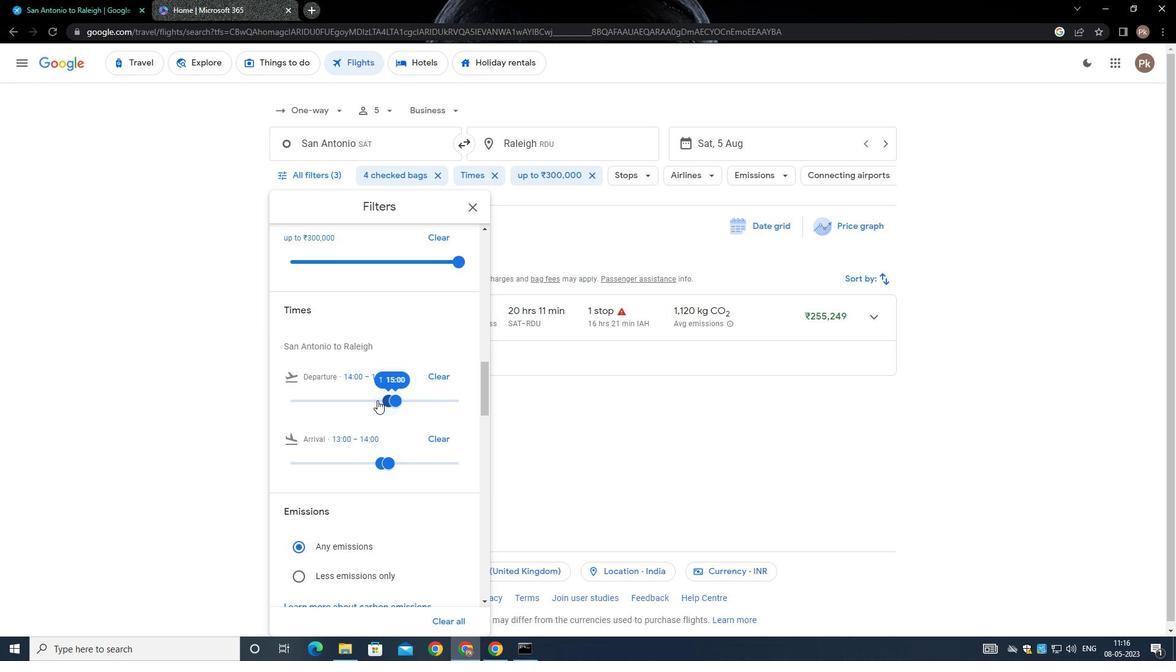 
Action: Mouse scrolled (375, 412) with delta (0, 0)
Screenshot: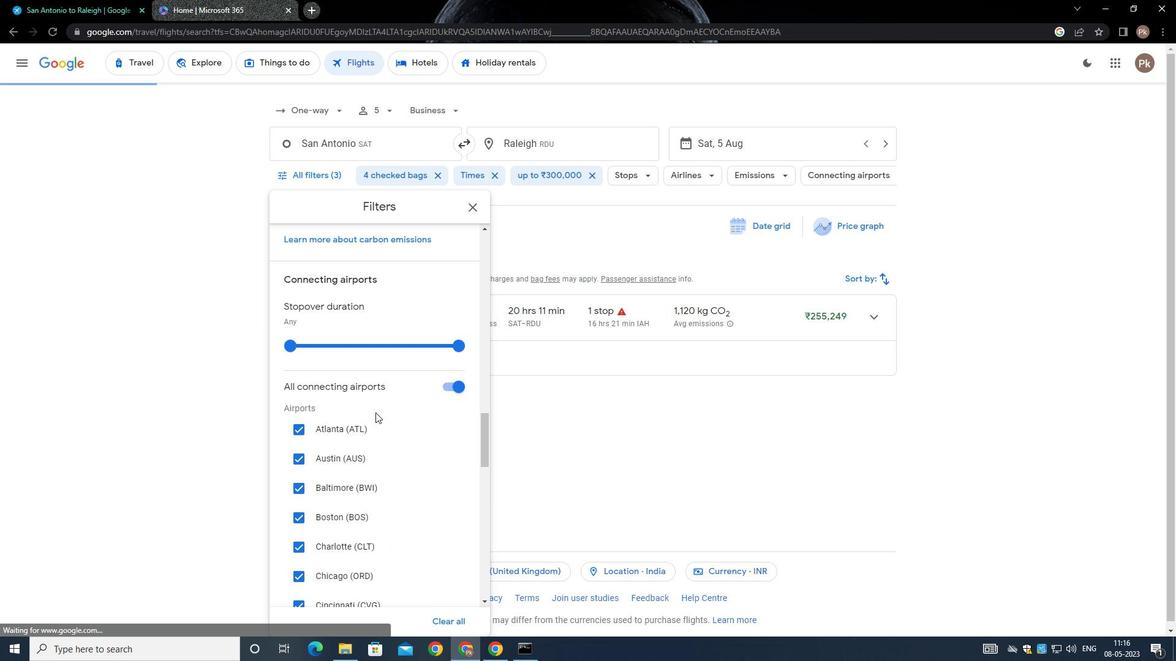 
Action: Mouse scrolled (375, 412) with delta (0, 0)
Screenshot: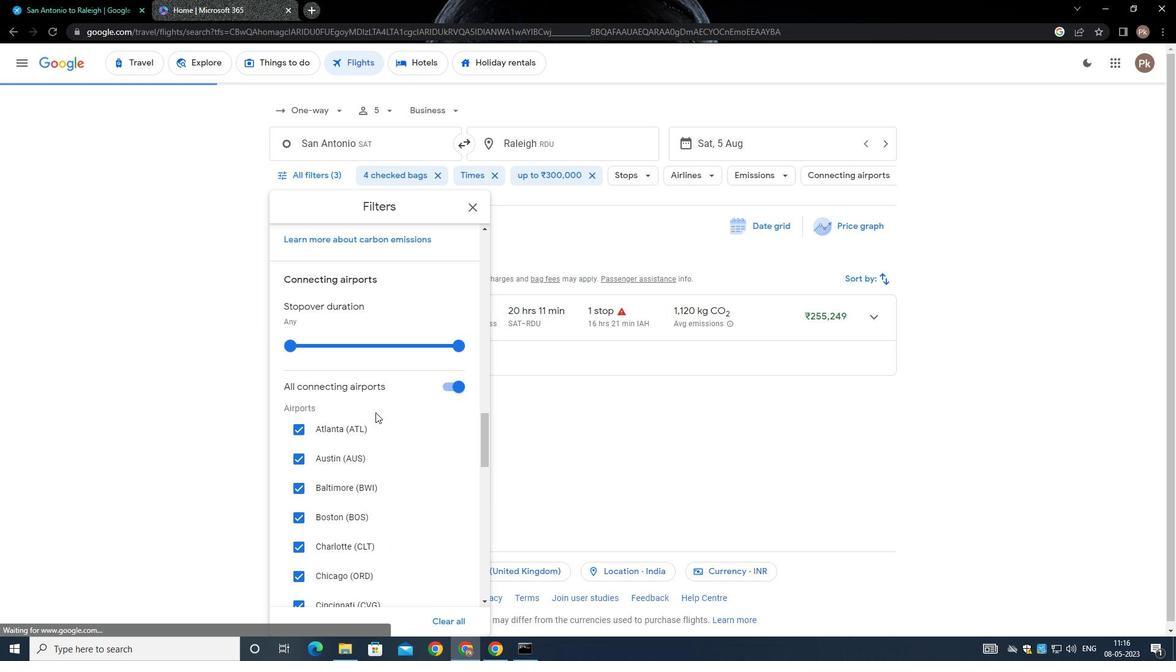 
Action: Mouse scrolled (375, 412) with delta (0, 0)
Screenshot: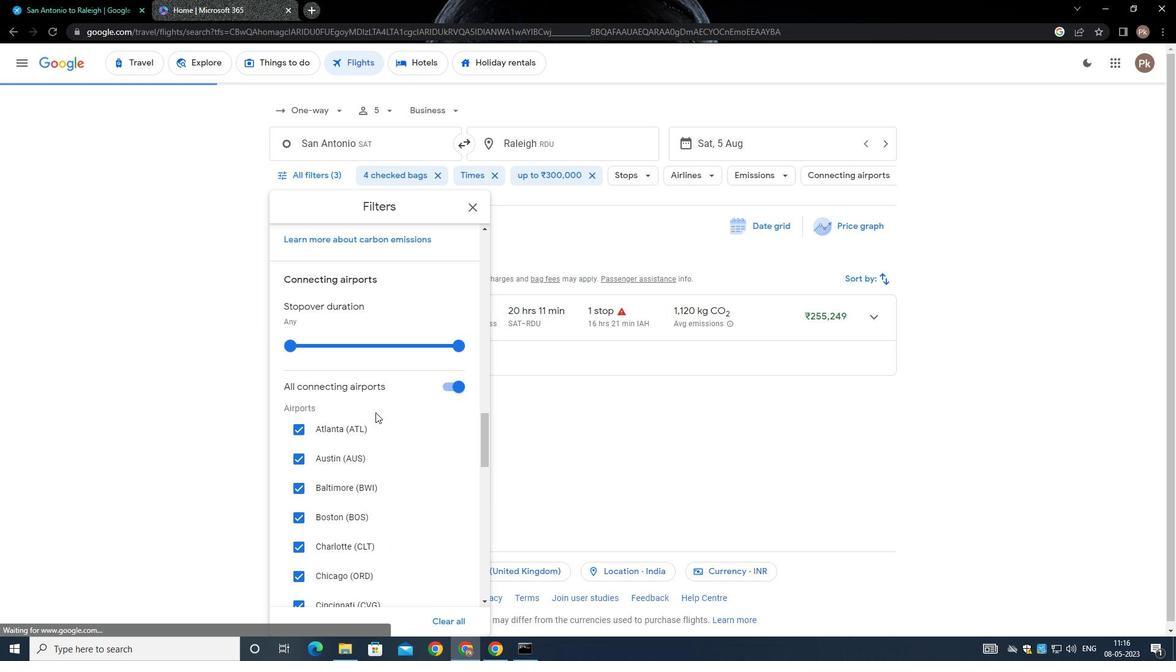 
Action: Mouse scrolled (375, 412) with delta (0, 0)
Screenshot: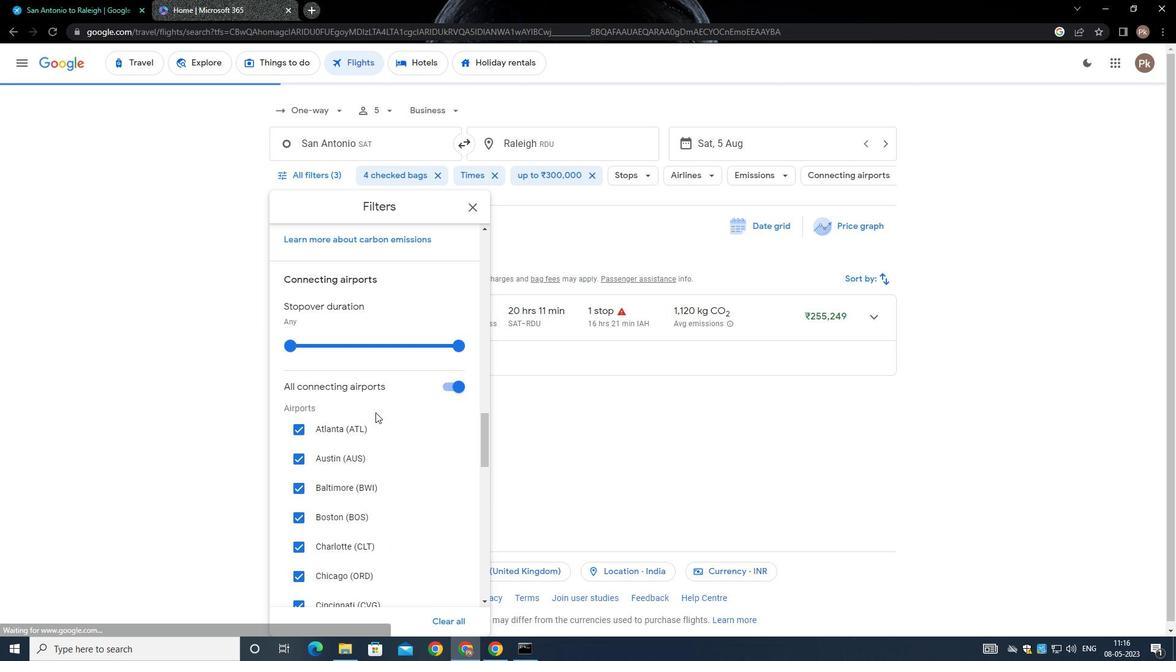 
Action: Mouse scrolled (375, 412) with delta (0, 0)
Screenshot: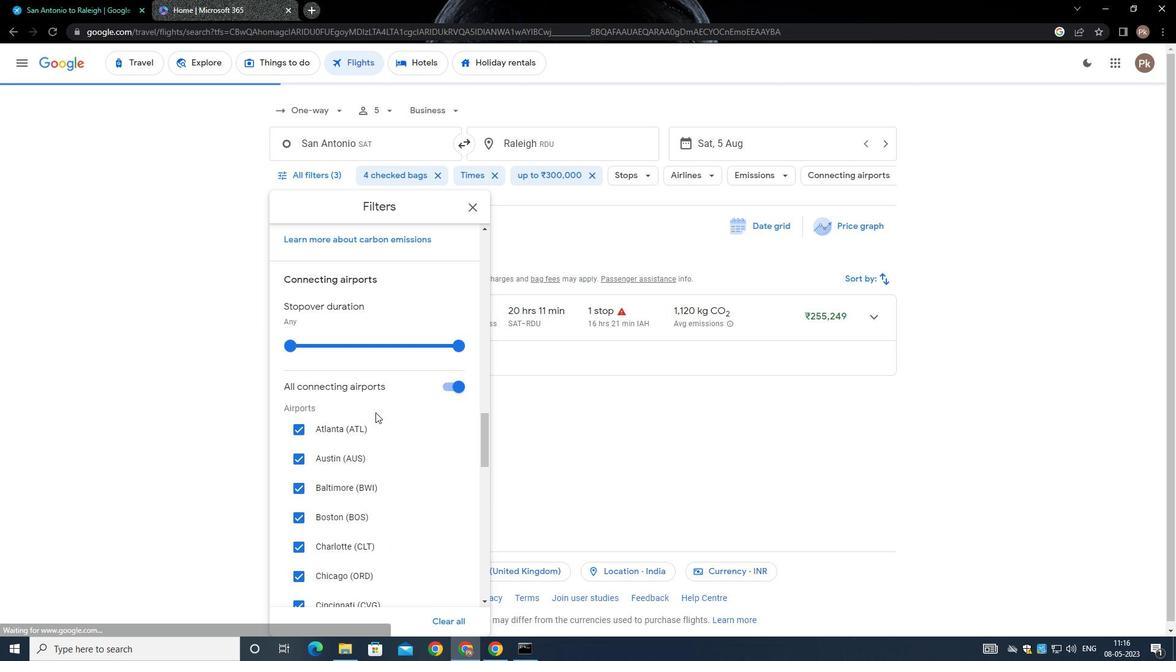 
Action: Mouse scrolled (375, 412) with delta (0, 0)
Screenshot: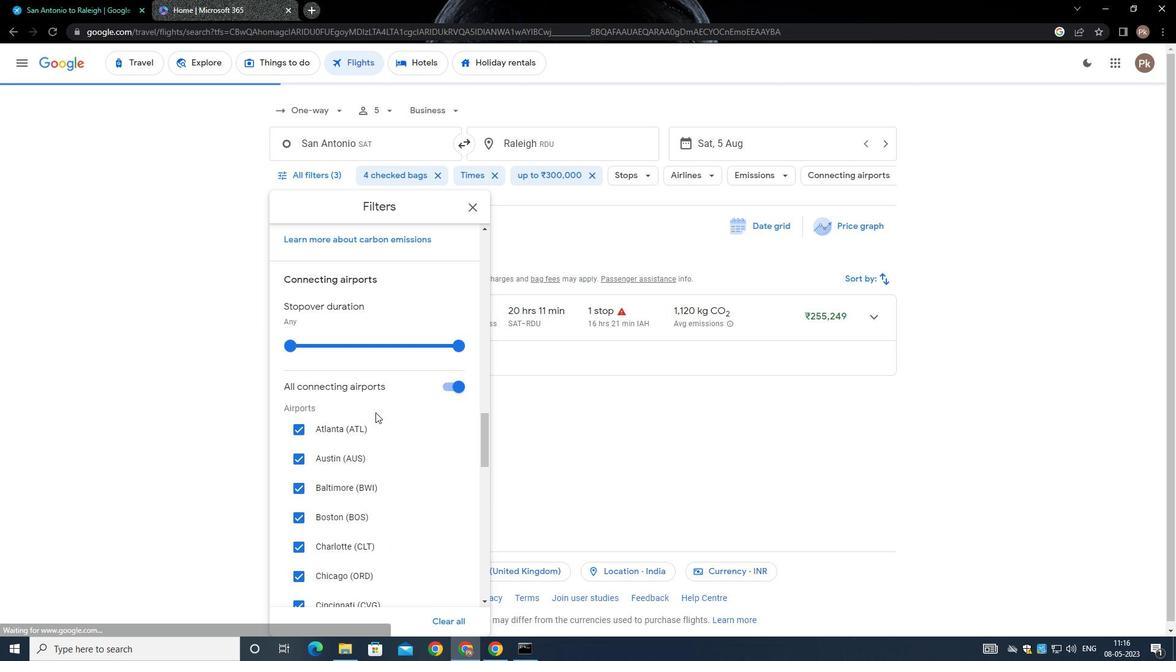 
Action: Mouse moved to (371, 416)
Screenshot: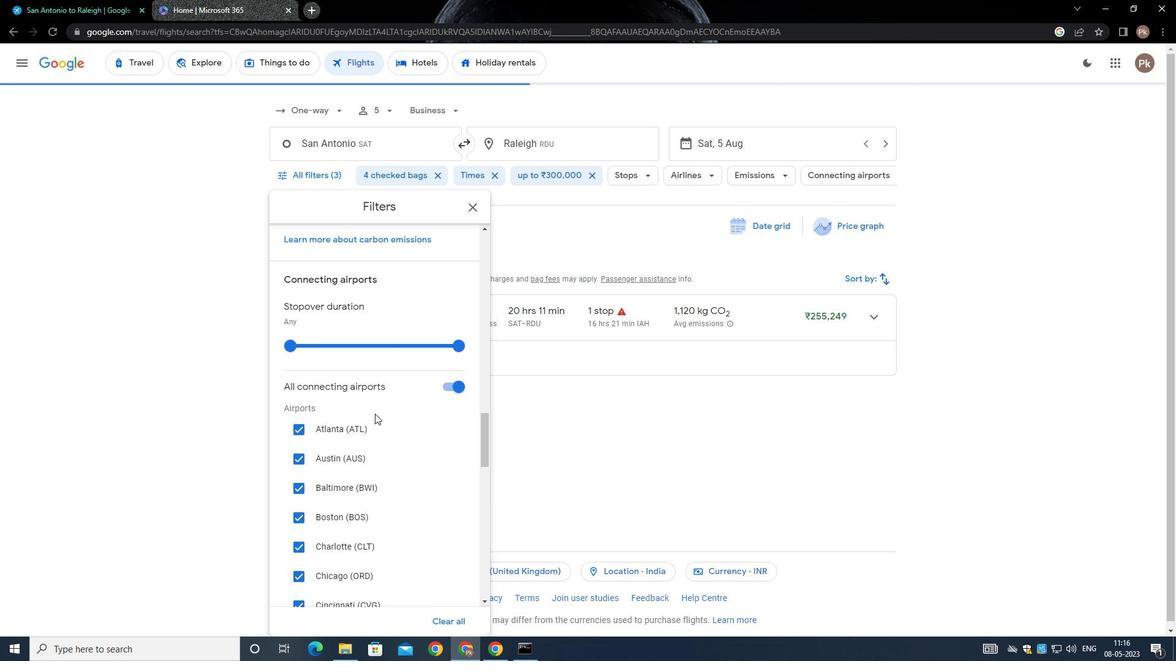 
Action: Mouse scrolled (371, 416) with delta (0, 0)
Screenshot: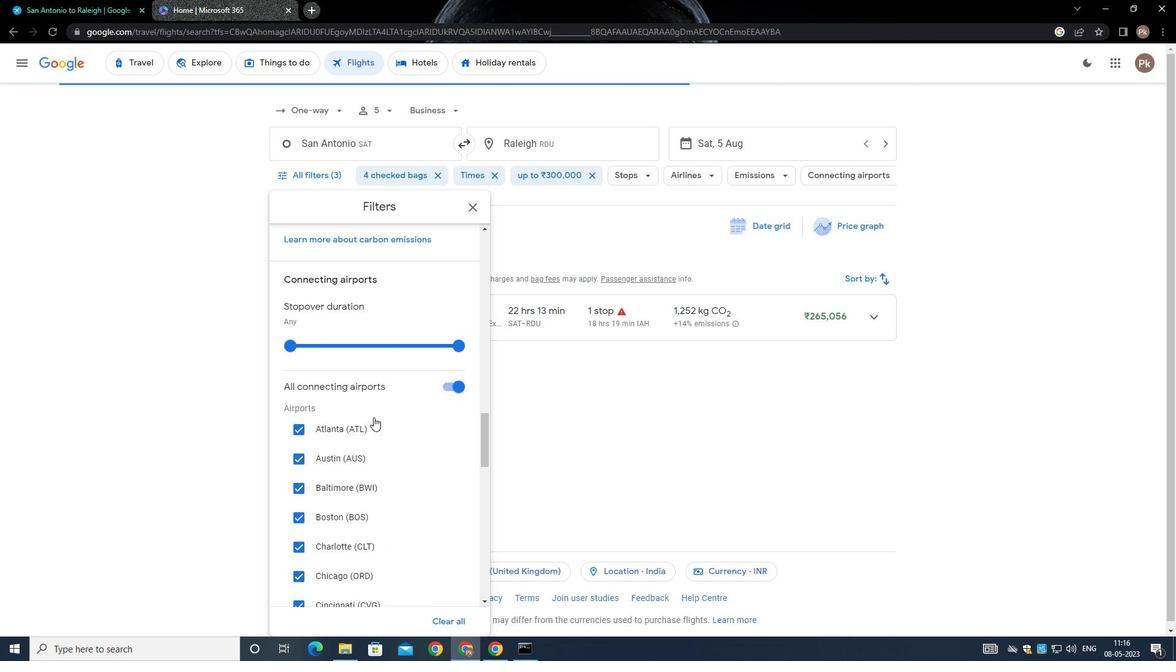 
Action: Mouse moved to (371, 419)
Screenshot: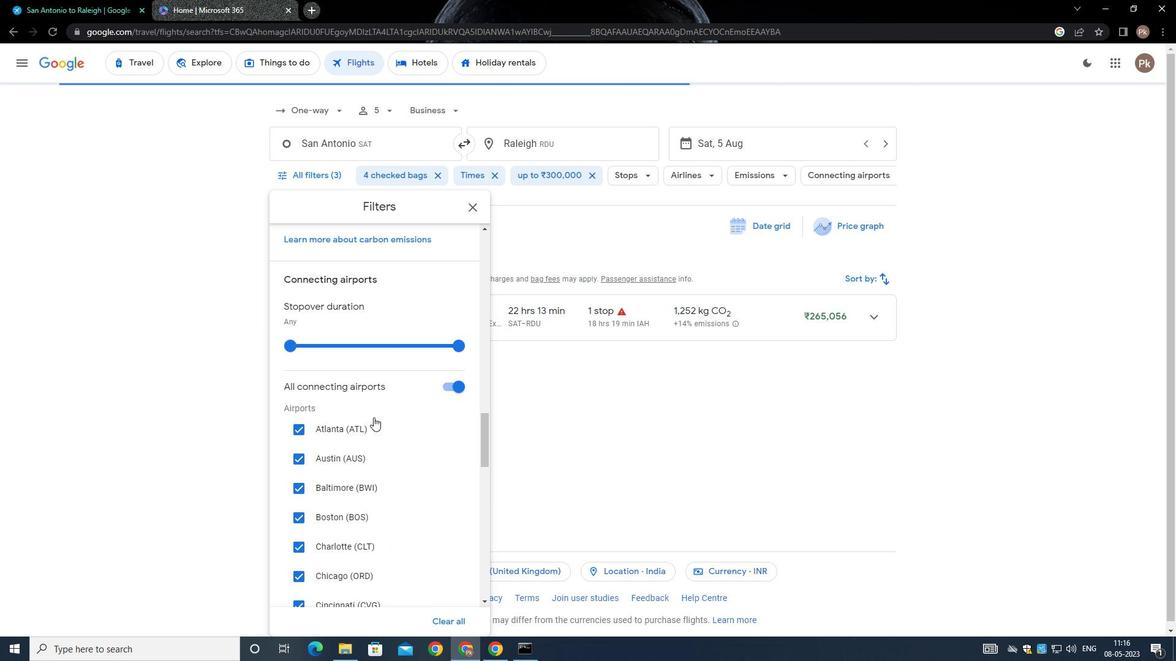 
Action: Mouse scrolled (371, 418) with delta (0, -1)
Screenshot: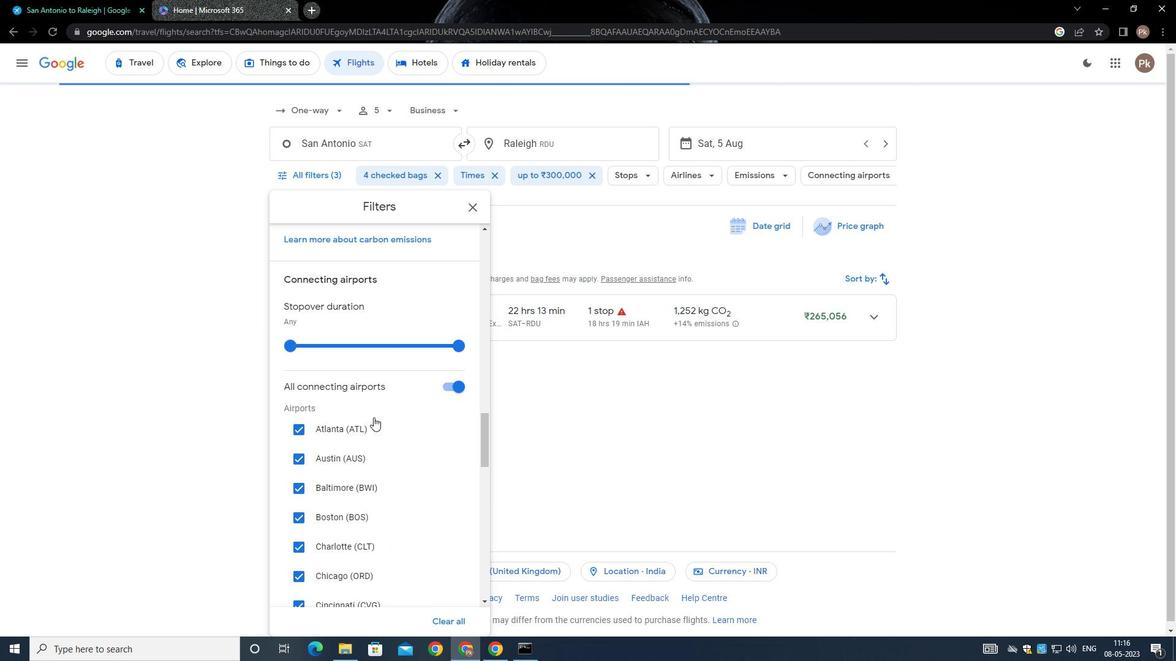 
Action: Mouse moved to (370, 420)
Screenshot: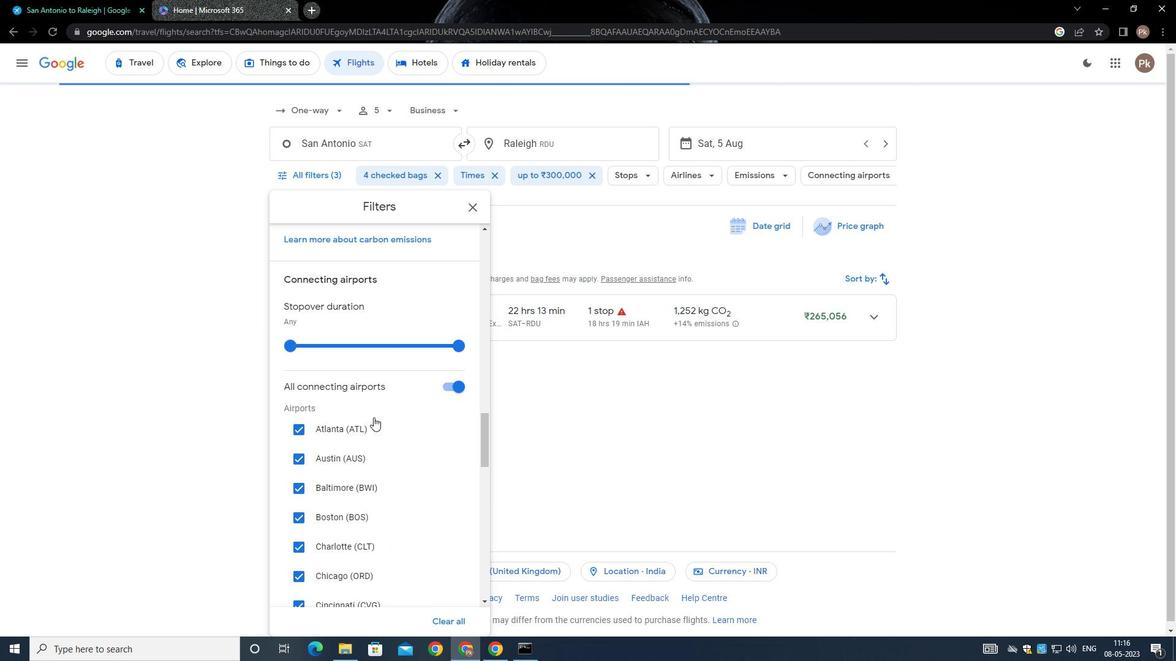 
Action: Mouse scrolled (370, 420) with delta (0, 0)
Screenshot: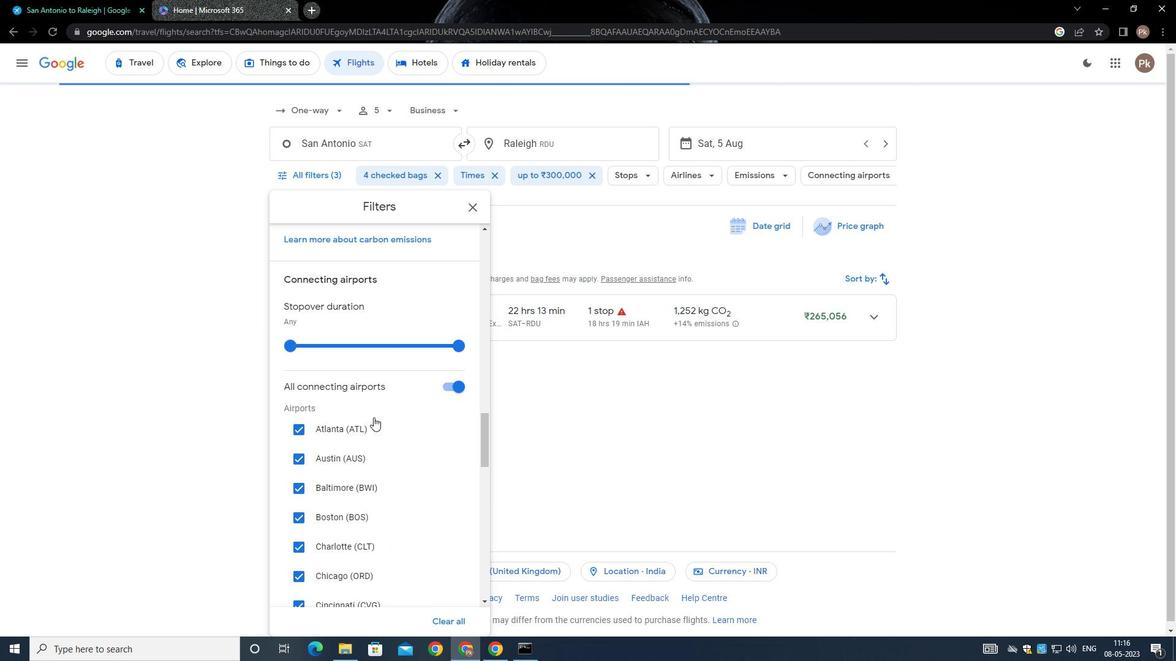 
Action: Mouse scrolled (370, 420) with delta (0, 0)
Screenshot: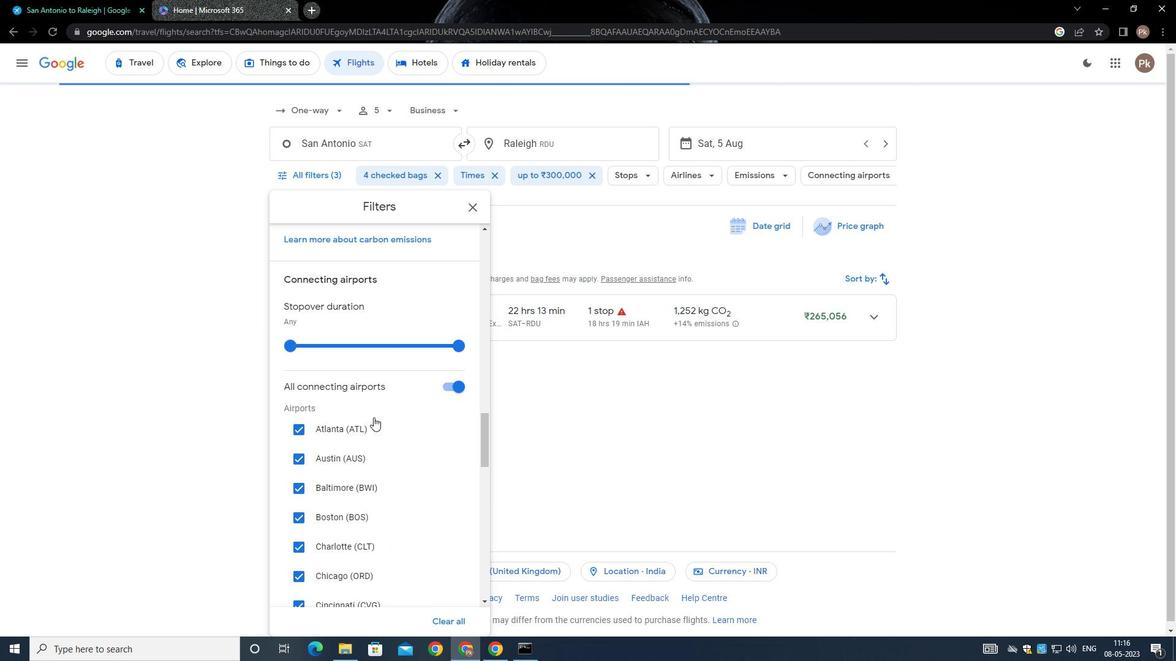 
Action: Mouse scrolled (370, 420) with delta (0, 0)
Screenshot: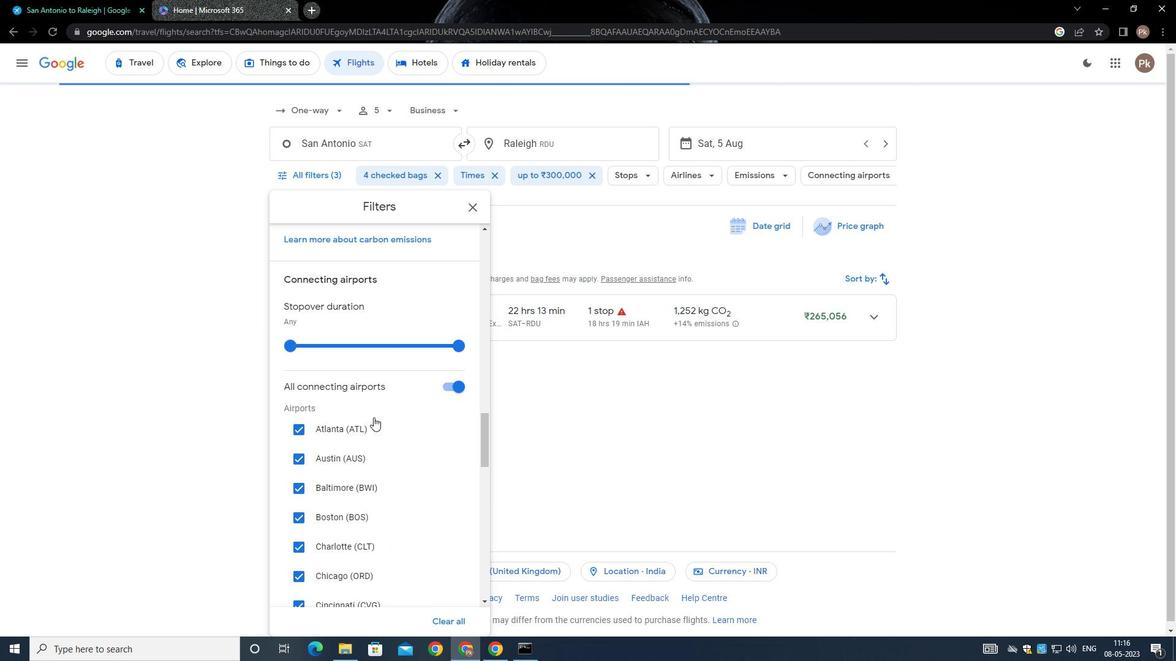 
Action: Mouse moved to (370, 422)
Screenshot: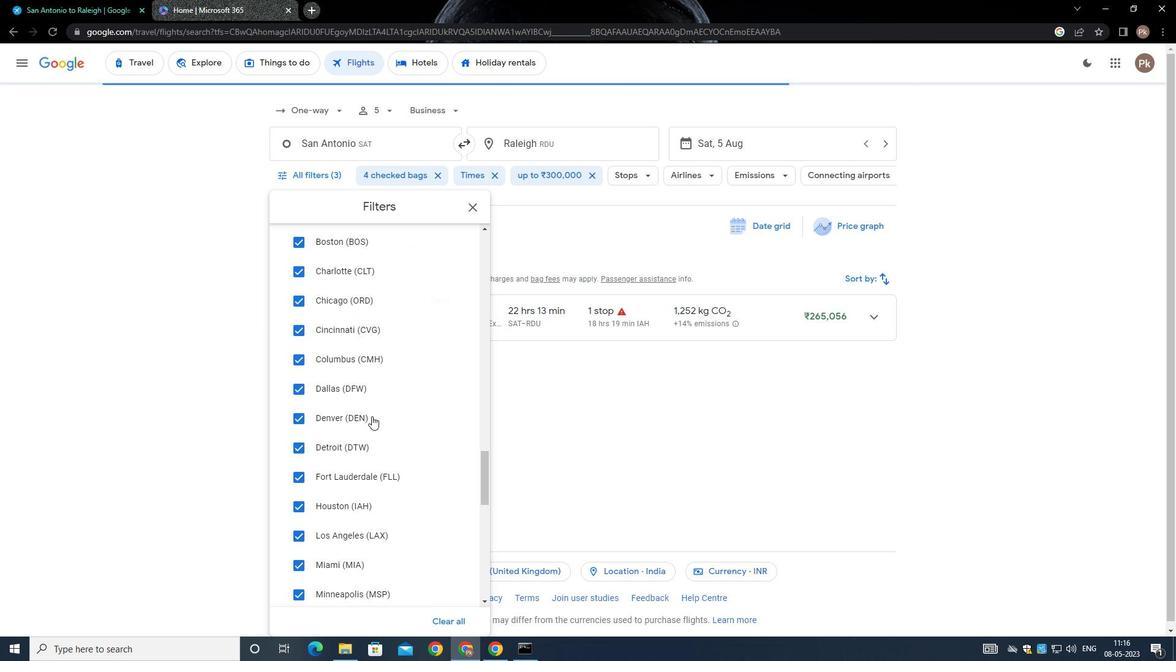 
Action: Mouse scrolled (370, 421) with delta (0, 0)
Screenshot: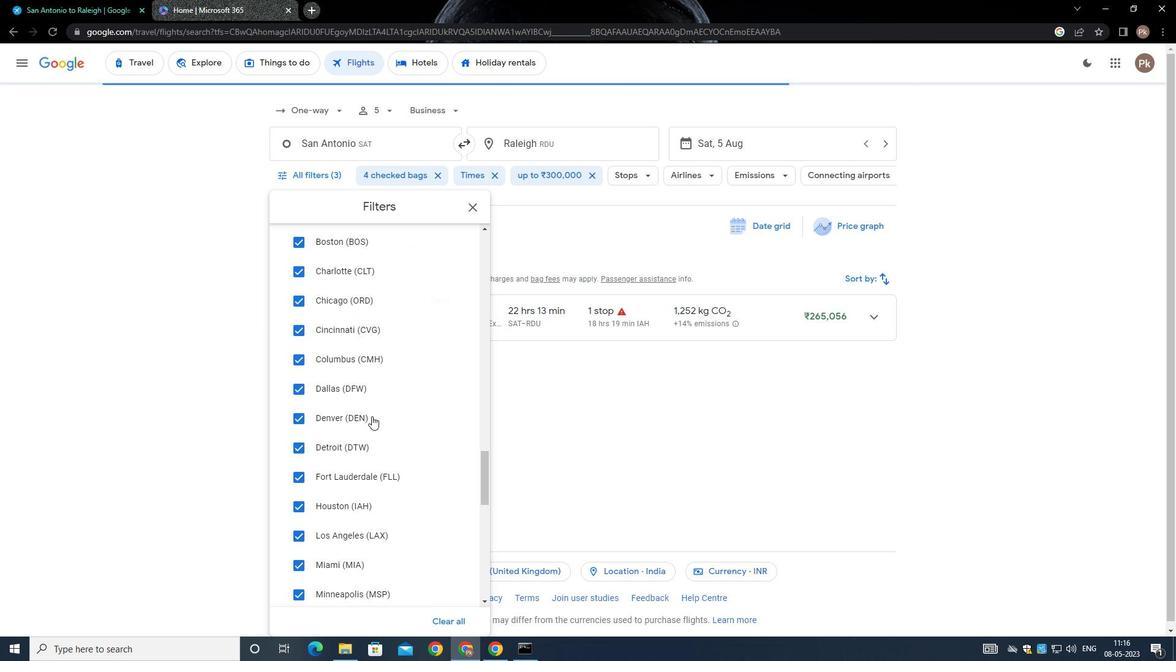 
Action: Mouse moved to (367, 420)
Screenshot: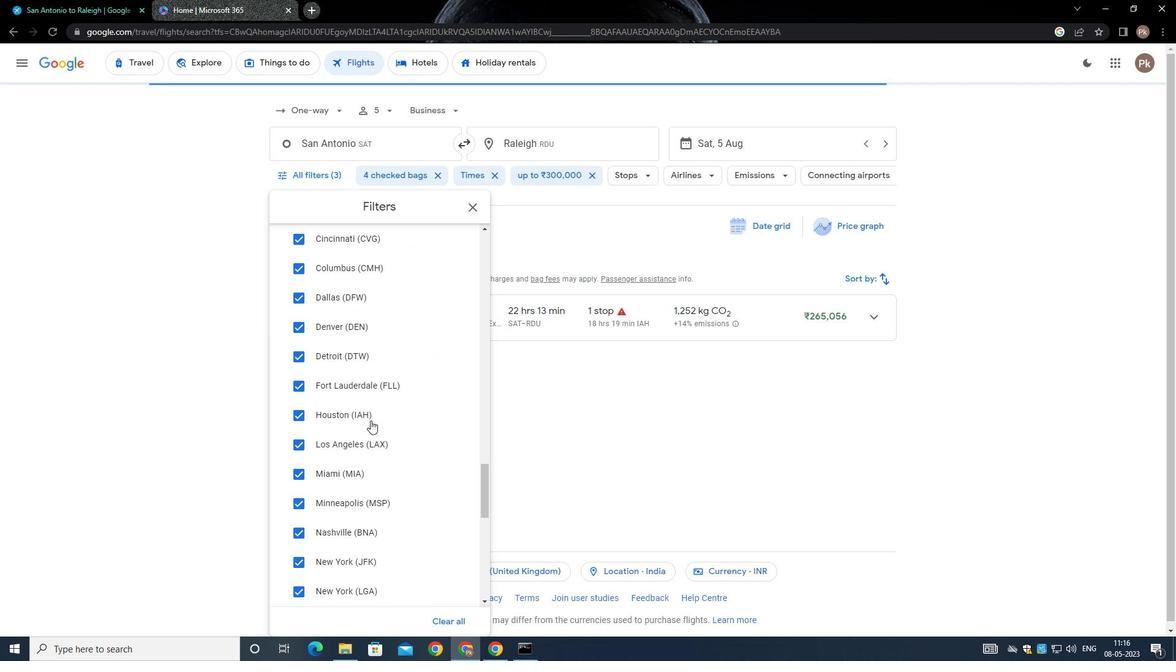 
Action: Mouse scrolled (367, 419) with delta (0, 0)
Screenshot: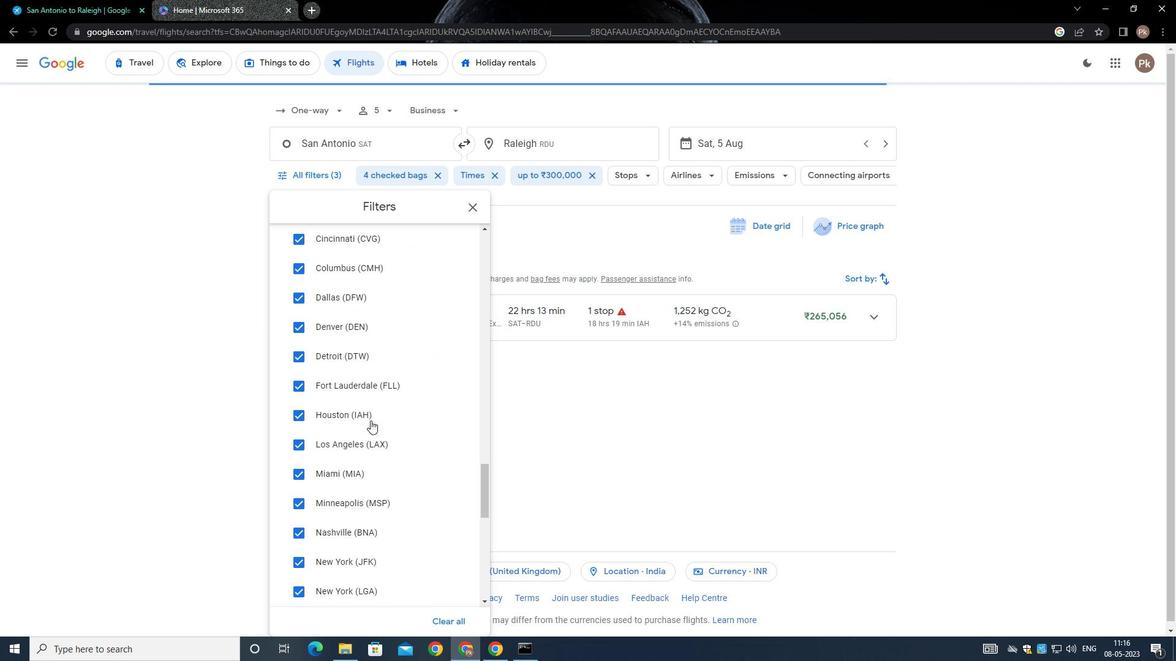 
Action: Mouse moved to (367, 420)
Screenshot: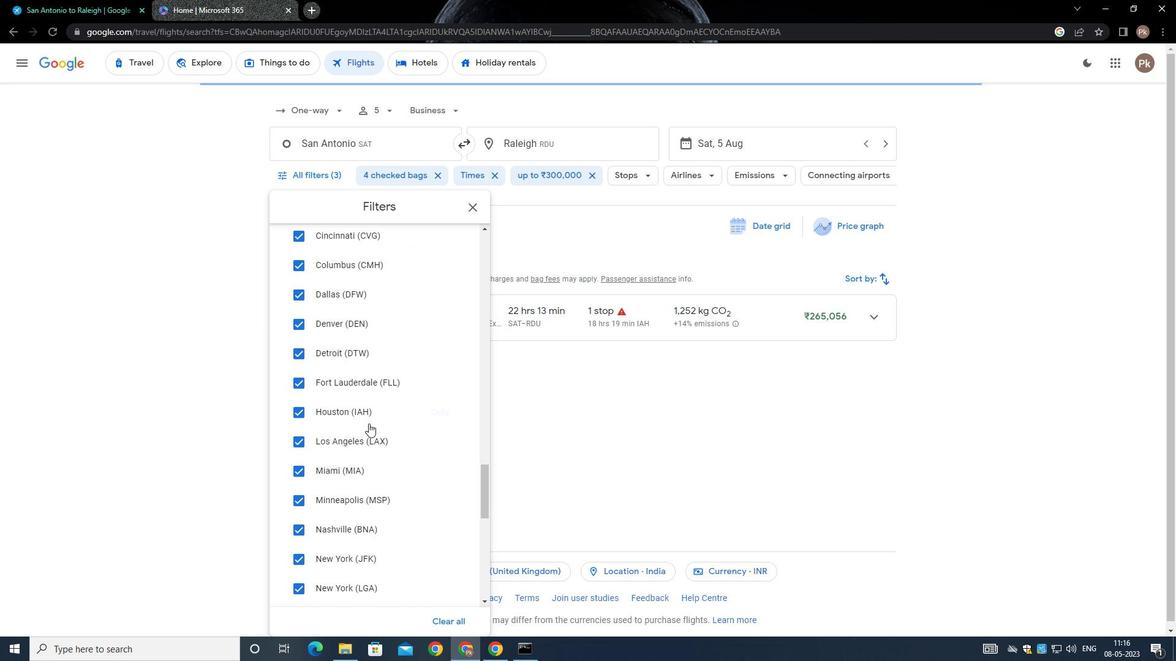 
Action: Mouse scrolled (367, 419) with delta (0, 0)
Screenshot: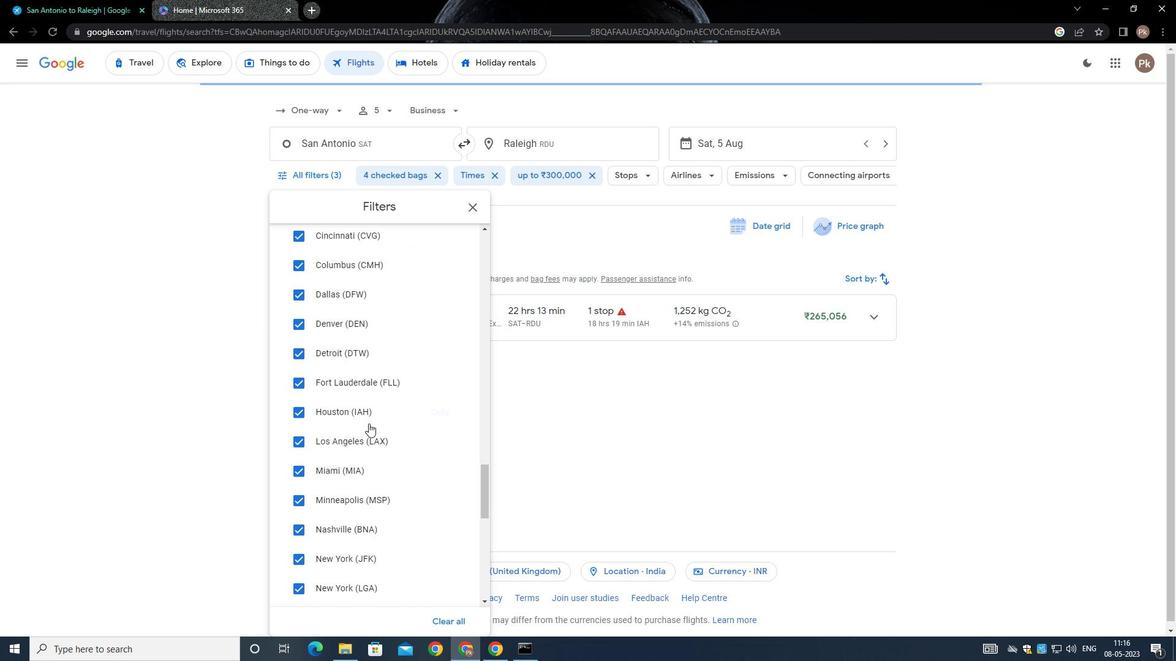 
Action: Mouse scrolled (367, 419) with delta (0, 0)
Screenshot: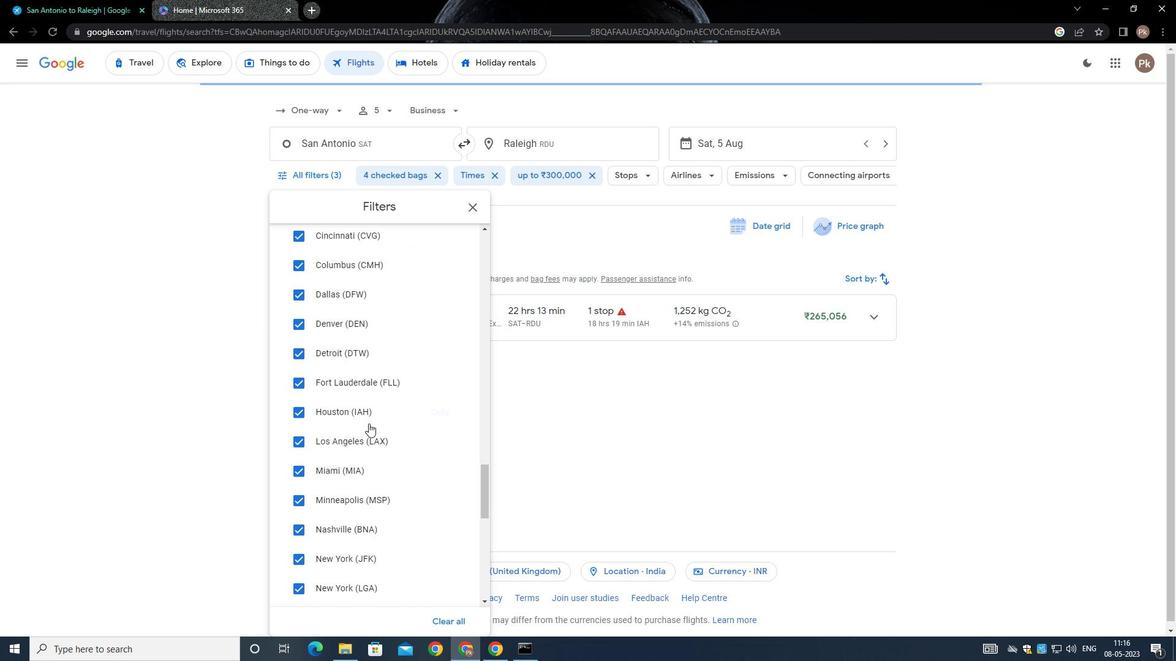 
Action: Mouse scrolled (367, 419) with delta (0, 0)
Screenshot: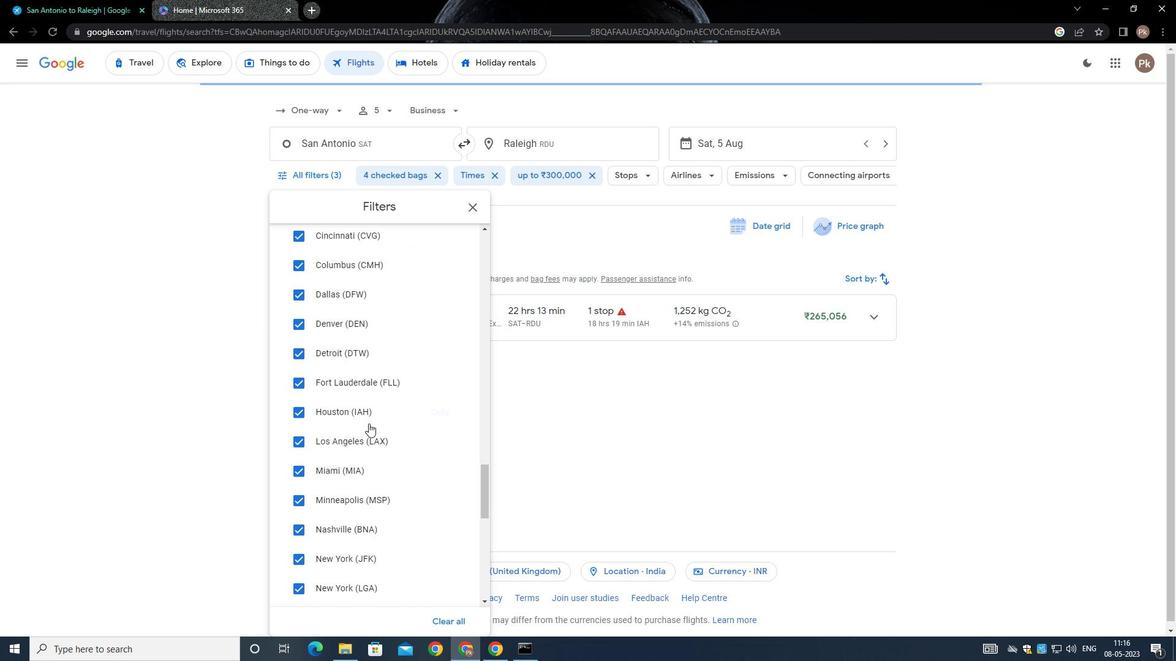 
Action: Mouse scrolled (367, 419) with delta (0, 0)
Screenshot: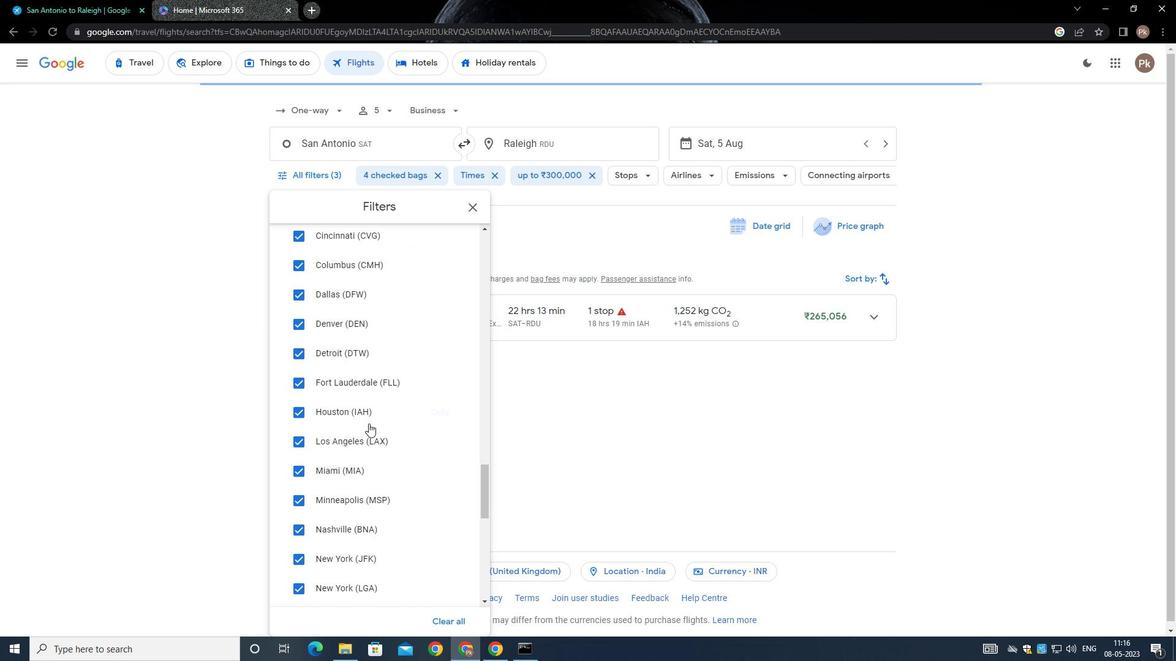 
Action: Mouse moved to (354, 428)
Screenshot: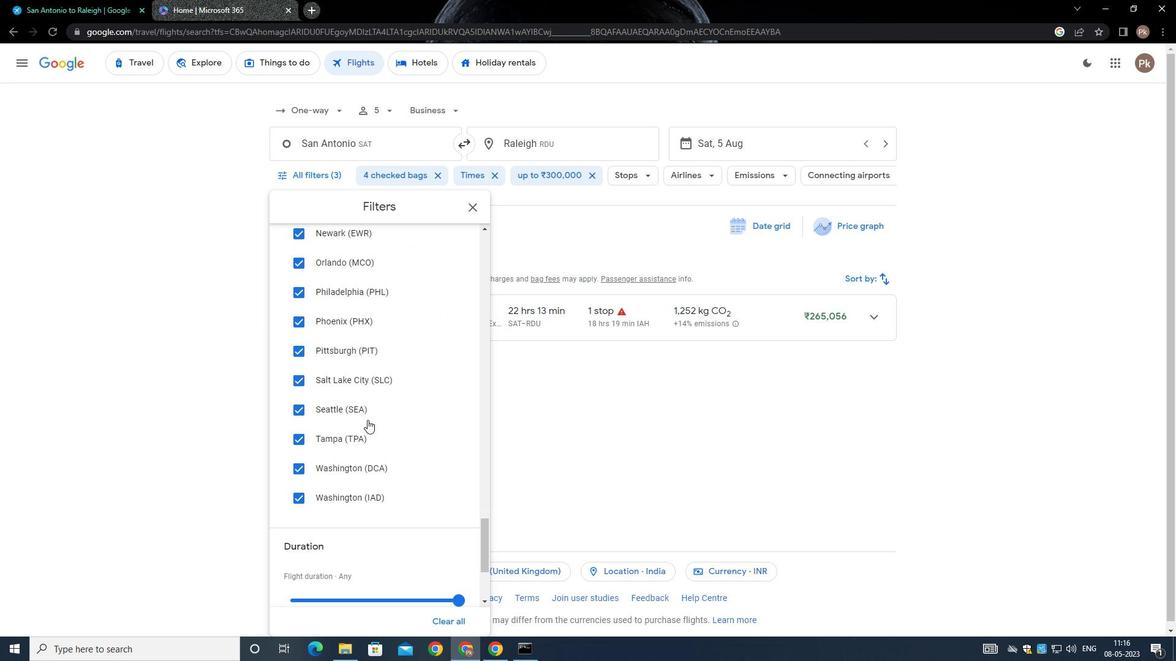
Action: Mouse scrolled (354, 427) with delta (0, 0)
Screenshot: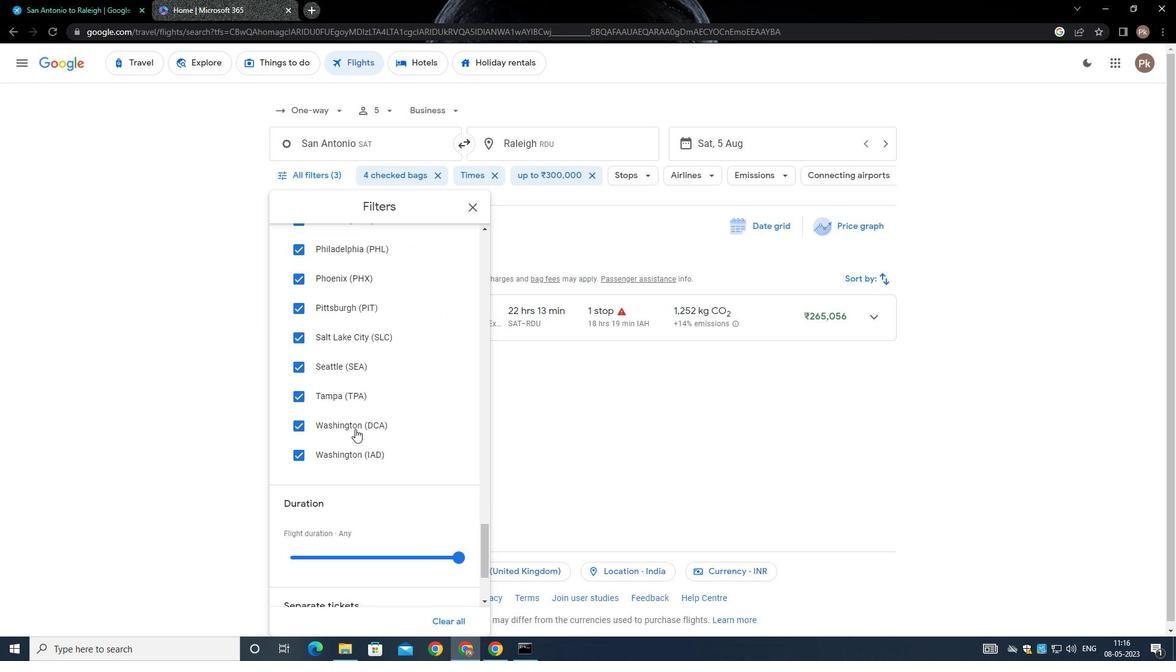 
Action: Mouse scrolled (354, 427) with delta (0, 0)
Screenshot: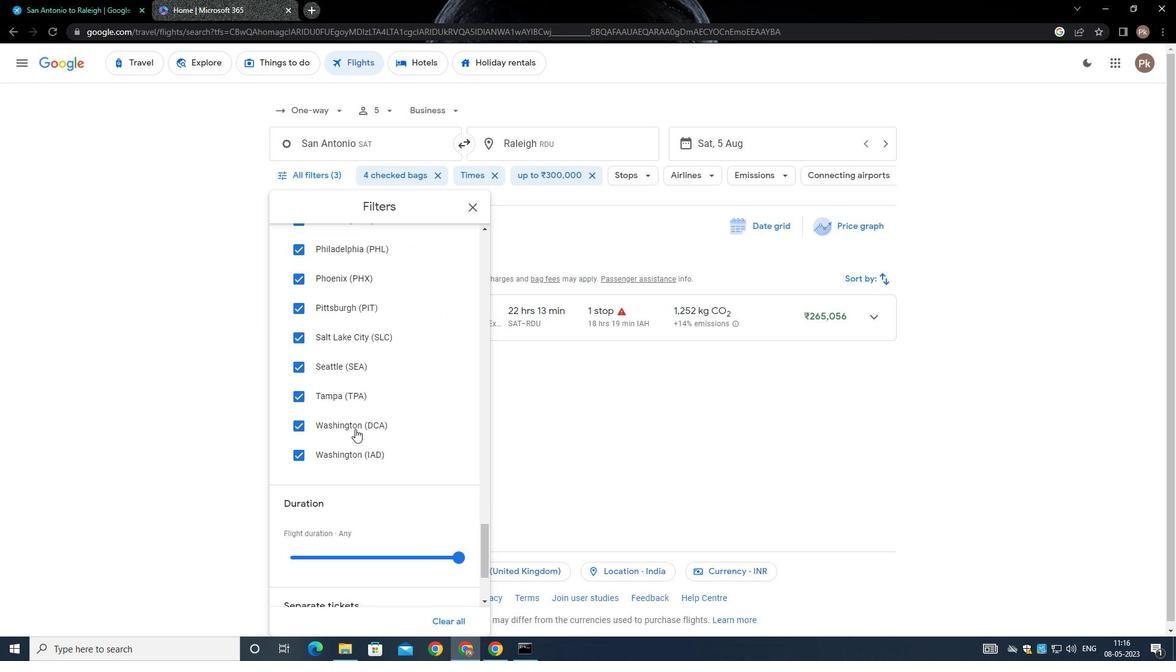 
Action: Mouse scrolled (354, 427) with delta (0, 0)
Screenshot: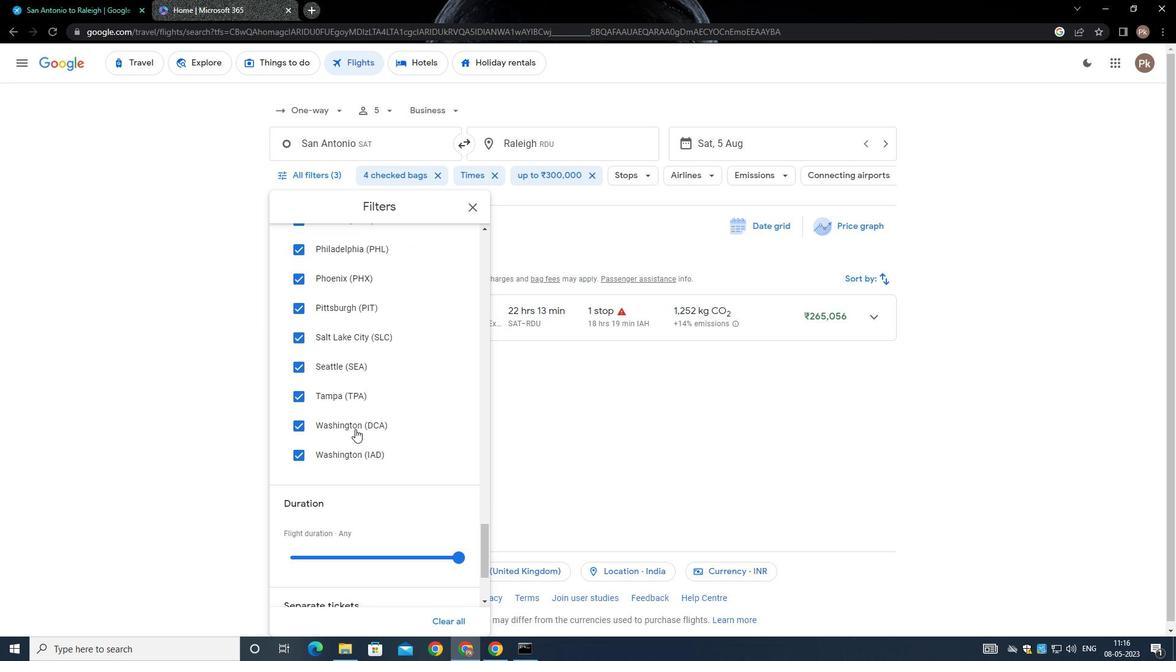 
Action: Mouse moved to (354, 428)
Screenshot: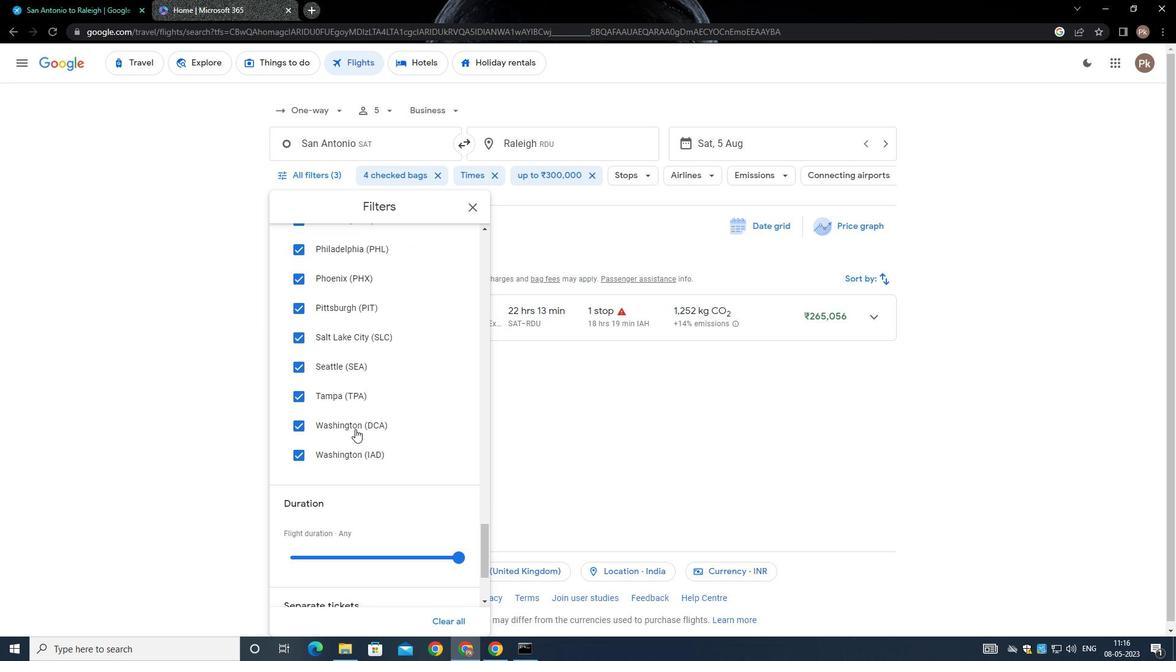 
Action: Mouse scrolled (354, 427) with delta (0, 0)
Screenshot: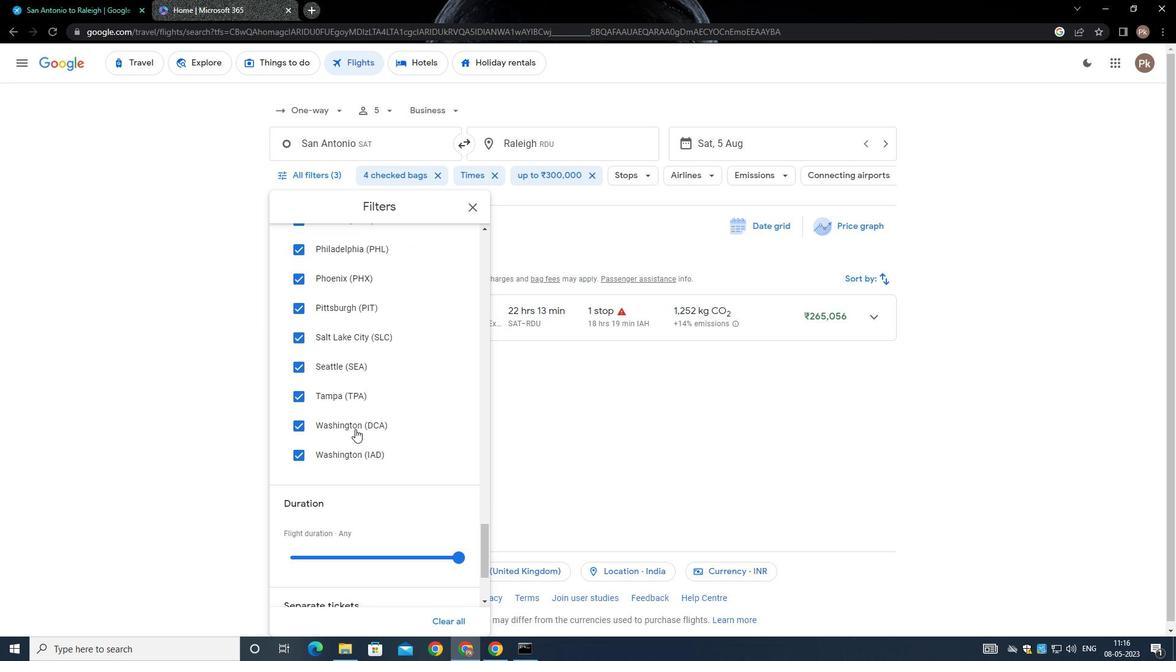 
Action: Mouse moved to (354, 431)
Screenshot: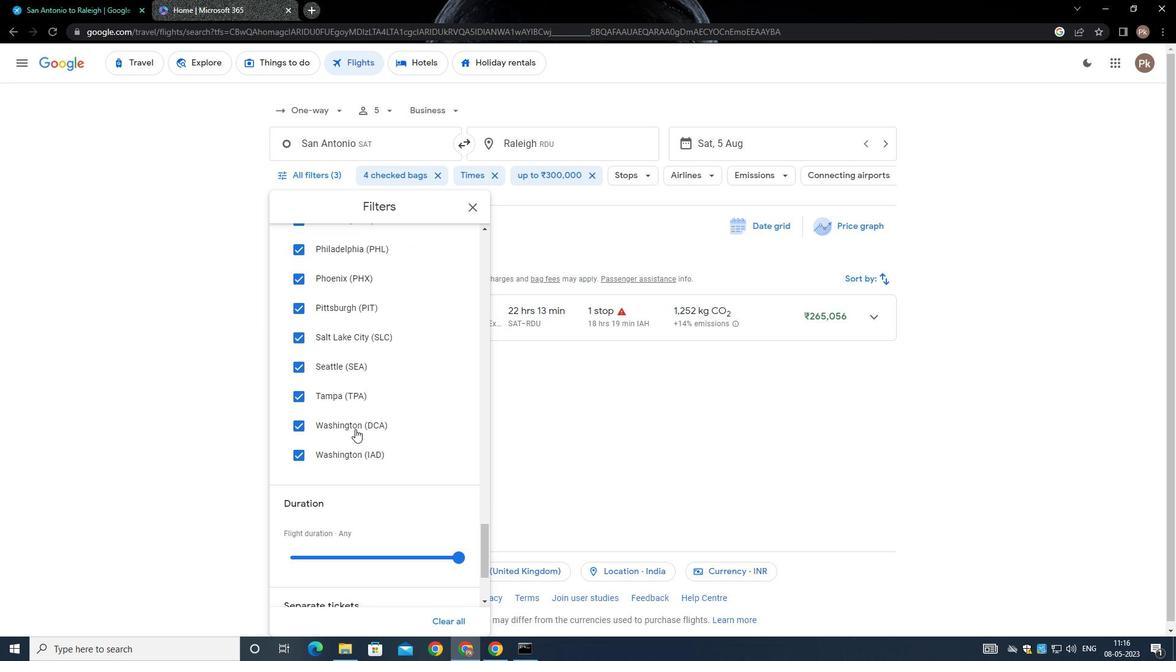 
Action: Mouse scrolled (354, 430) with delta (0, 0)
Screenshot: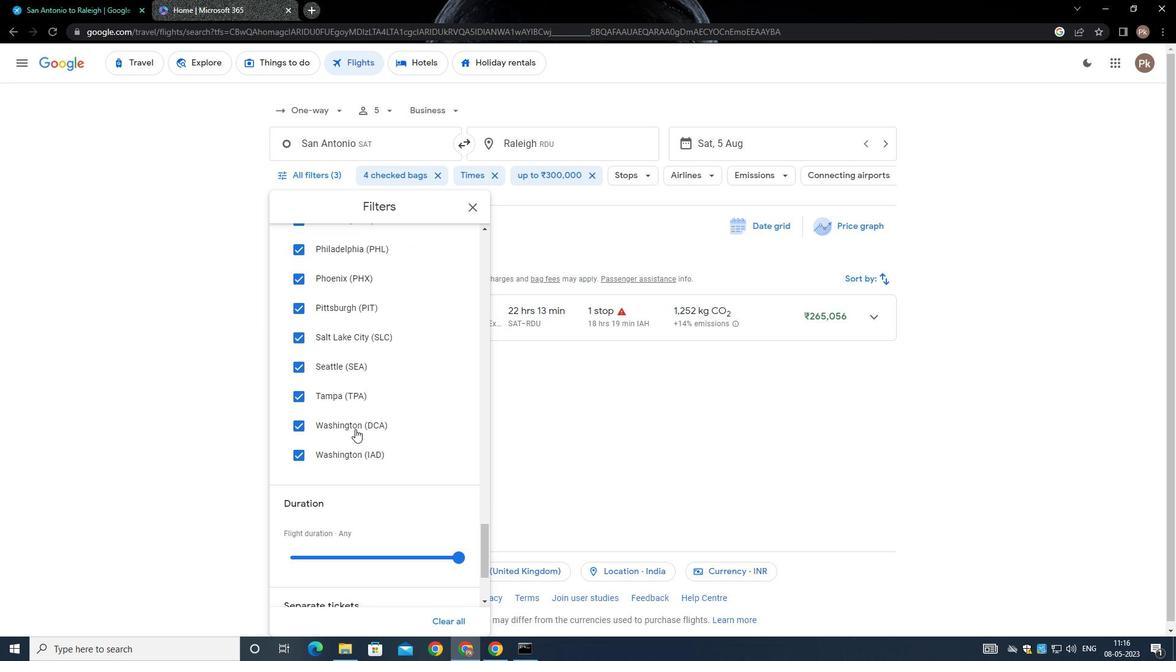 
Action: Mouse moved to (349, 430)
Screenshot: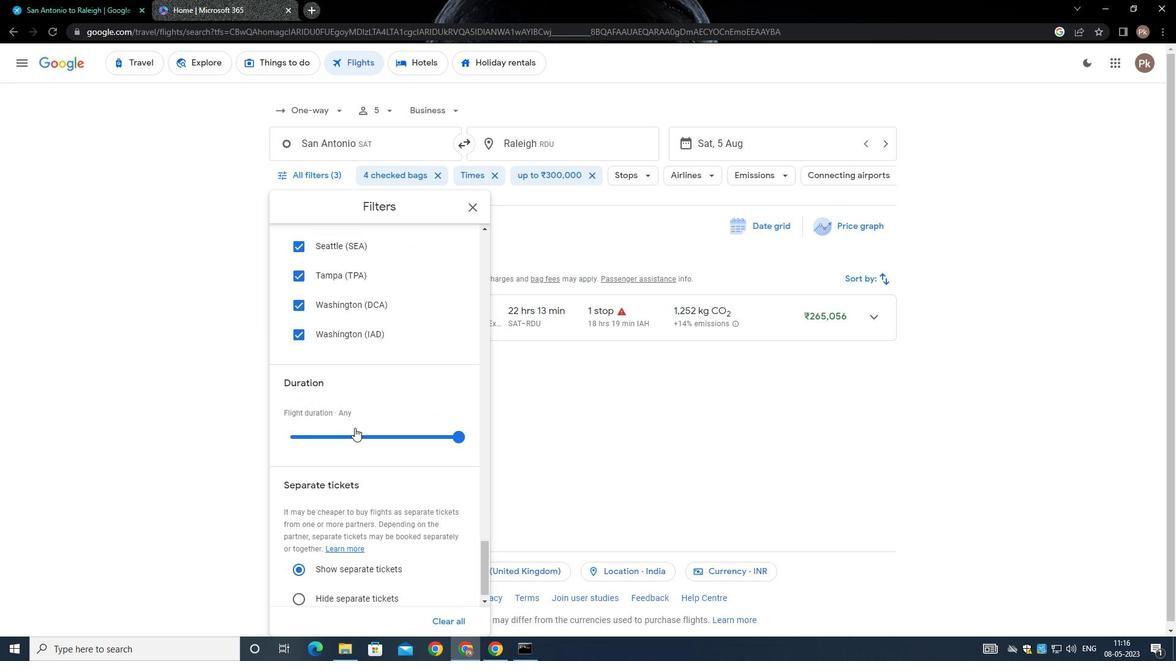 
Action: Mouse scrolled (349, 430) with delta (0, 0)
Screenshot: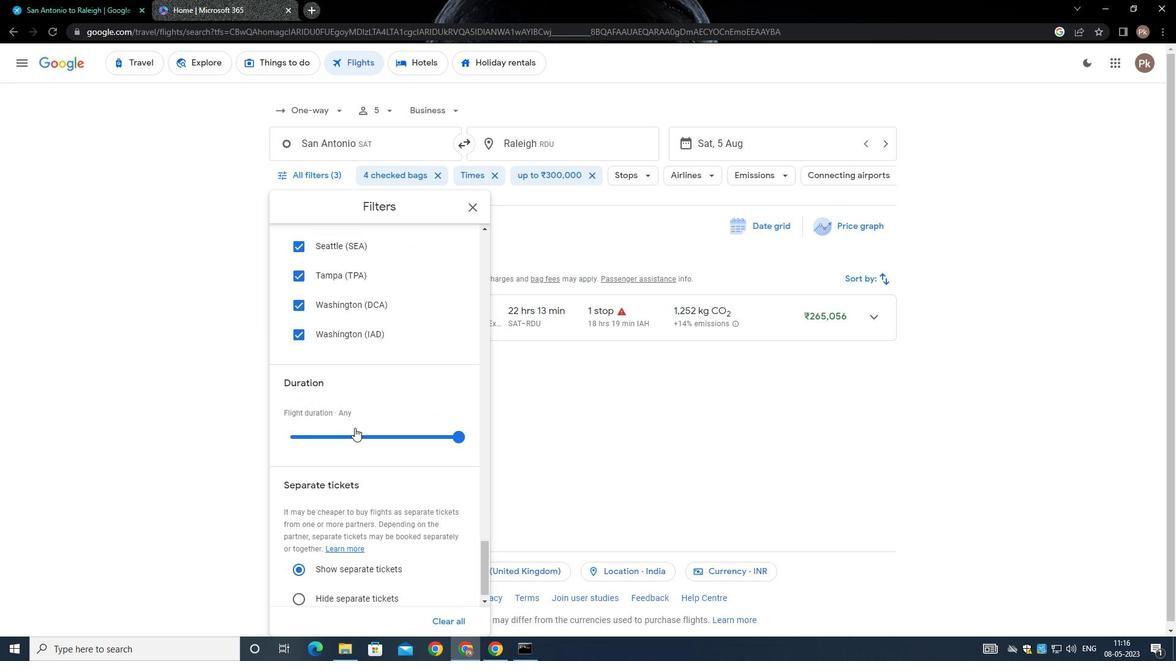 
Action: Mouse moved to (349, 431)
Screenshot: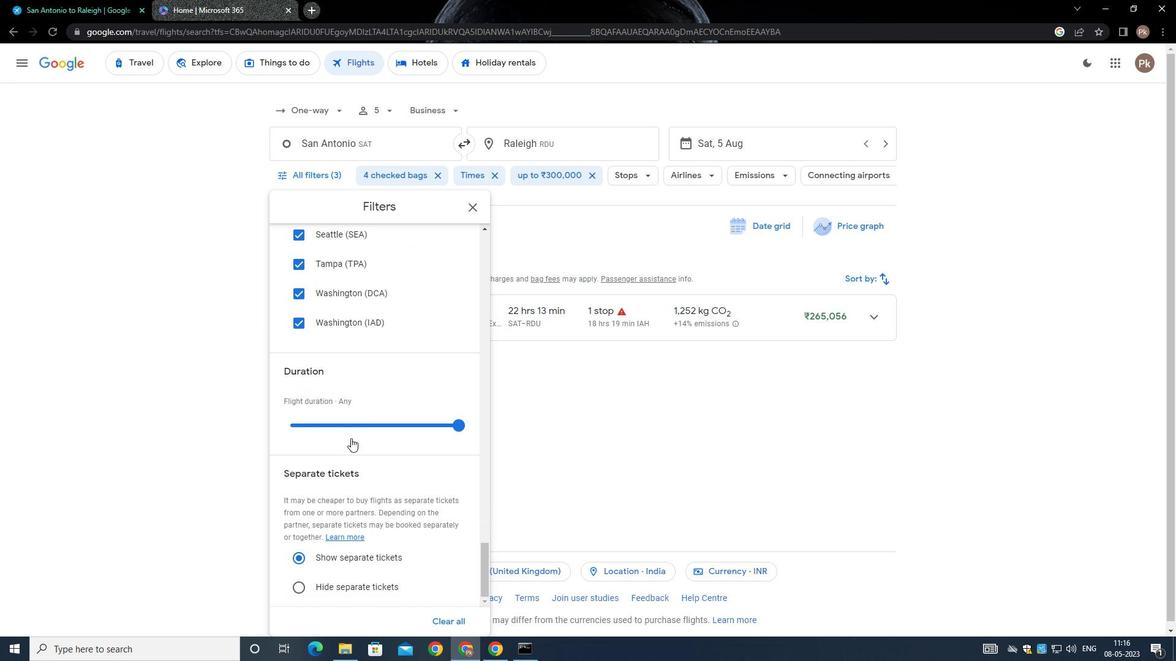 
Action: Mouse scrolled (349, 430) with delta (0, 0)
Screenshot: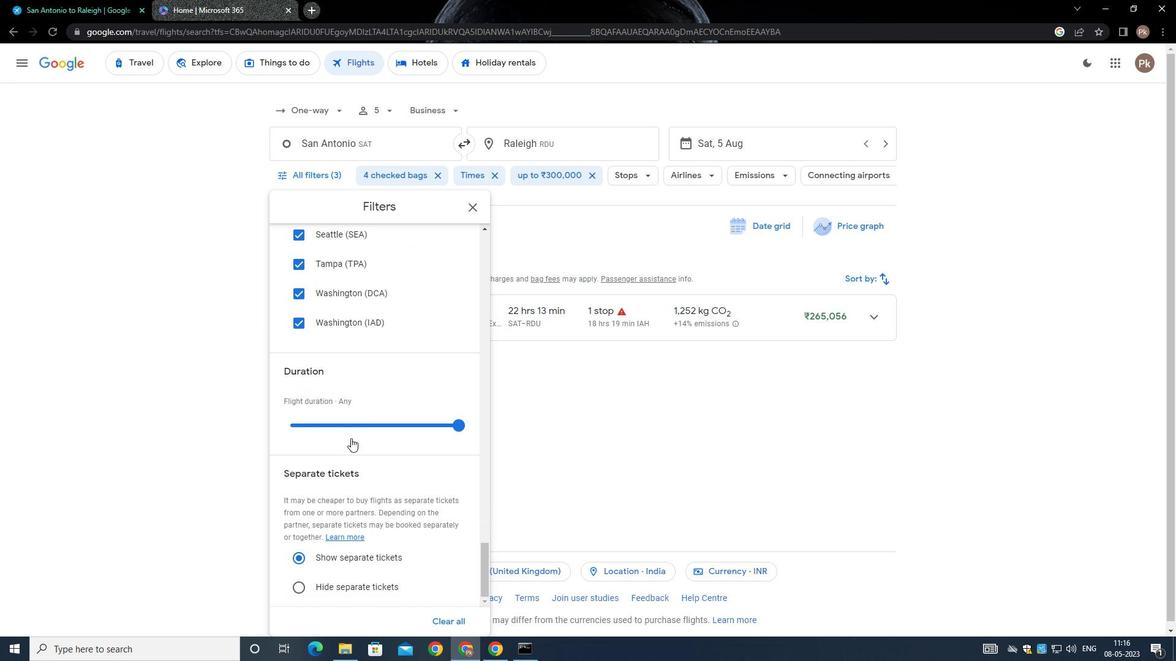 
Action: Mouse scrolled (349, 430) with delta (0, 0)
Screenshot: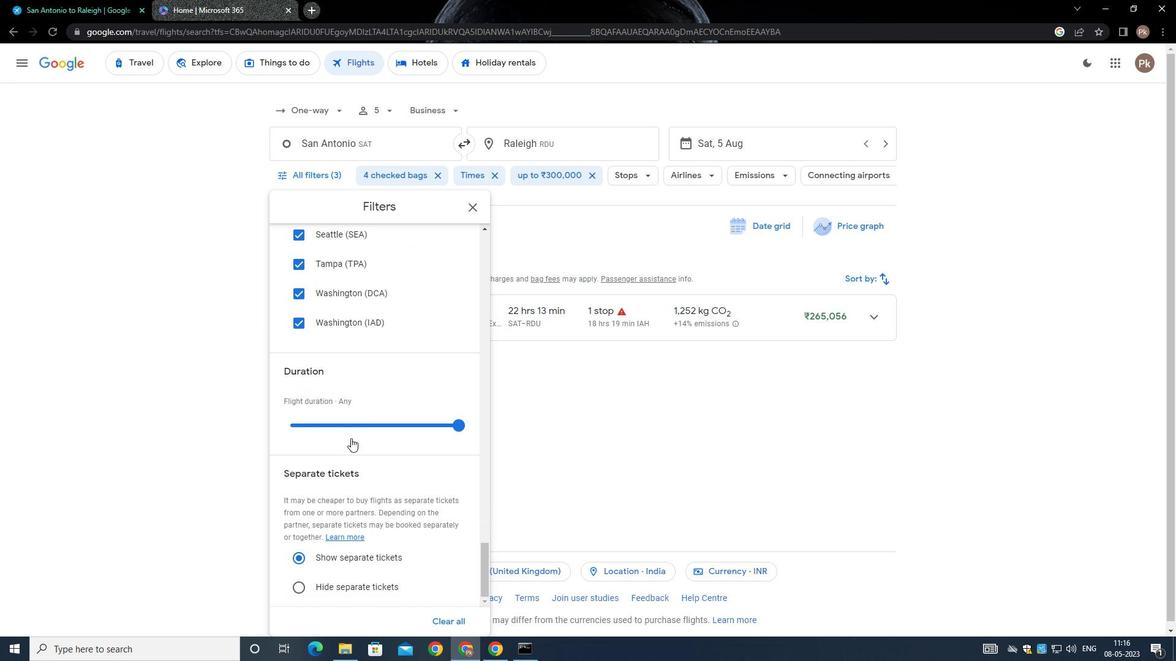 
Action: Mouse moved to (349, 432)
Screenshot: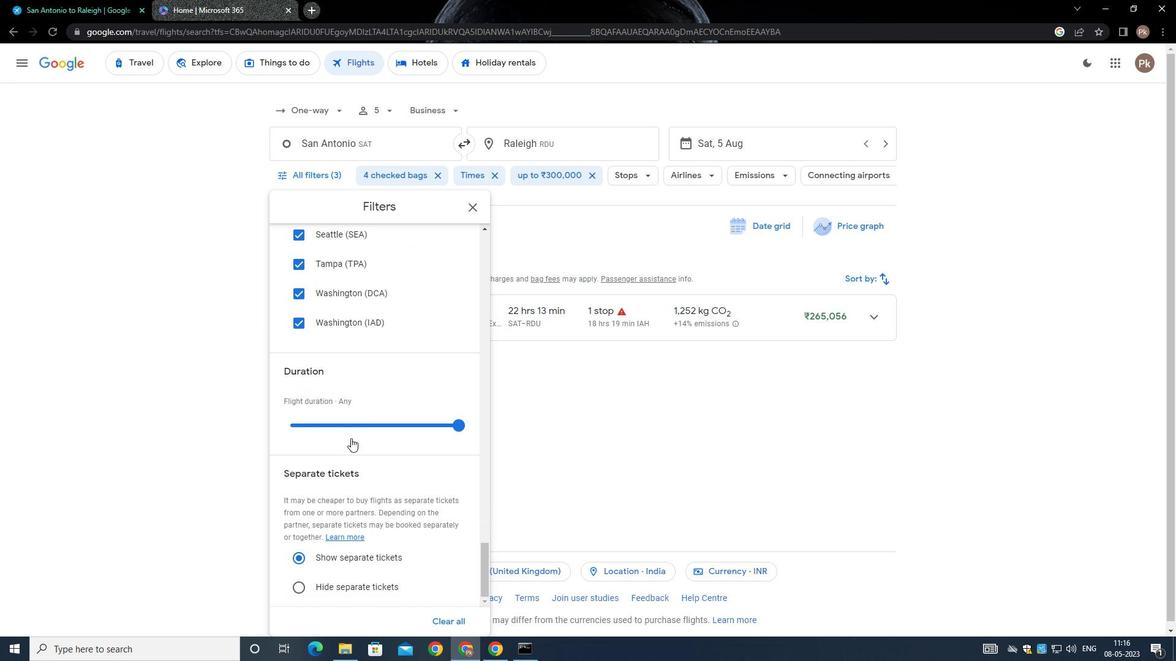 
Action: Mouse scrolled (349, 431) with delta (0, 0)
Screenshot: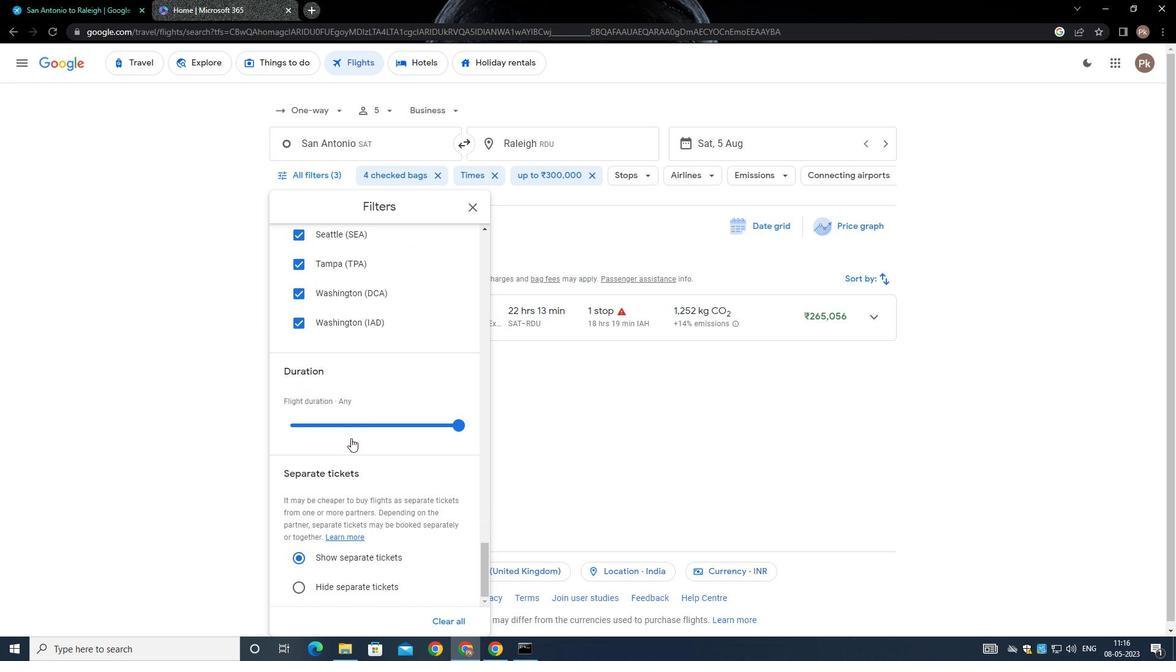 
Action: Mouse scrolled (349, 431) with delta (0, 0)
Screenshot: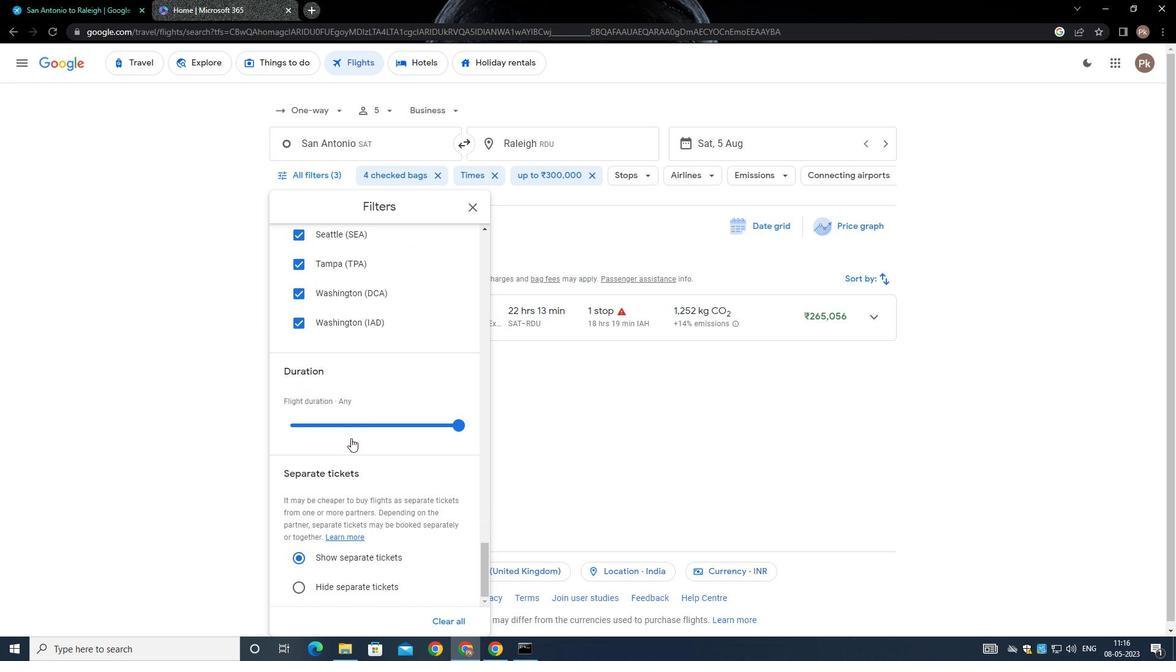 
Action: Mouse scrolled (349, 430) with delta (0, -1)
Screenshot: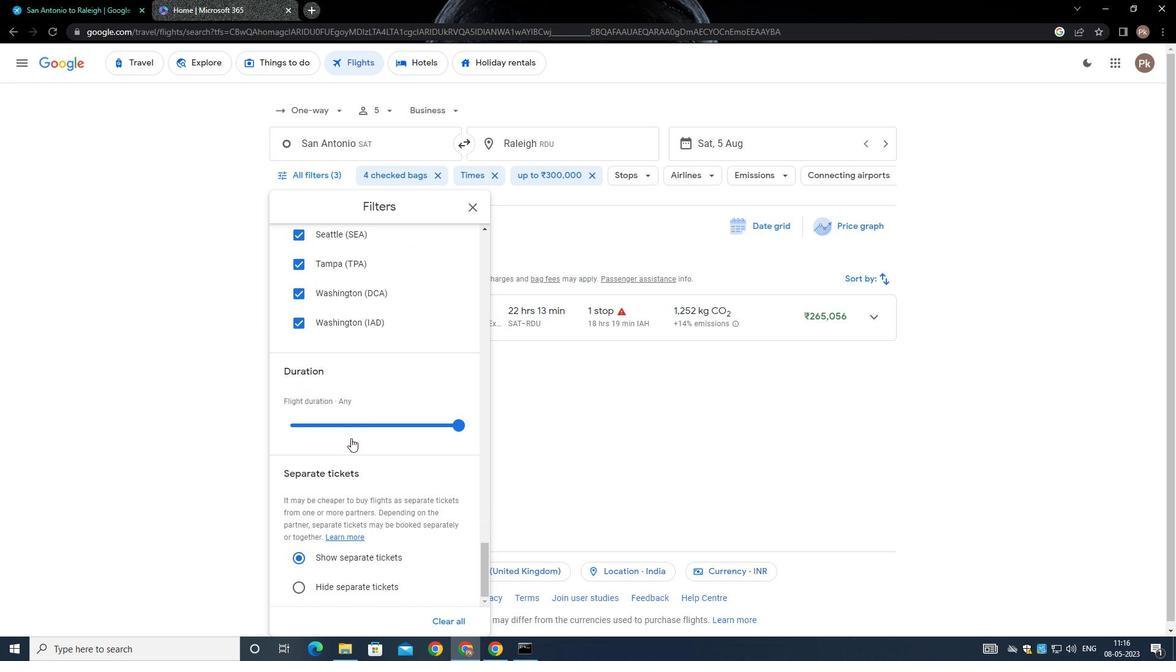
Action: Mouse moved to (349, 432)
Screenshot: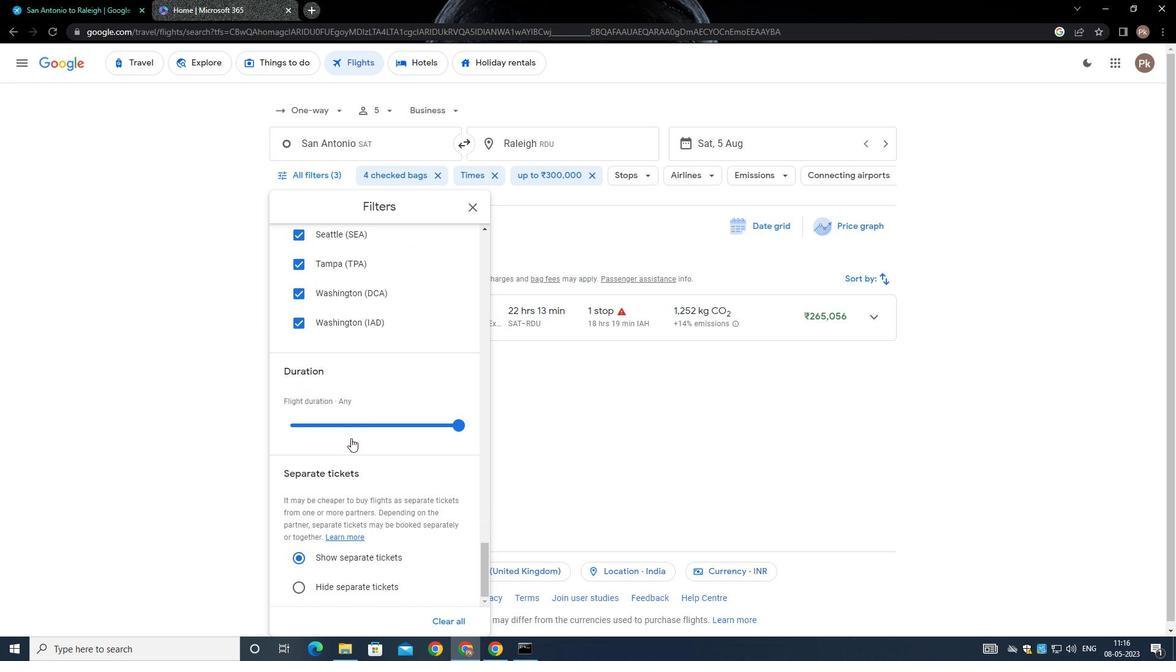 
Action: Mouse scrolled (349, 431) with delta (0, 0)
Screenshot: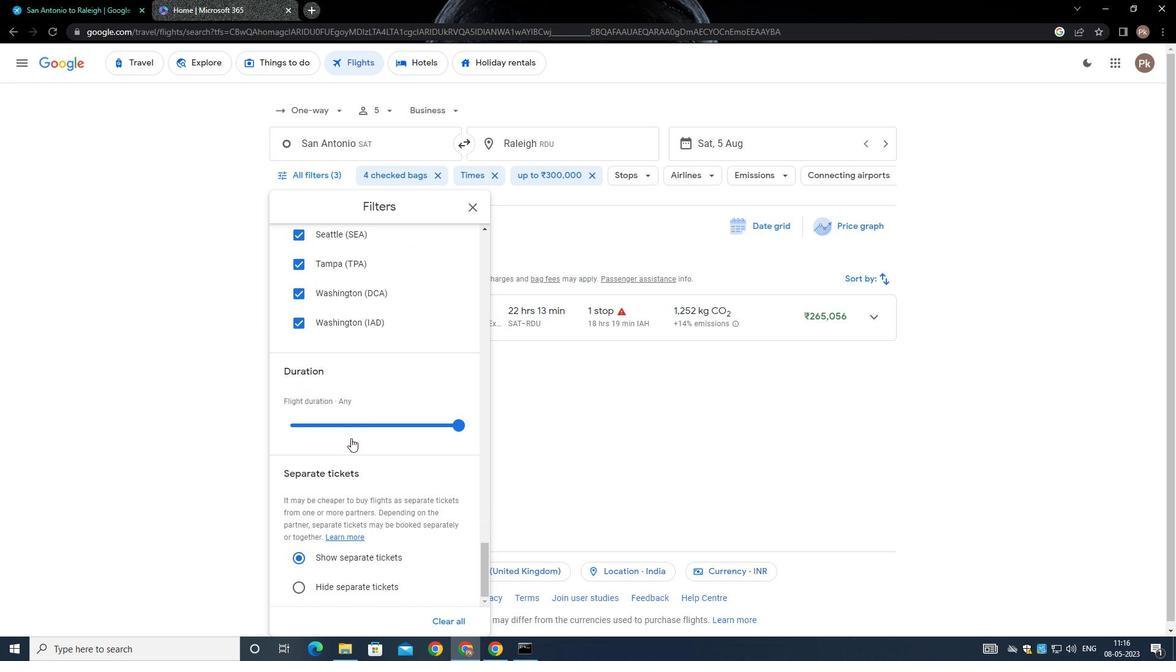 
Action: Mouse moved to (354, 417)
Screenshot: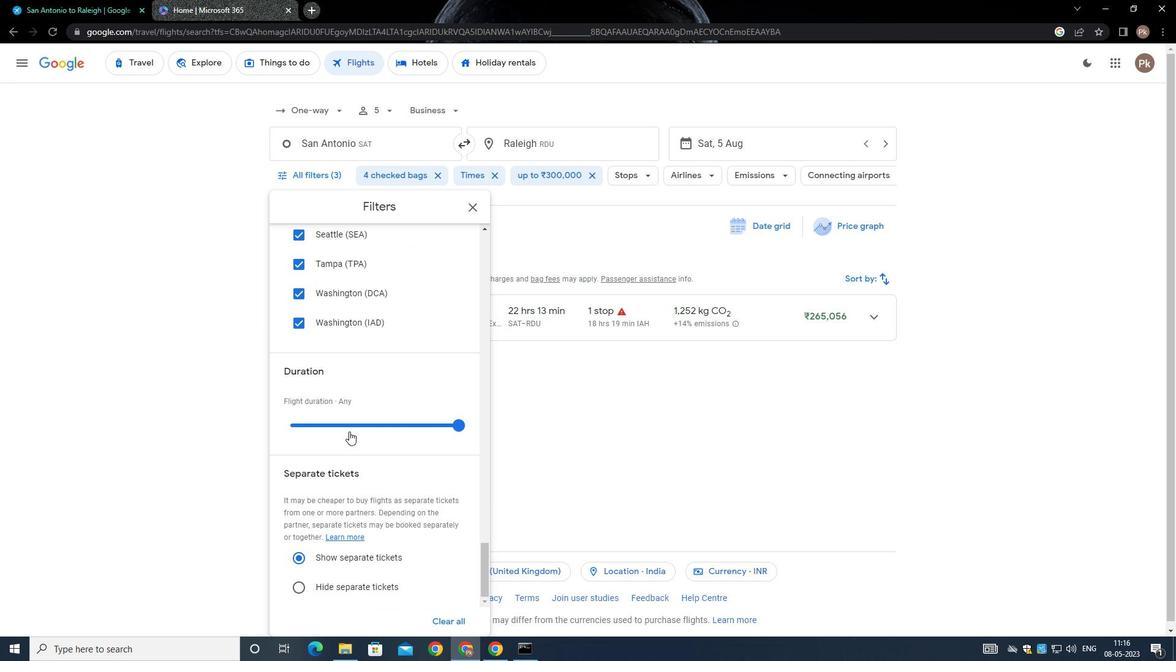 
Action: Mouse scrolled (354, 417) with delta (0, 0)
Screenshot: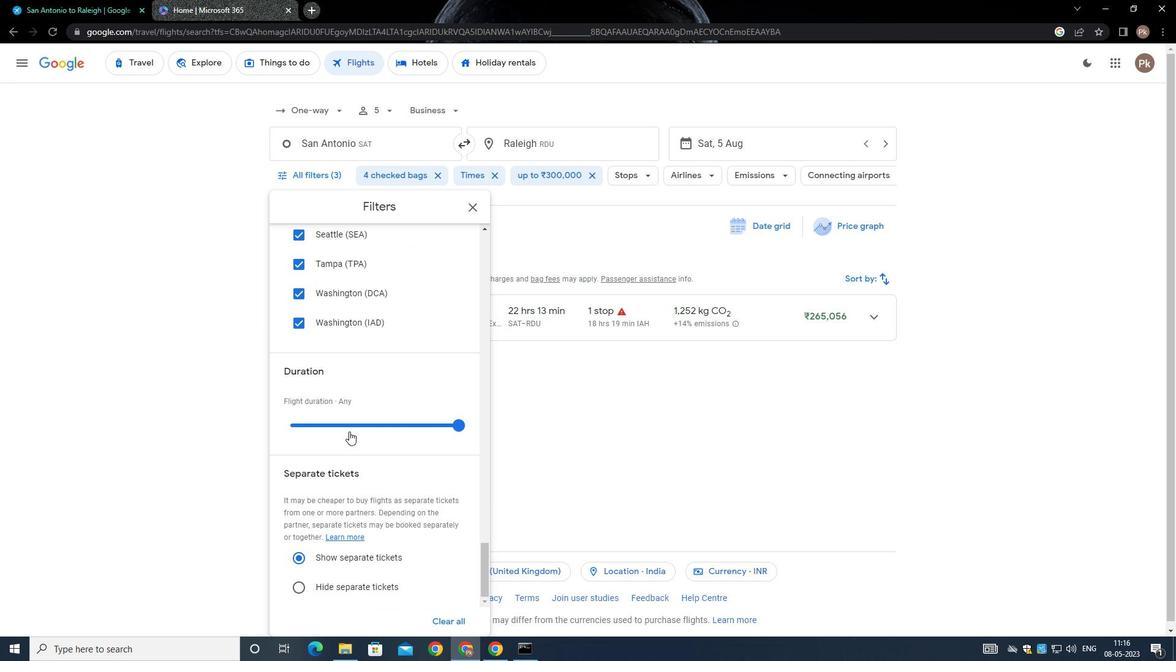 
Action: Mouse moved to (355, 417)
Screenshot: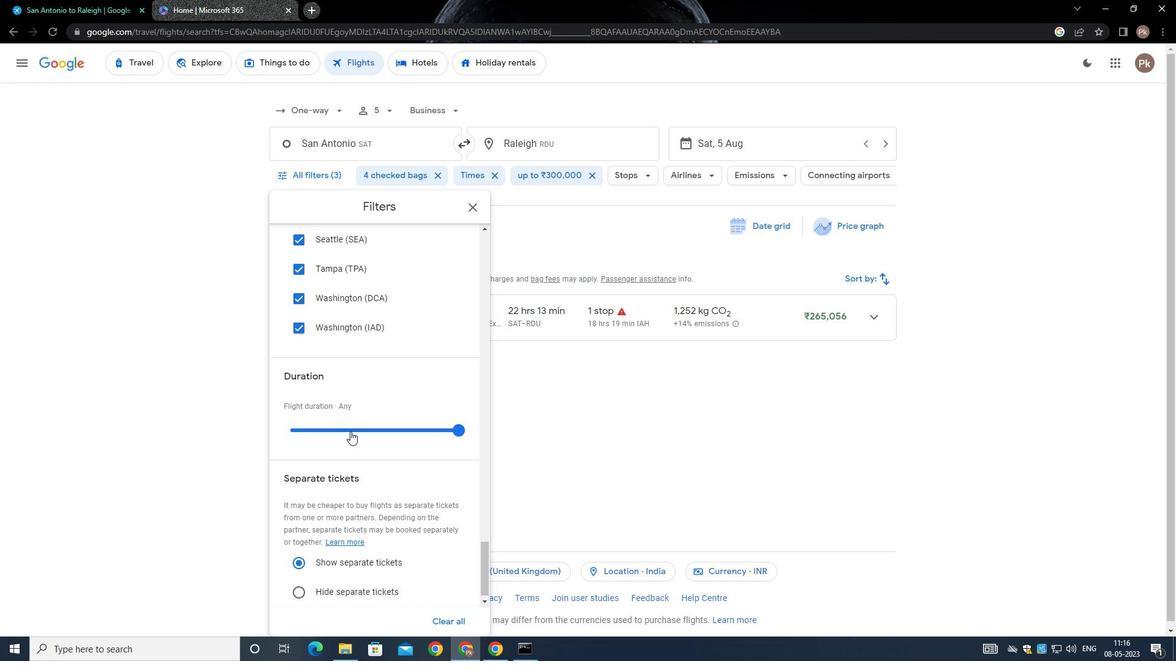 
Action: Mouse scrolled (355, 417) with delta (0, 0)
Screenshot: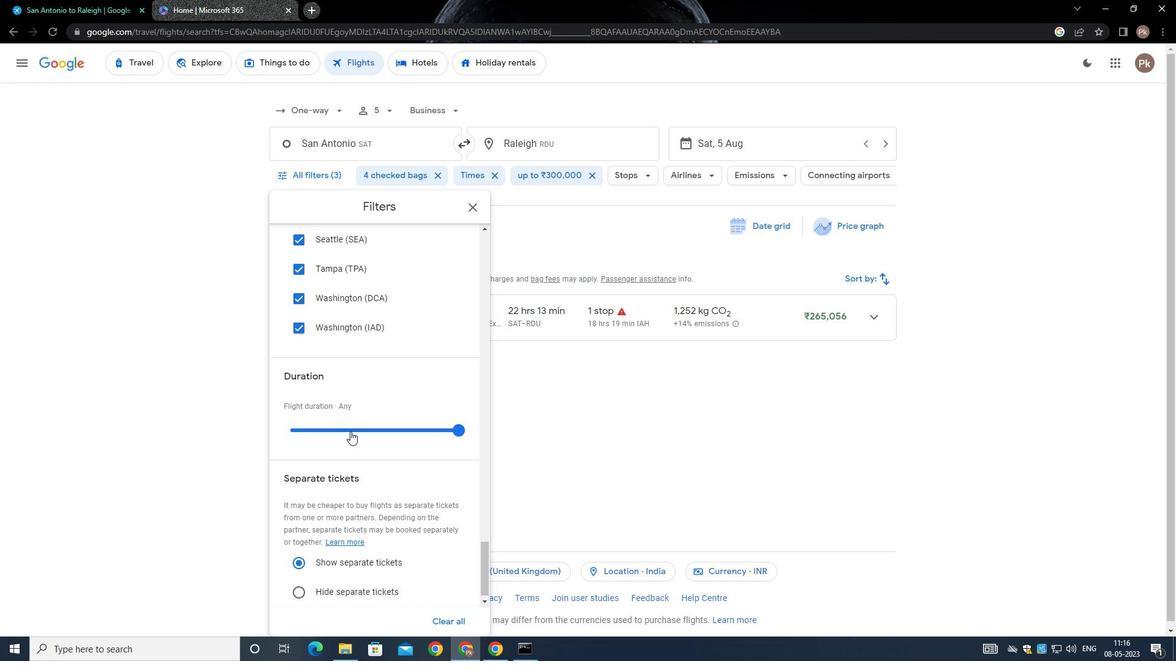 
Action: Mouse moved to (355, 417)
Screenshot: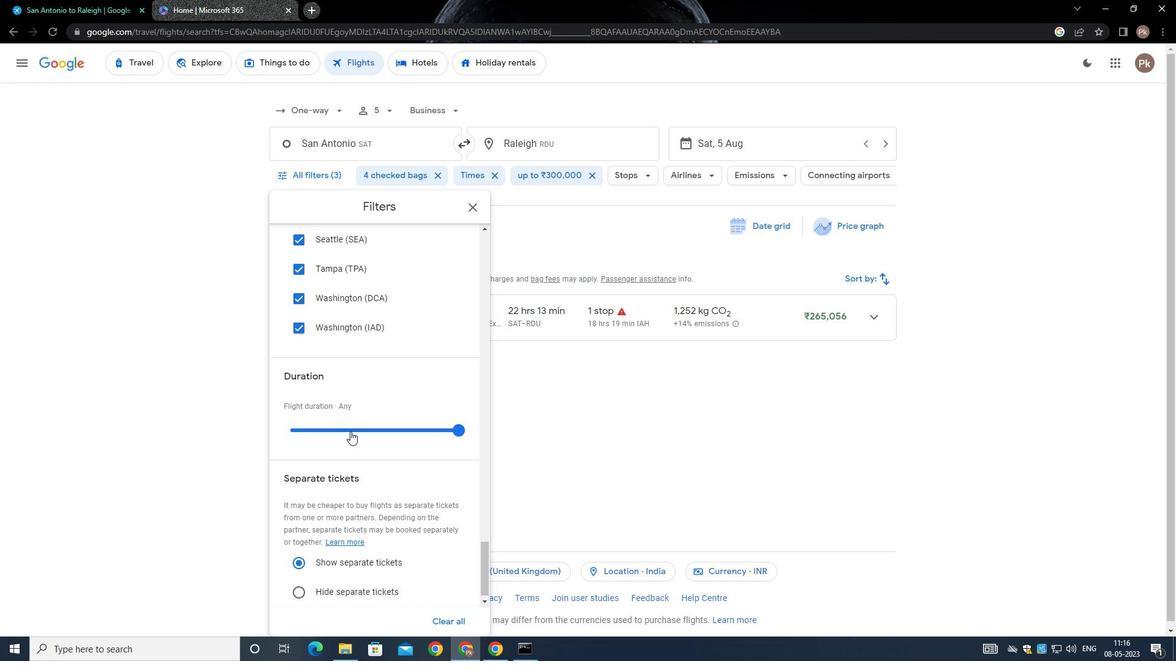 
Action: Mouse scrolled (355, 417) with delta (0, 0)
Screenshot: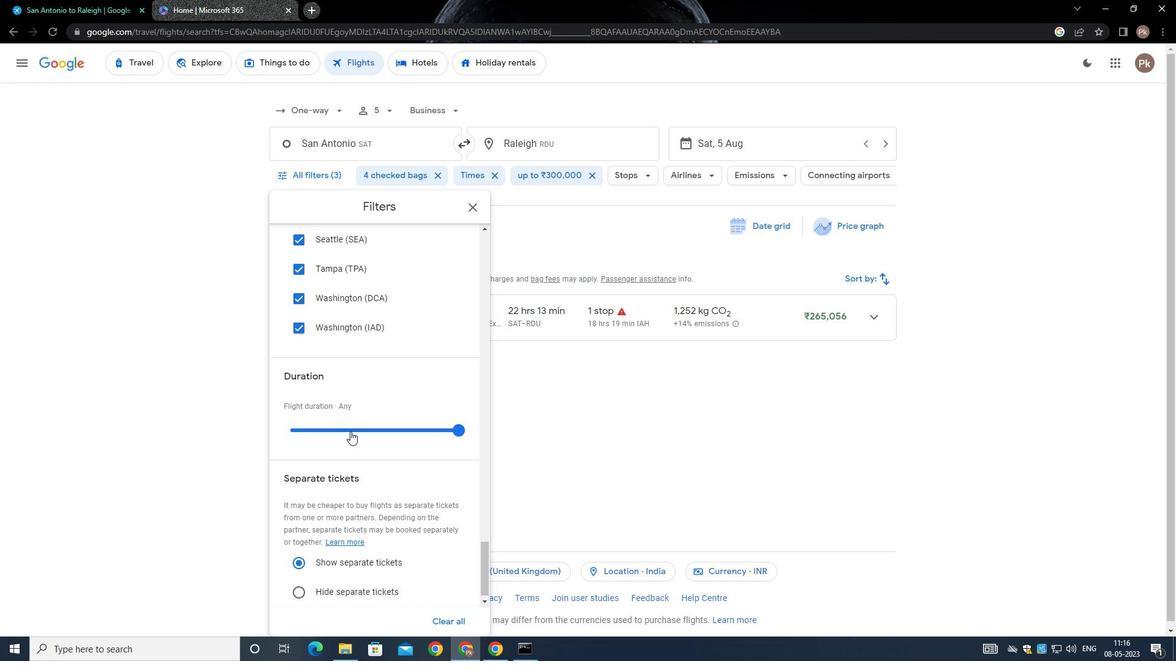 
Action: Mouse moved to (355, 418)
Screenshot: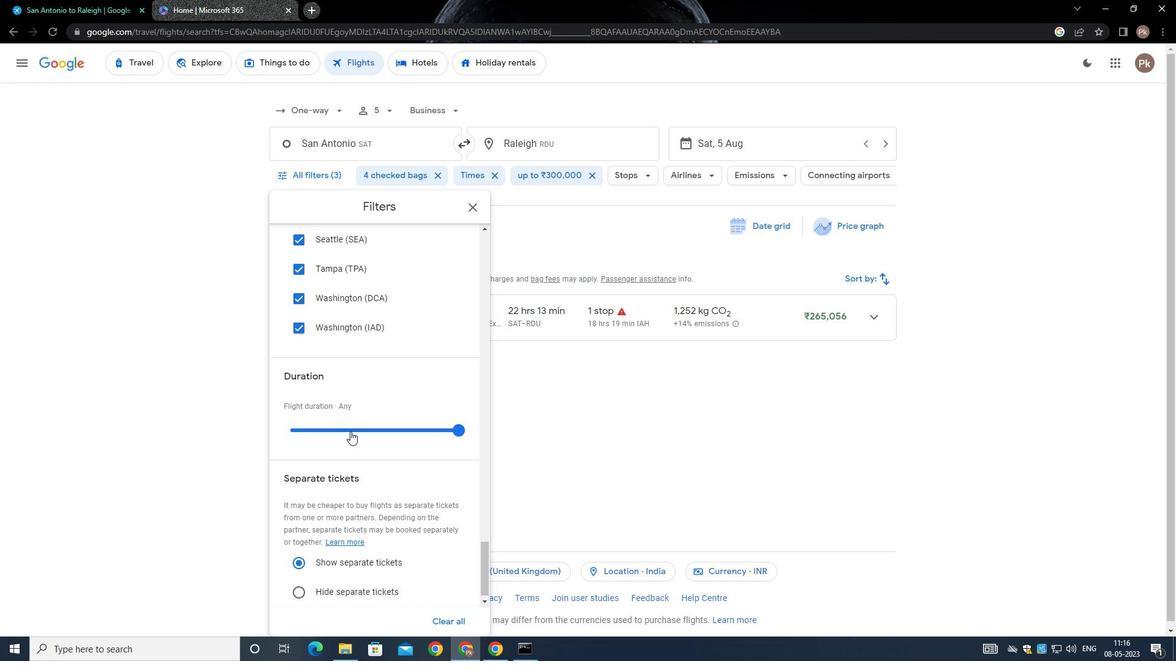 
Action: Mouse scrolled (355, 417) with delta (0, 0)
Screenshot: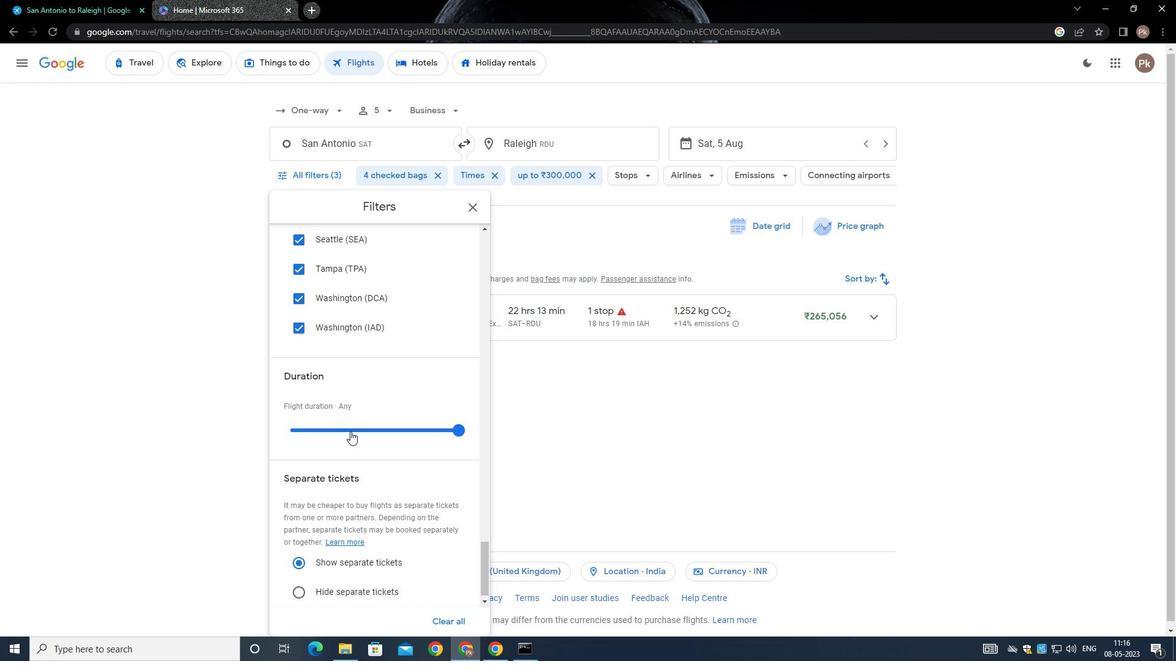
Action: Mouse scrolled (355, 417) with delta (0, 0)
Screenshot: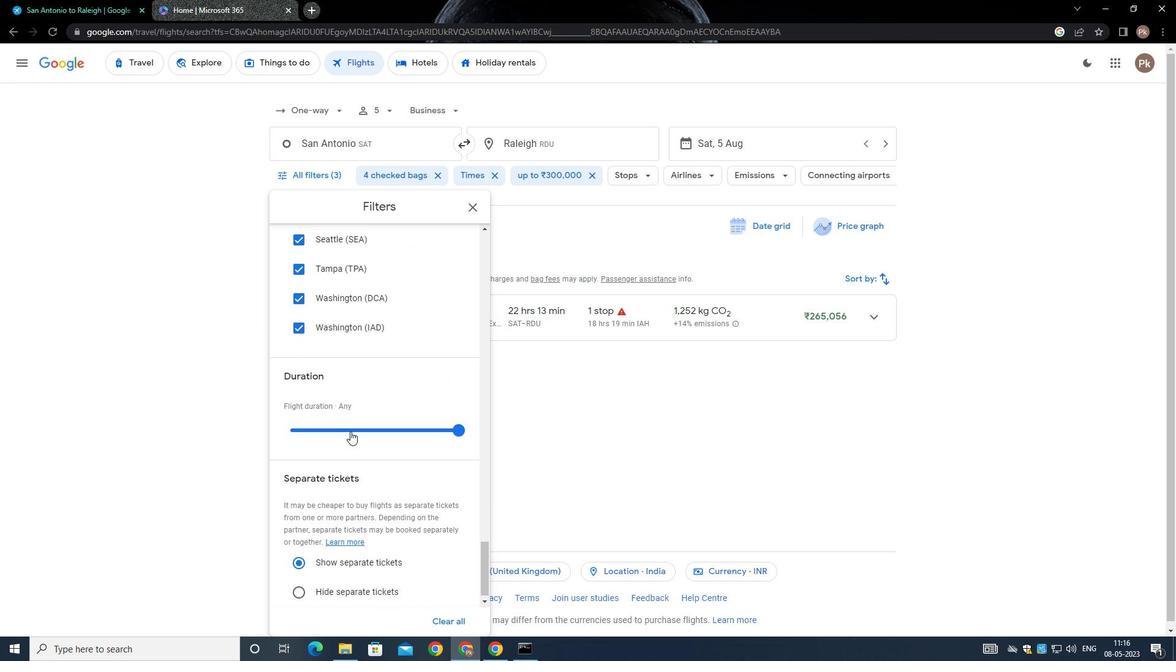 
Action: Mouse scrolled (355, 417) with delta (0, 0)
Screenshot: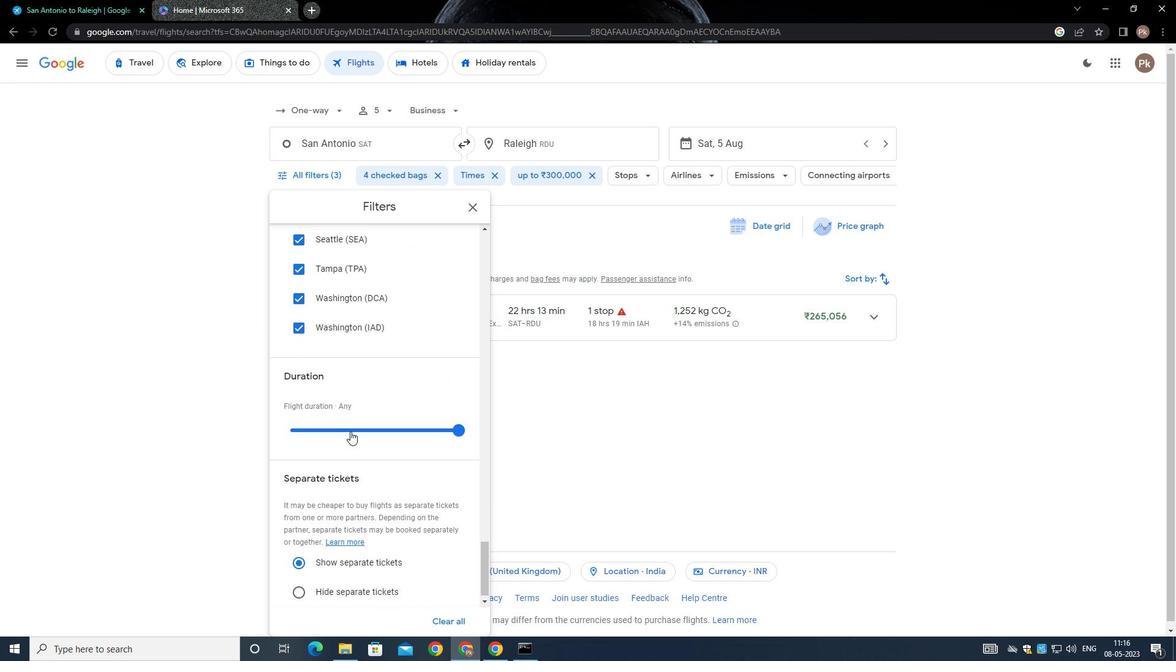 
Action: Mouse moved to (355, 414)
Screenshot: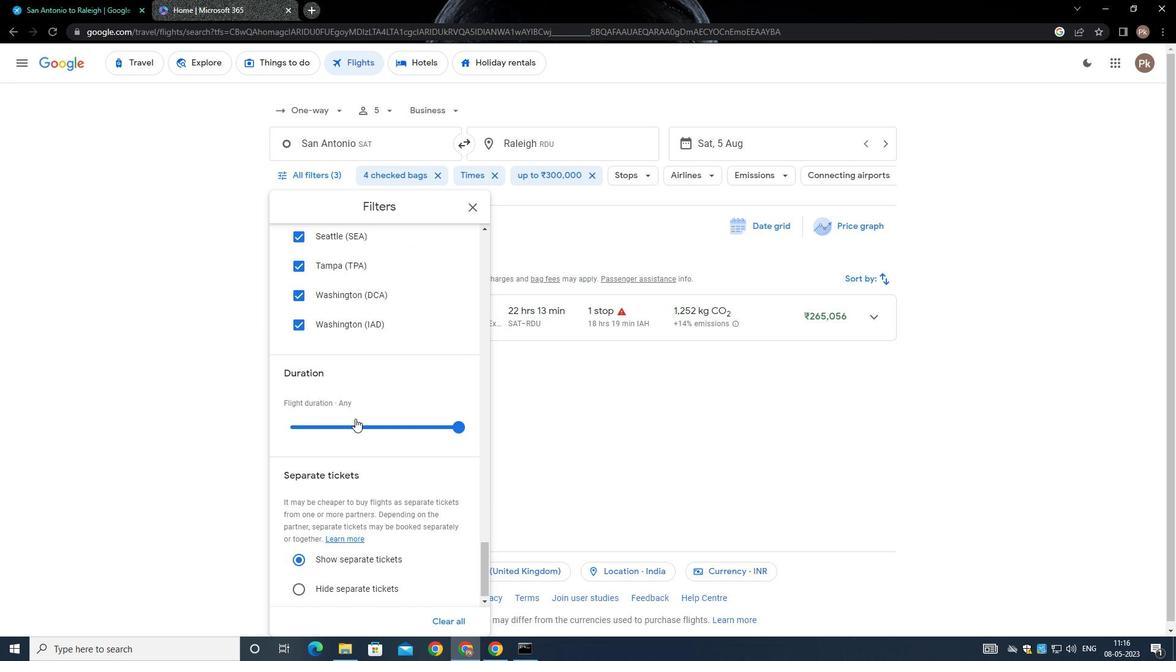 
